 Task: Set Up Social Media Analytics Dashboards: Create dashboards to track social media performance.
Action: Mouse moved to (281, 70)
Screenshot: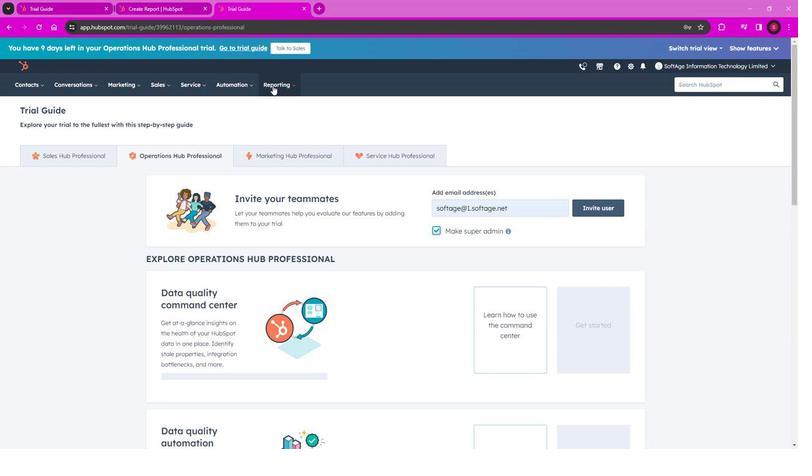 
Action: Mouse pressed left at (281, 70)
Screenshot: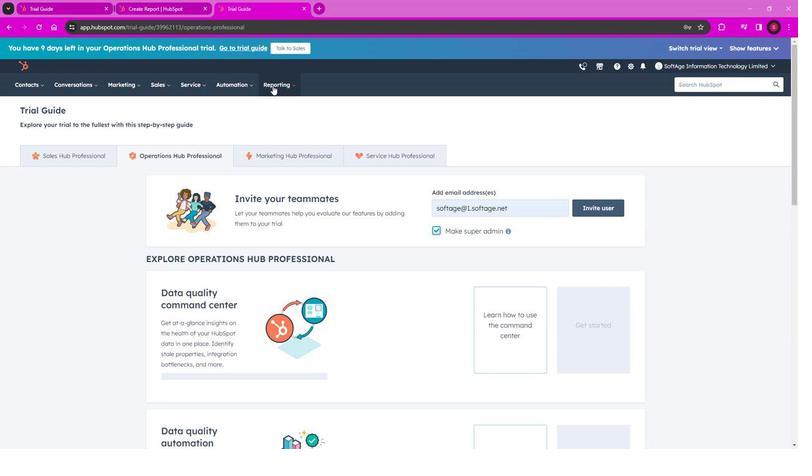 
Action: Mouse moved to (355, 96)
Screenshot: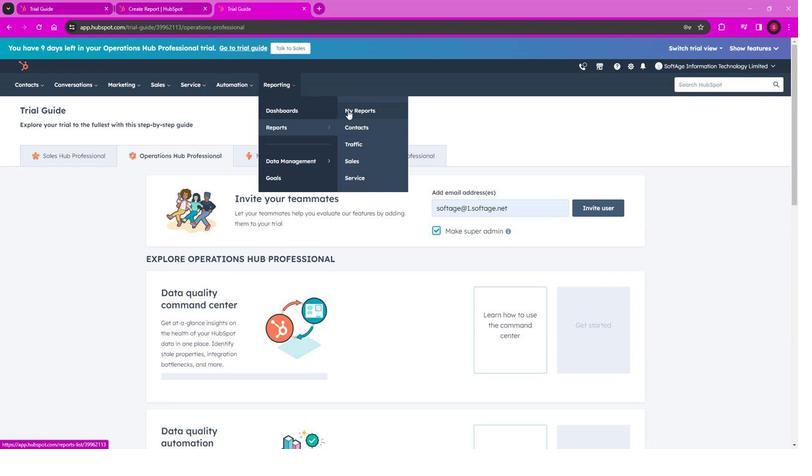 
Action: Mouse pressed left at (355, 96)
Screenshot: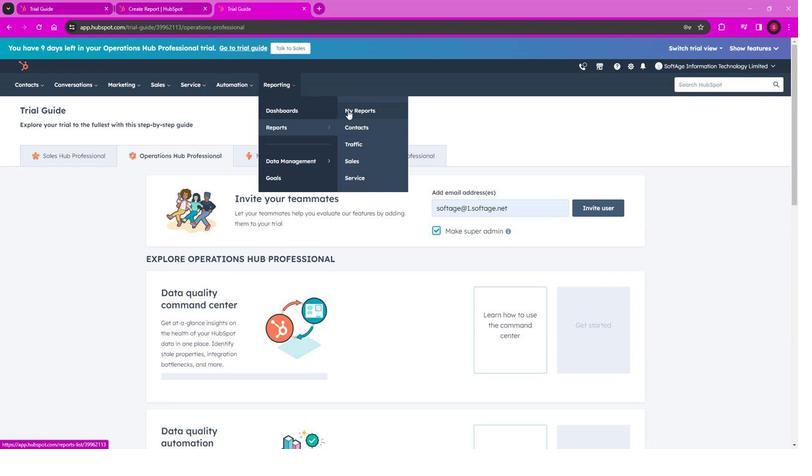 
Action: Mouse moved to (293, 164)
Screenshot: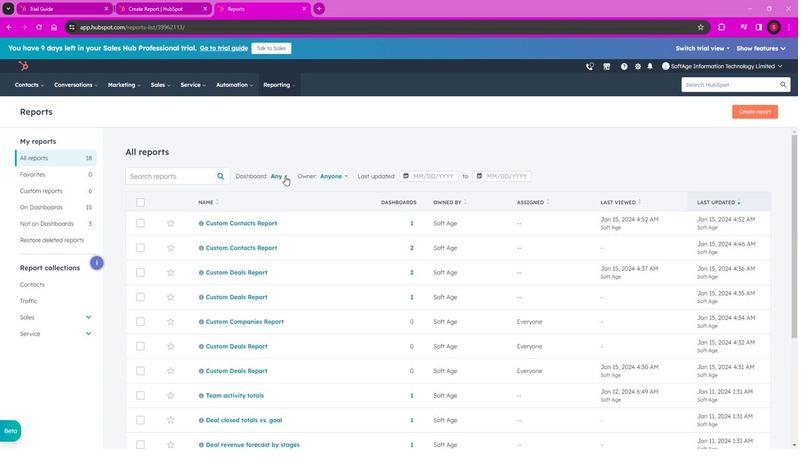 
Action: Mouse pressed left at (293, 164)
Screenshot: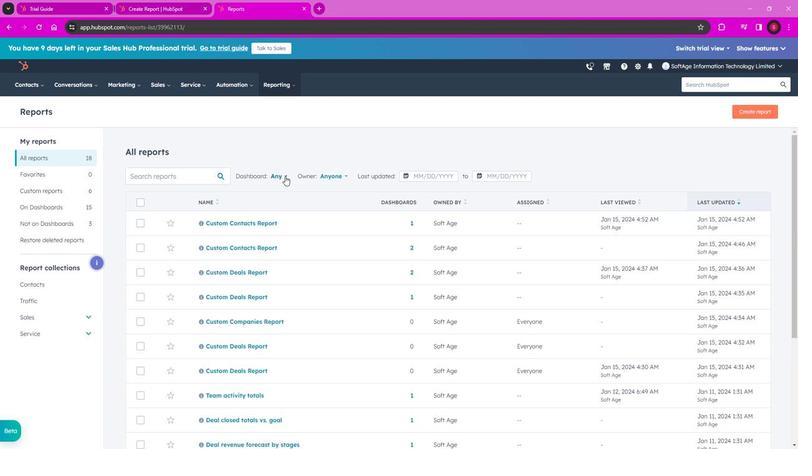 
Action: Mouse moved to (226, 267)
Screenshot: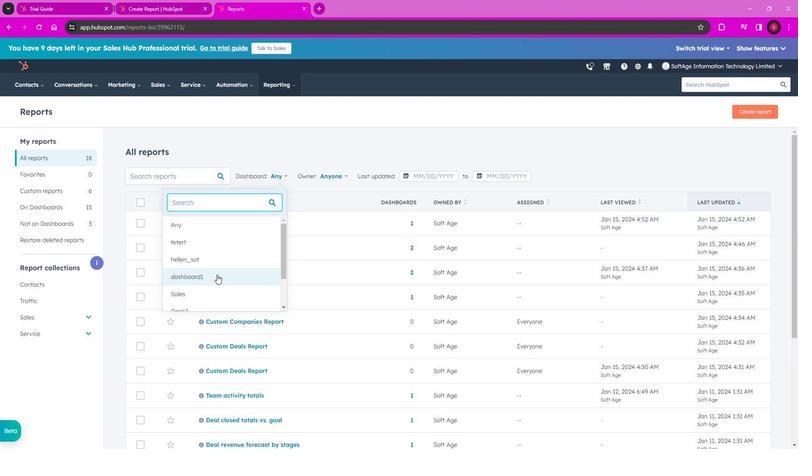 
Action: Mouse scrolled (226, 267) with delta (0, 0)
Screenshot: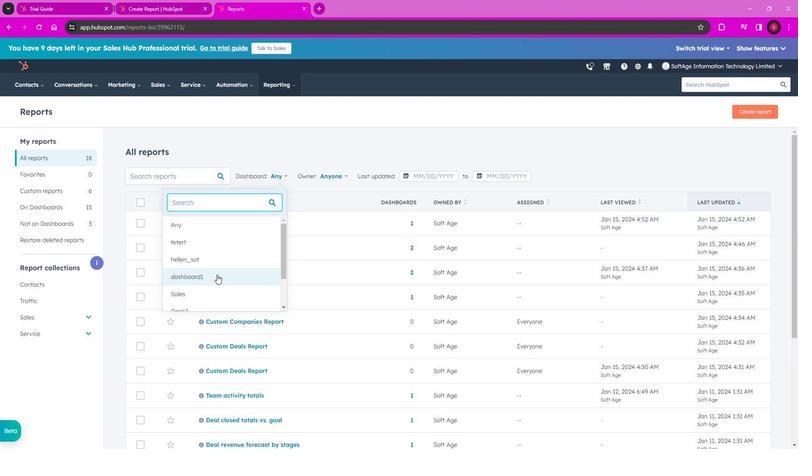 
Action: Mouse scrolled (226, 267) with delta (0, 0)
Screenshot: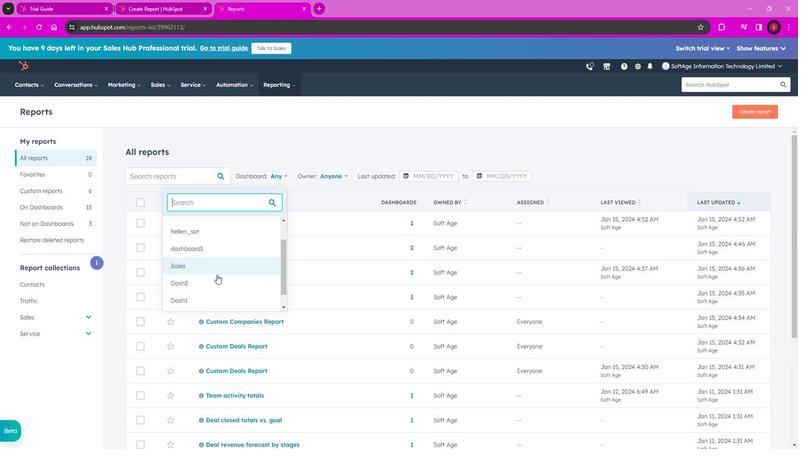 
Action: Mouse scrolled (226, 267) with delta (0, 0)
Screenshot: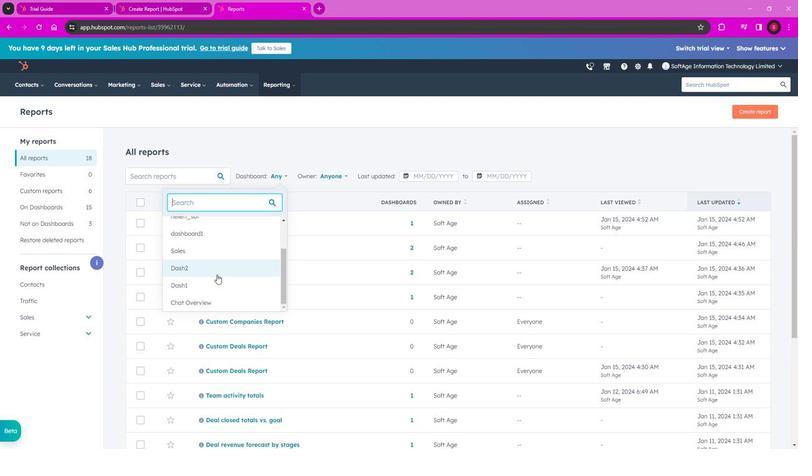 
Action: Mouse moved to (210, 277)
Screenshot: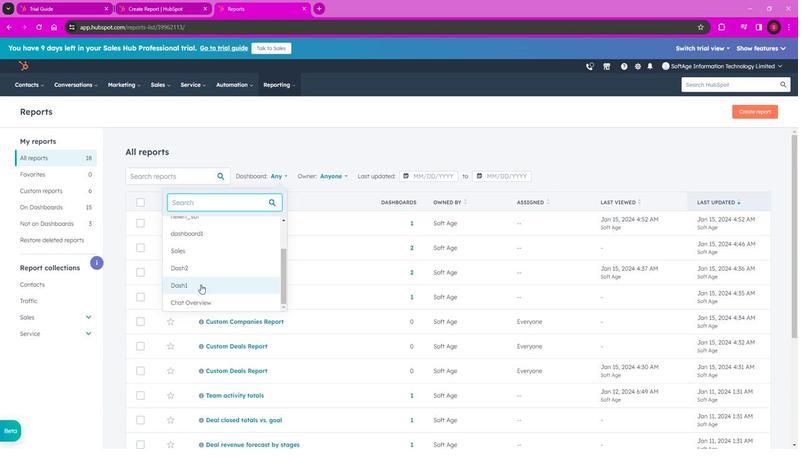 
Action: Mouse pressed left at (210, 277)
Screenshot: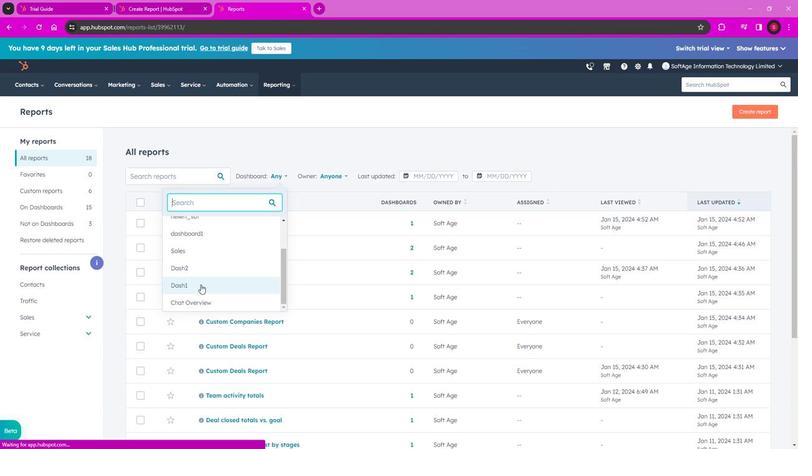 
Action: Mouse moved to (358, 165)
Screenshot: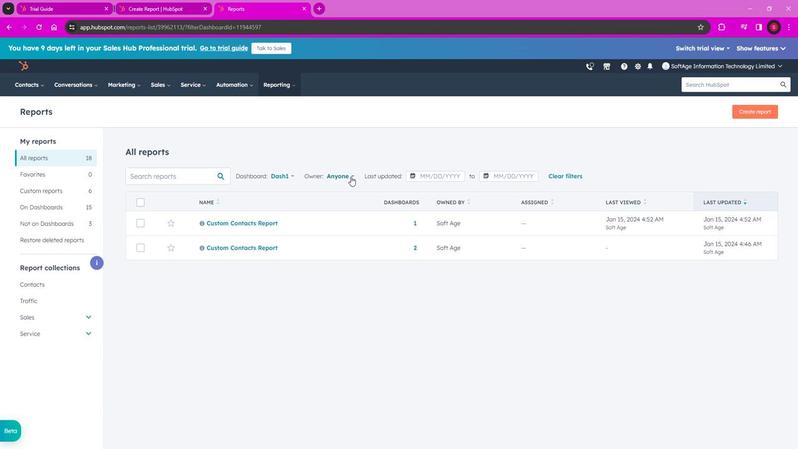 
Action: Mouse pressed left at (358, 165)
Screenshot: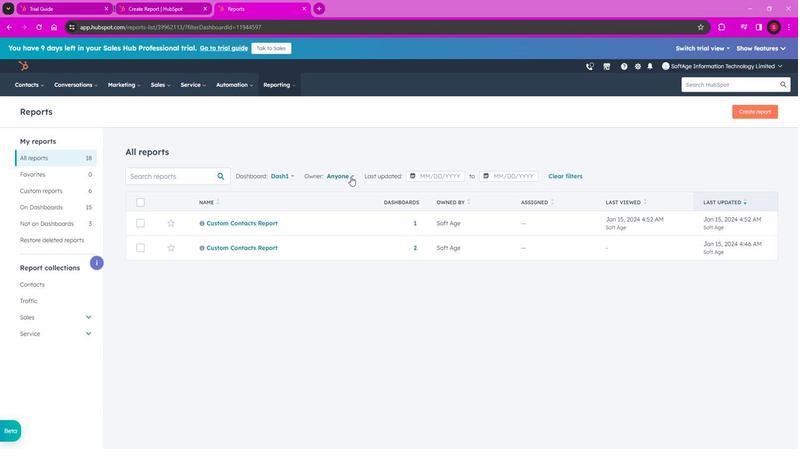 
Action: Mouse moved to (313, 209)
Screenshot: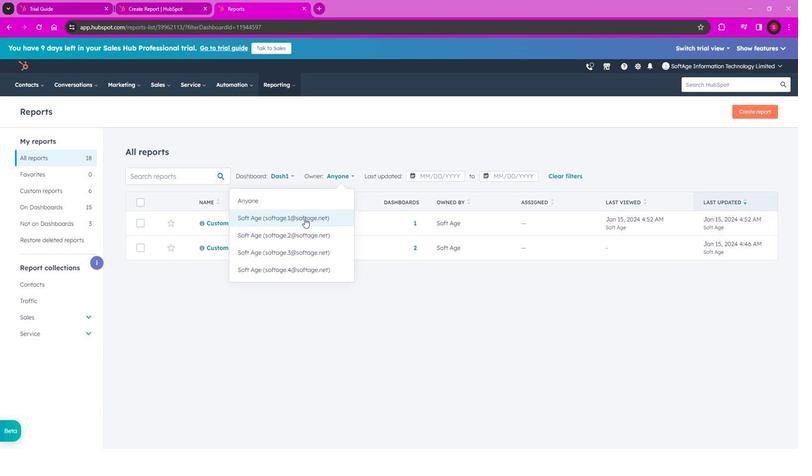 
Action: Mouse pressed left at (313, 209)
Screenshot: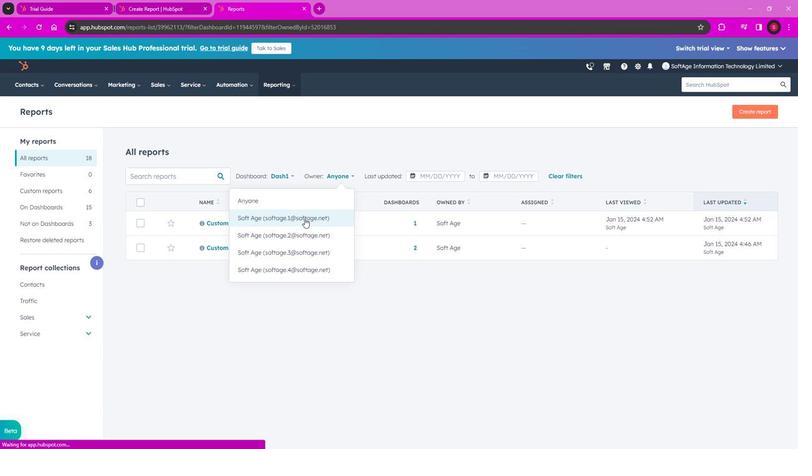 
Action: Mouse moved to (507, 165)
Screenshot: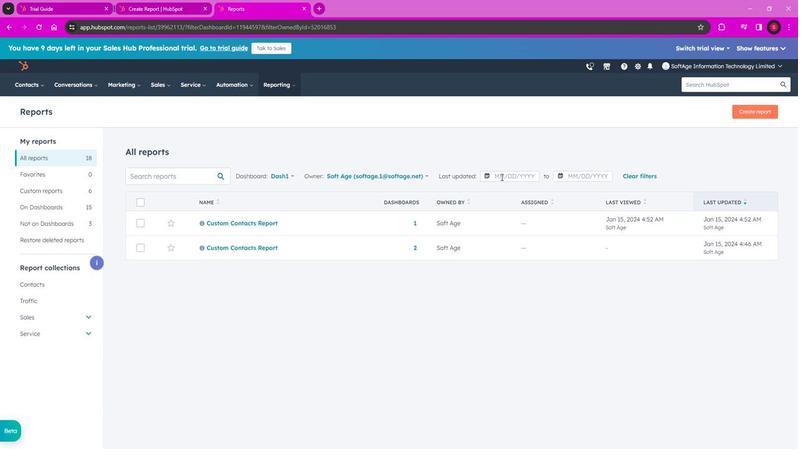 
Action: Mouse pressed left at (507, 165)
Screenshot: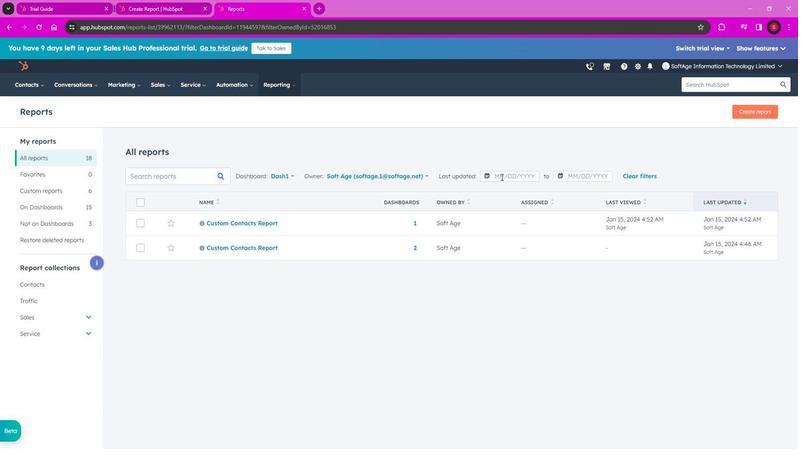 
Action: Mouse moved to (519, 197)
Screenshot: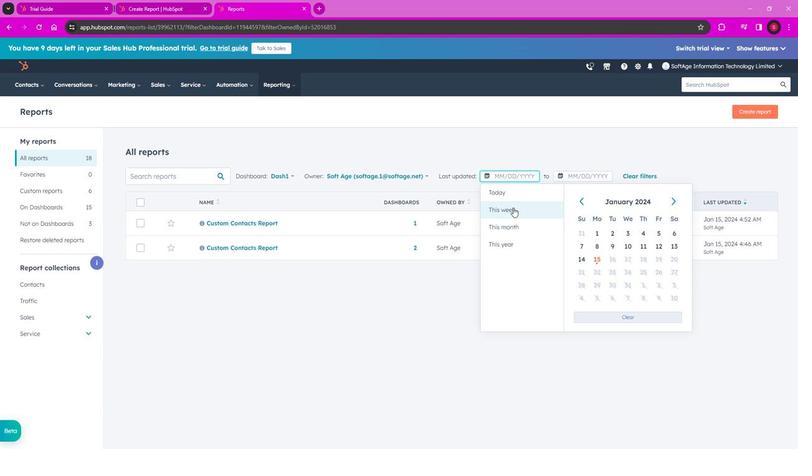 
Action: Mouse pressed left at (519, 197)
Screenshot: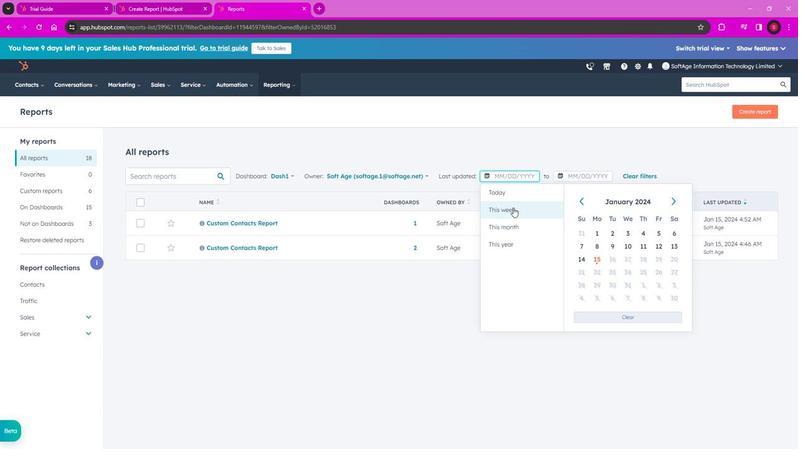 
Action: Mouse moved to (577, 161)
Screenshot: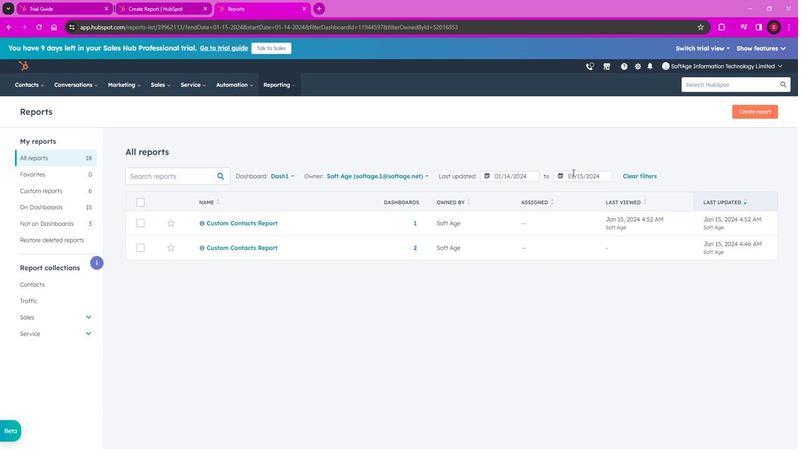 
Action: Mouse pressed left at (577, 161)
Screenshot: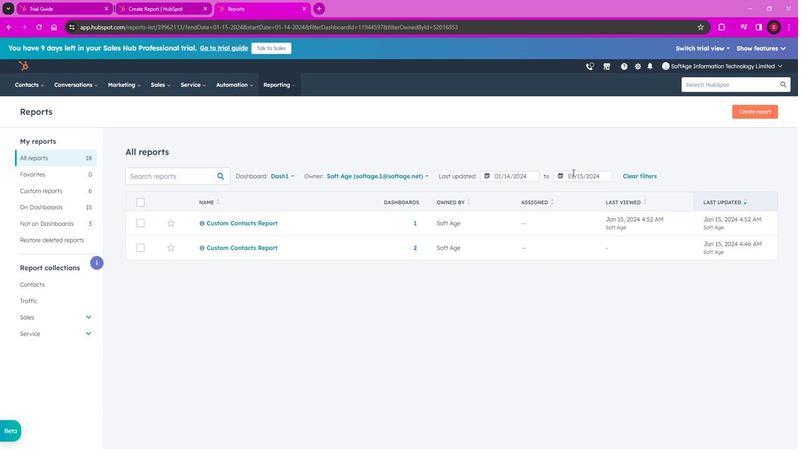 
Action: Mouse moved to (522, 234)
Screenshot: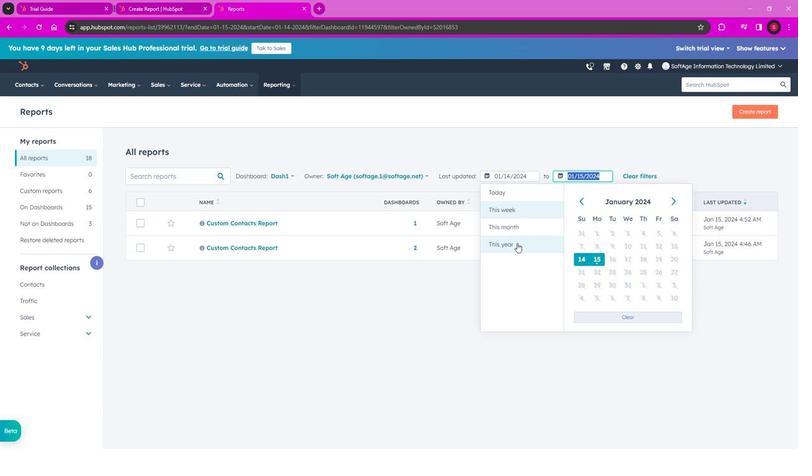 
Action: Mouse pressed left at (522, 234)
Screenshot: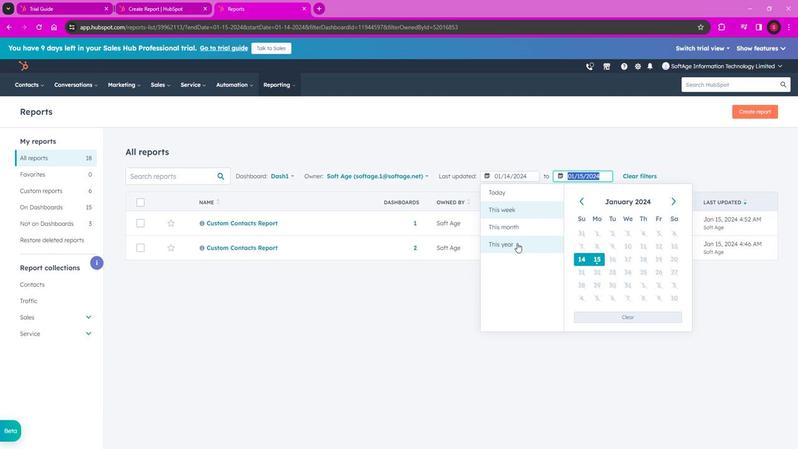 
Action: Mouse moved to (541, 287)
Screenshot: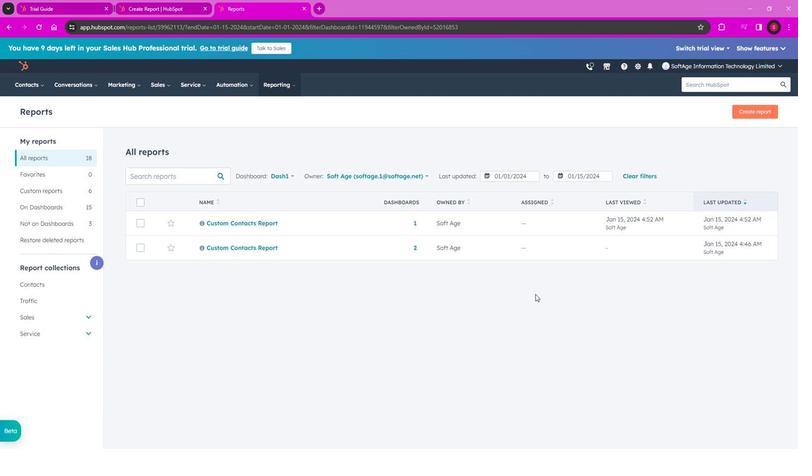 
Action: Mouse pressed left at (541, 287)
Screenshot: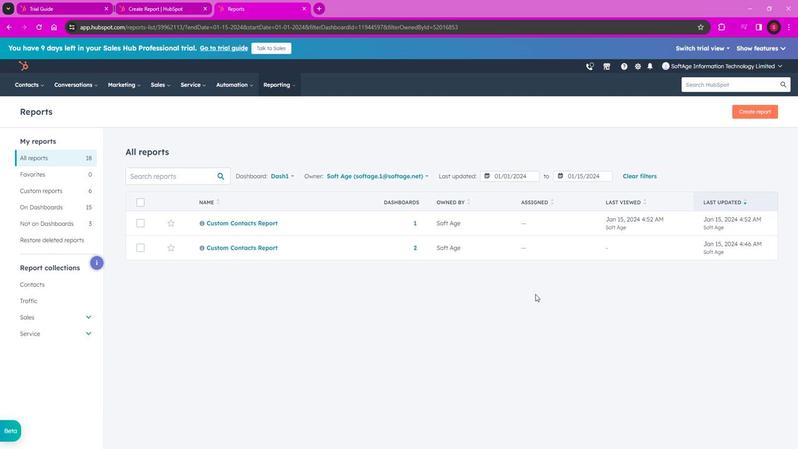 
Action: Mouse moved to (752, 99)
Screenshot: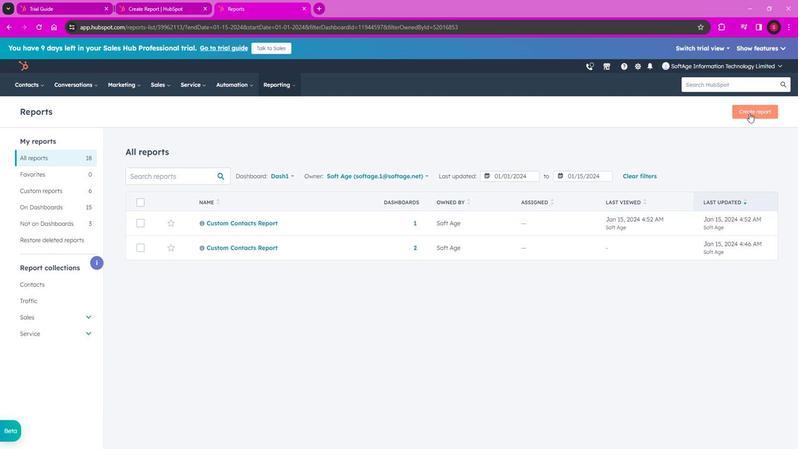 
Action: Mouse pressed left at (752, 99)
Screenshot: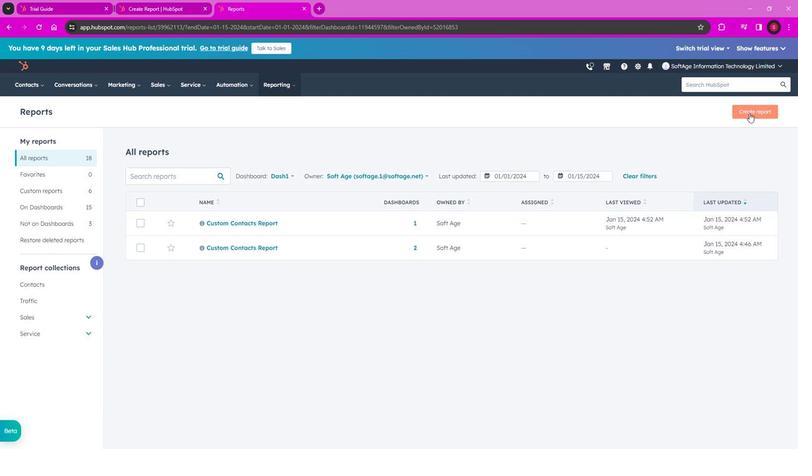 
Action: Mouse moved to (121, 183)
Screenshot: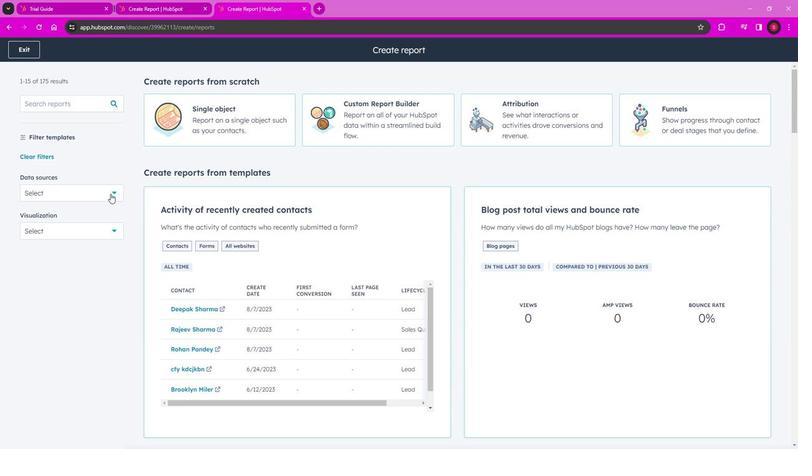 
Action: Mouse pressed left at (121, 183)
Screenshot: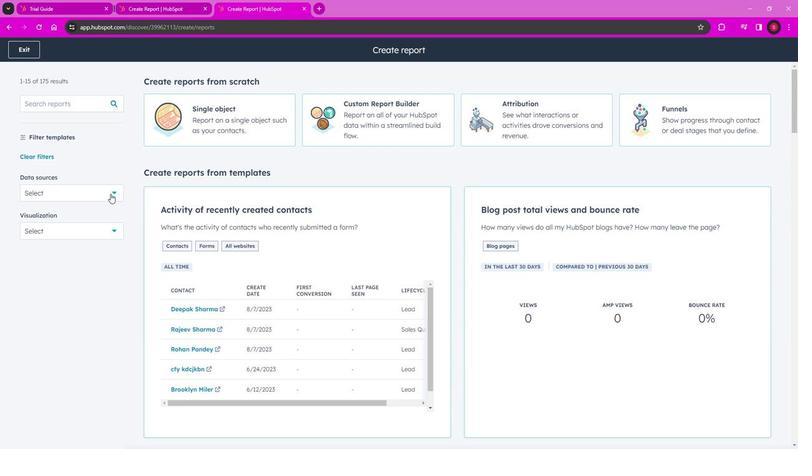 
Action: Mouse moved to (92, 282)
Screenshot: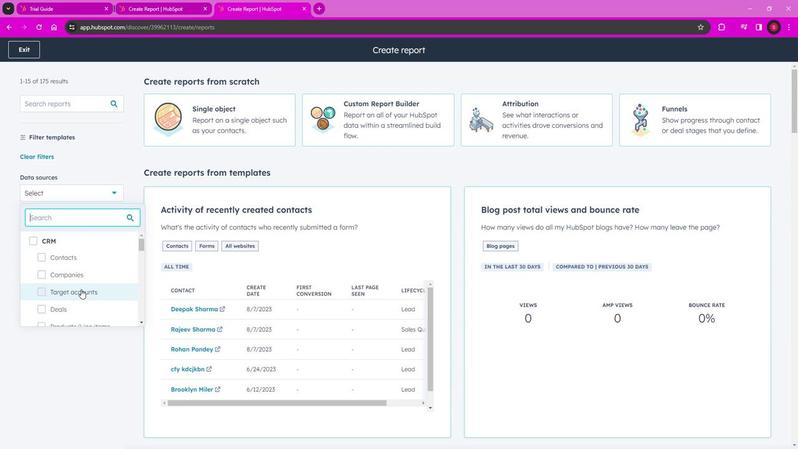 
Action: Mouse scrolled (92, 282) with delta (0, 0)
Screenshot: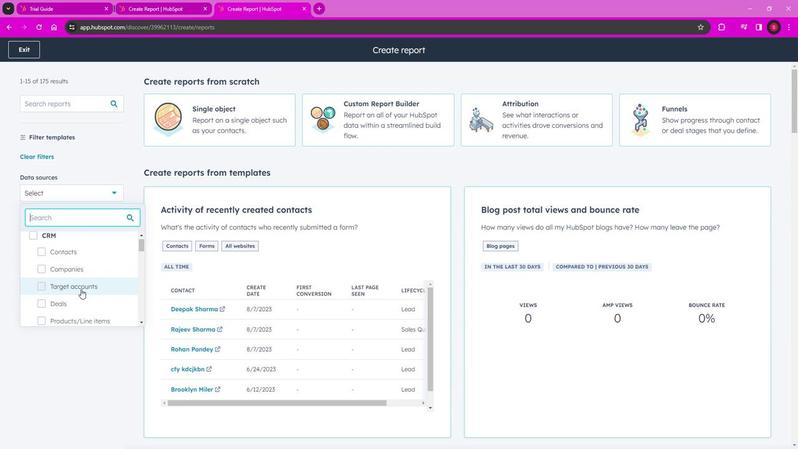 
Action: Mouse moved to (88, 262)
Screenshot: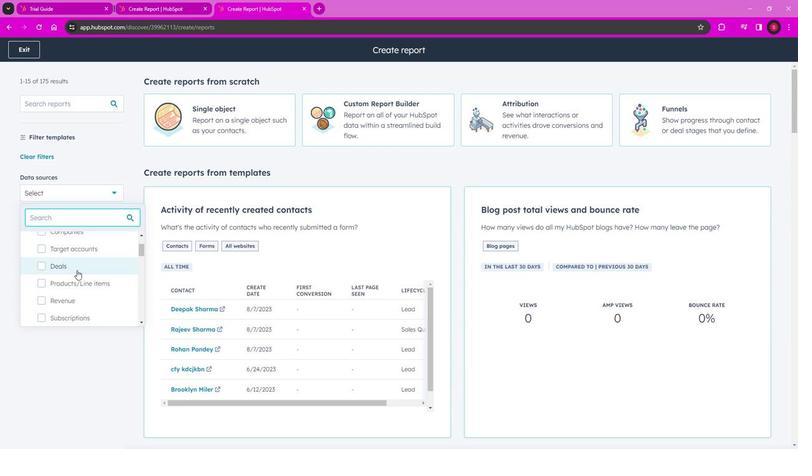 
Action: Mouse pressed left at (88, 262)
Screenshot: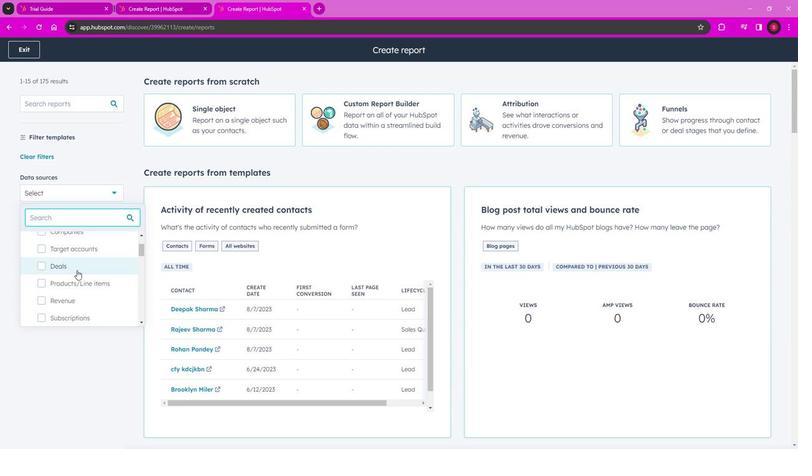 
Action: Mouse moved to (58, 292)
Screenshot: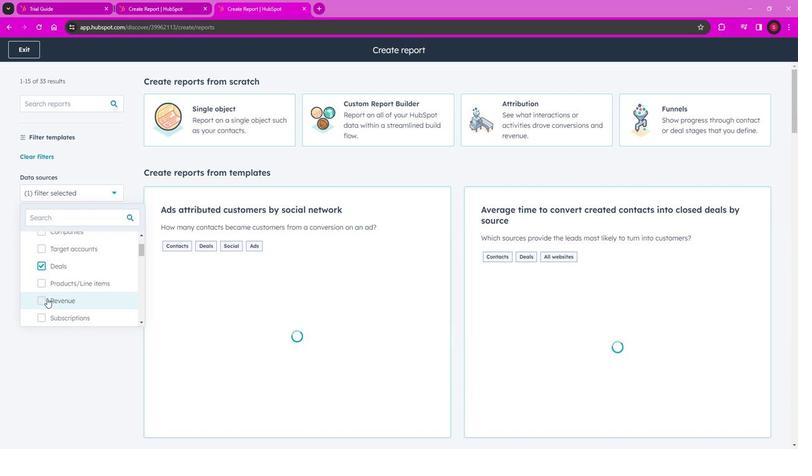 
Action: Mouse pressed left at (58, 292)
Screenshot: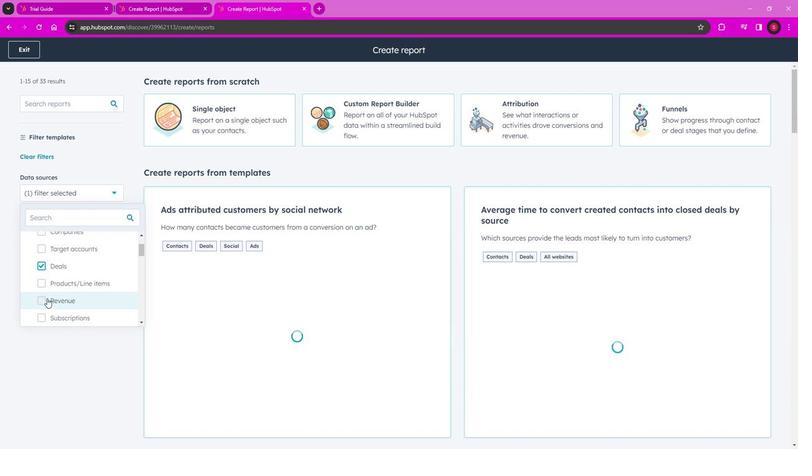 
Action: Mouse moved to (118, 285)
Screenshot: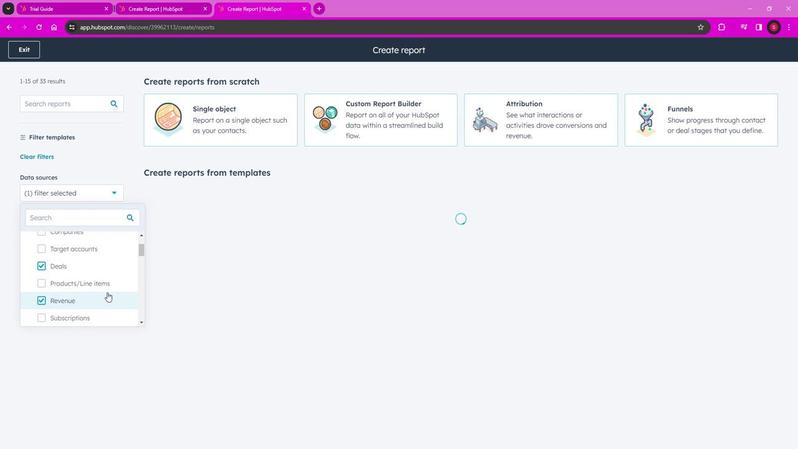 
Action: Mouse scrolled (118, 285) with delta (0, 0)
Screenshot: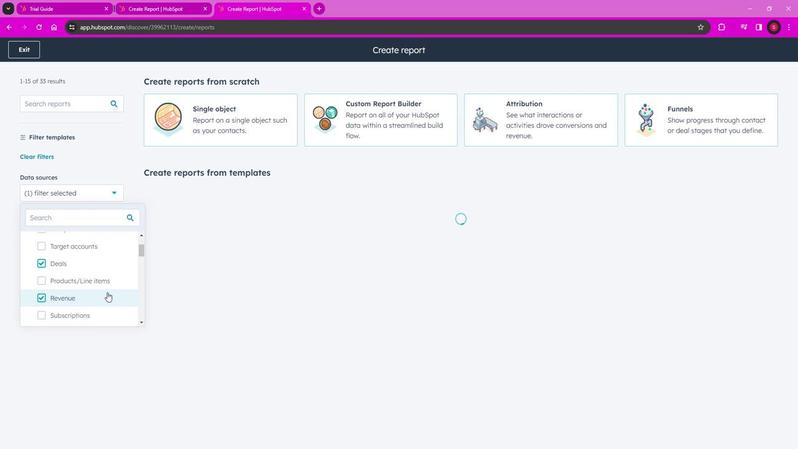 
Action: Mouse scrolled (118, 285) with delta (0, 0)
Screenshot: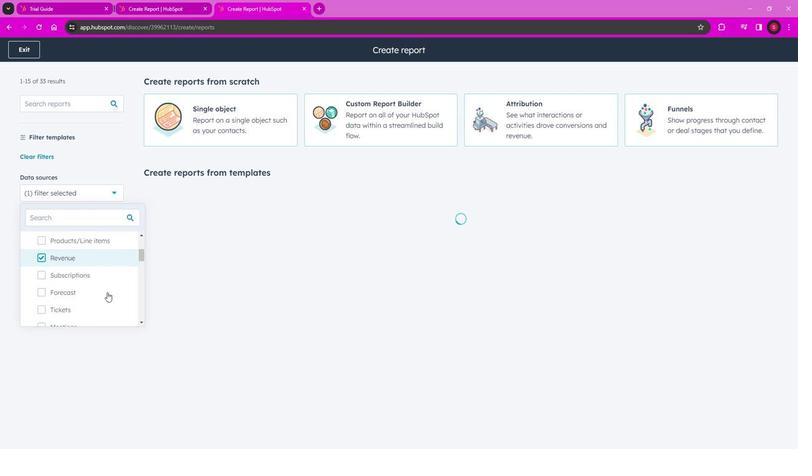 
Action: Mouse moved to (58, 308)
Screenshot: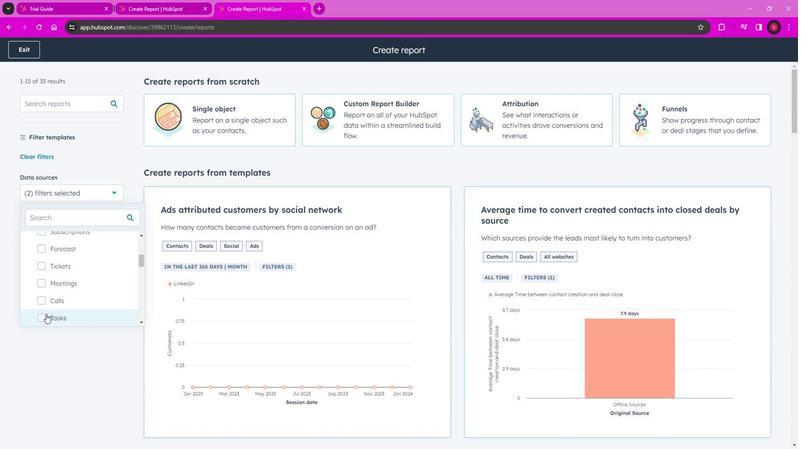 
Action: Mouse pressed left at (58, 308)
Screenshot: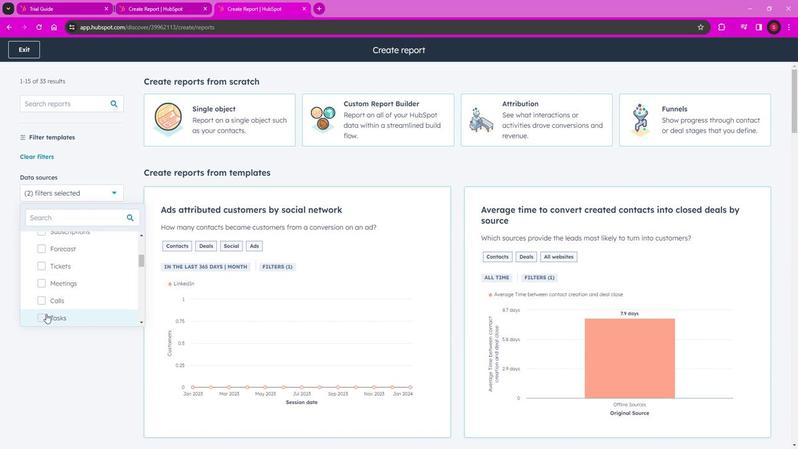 
Action: Mouse moved to (107, 295)
Screenshot: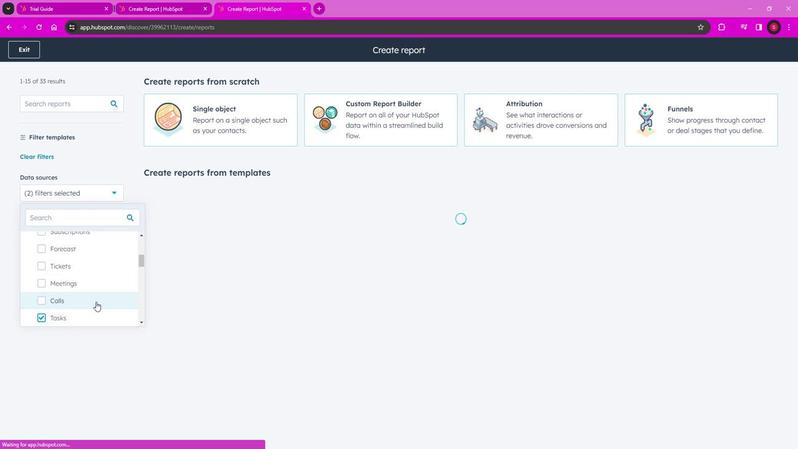 
Action: Mouse scrolled (107, 295) with delta (0, 0)
Screenshot: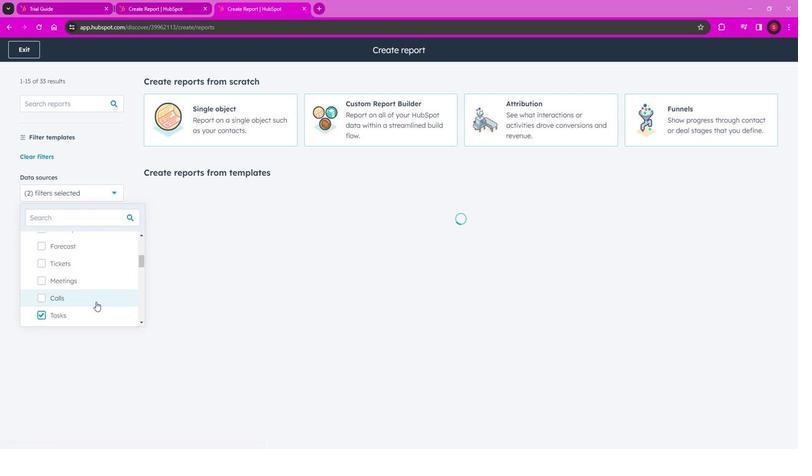 
Action: Mouse scrolled (107, 295) with delta (0, 0)
Screenshot: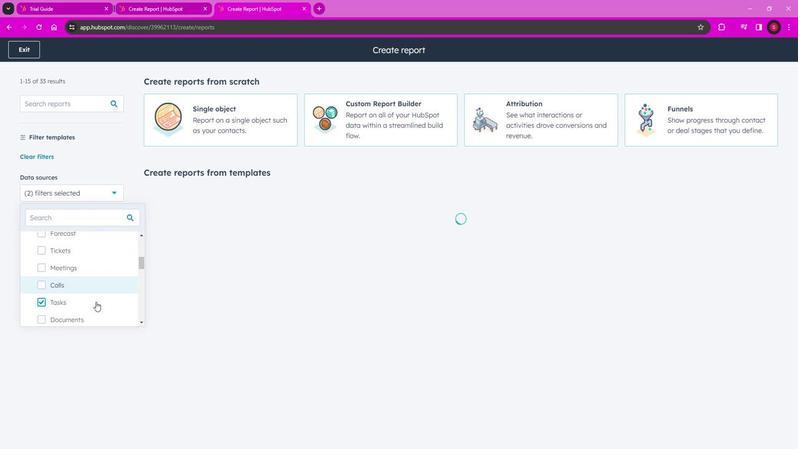 
Action: Mouse scrolled (107, 295) with delta (0, 0)
Screenshot: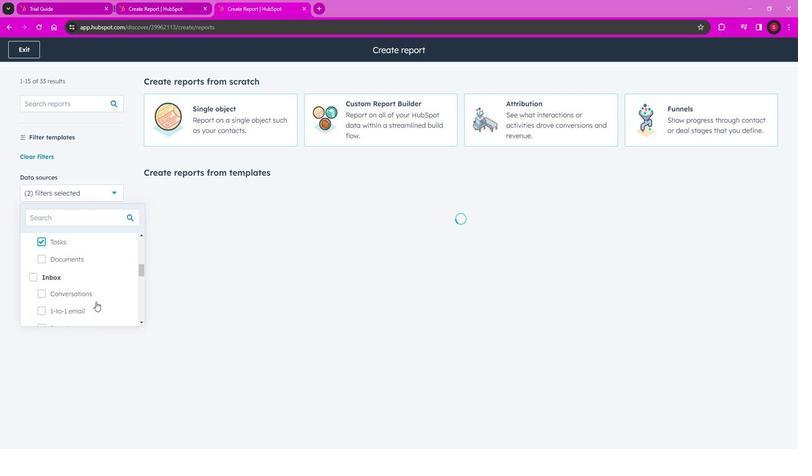 
Action: Mouse scrolled (107, 295) with delta (0, 0)
Screenshot: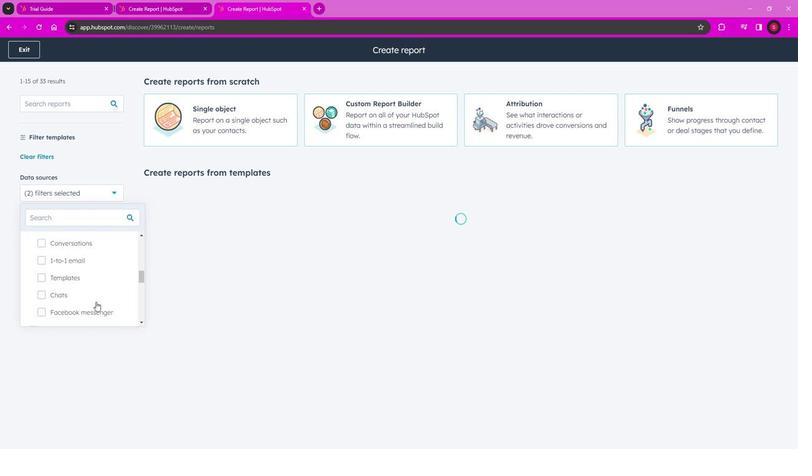 
Action: Mouse scrolled (107, 295) with delta (0, 0)
Screenshot: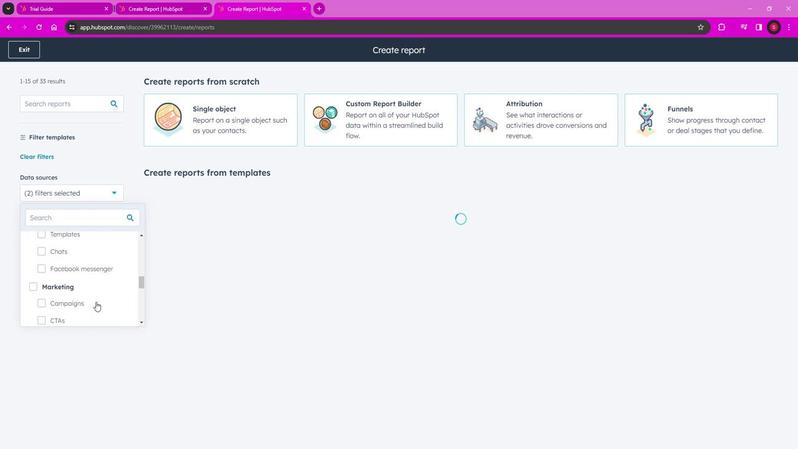 
Action: Mouse moved to (54, 285)
Screenshot: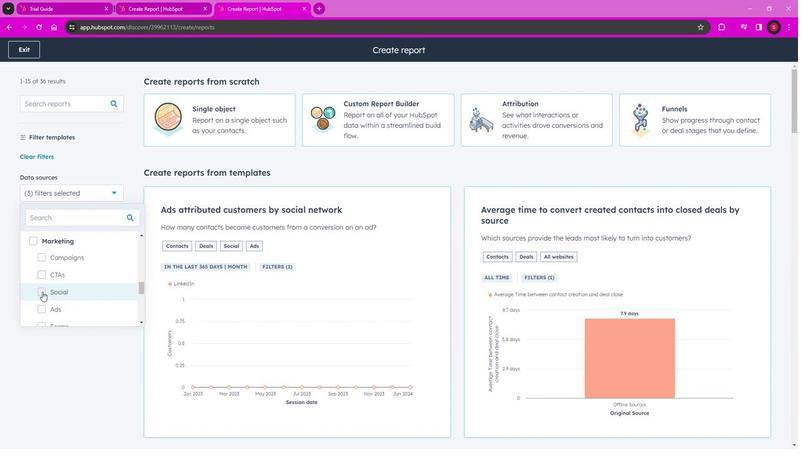 
Action: Mouse pressed left at (54, 285)
Screenshot: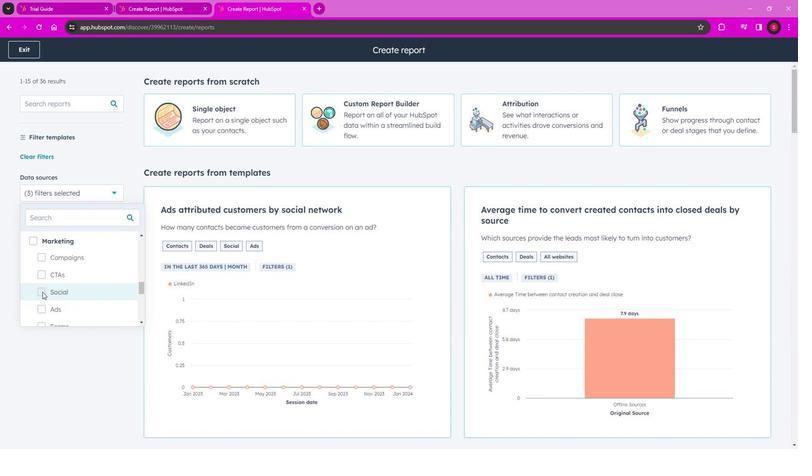 
Action: Mouse moved to (98, 278)
Screenshot: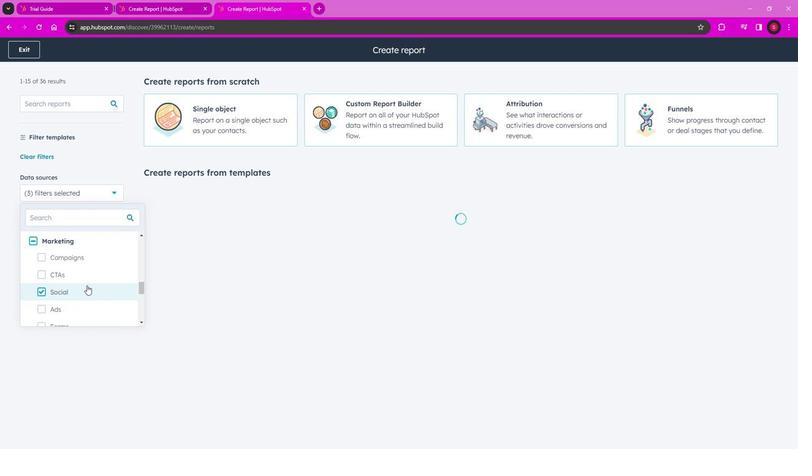 
Action: Mouse scrolled (98, 278) with delta (0, 0)
Screenshot: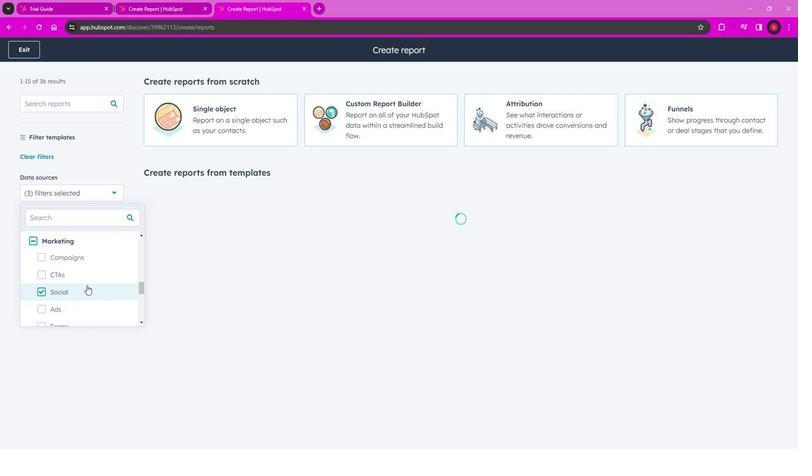 
Action: Mouse moved to (59, 260)
Screenshot: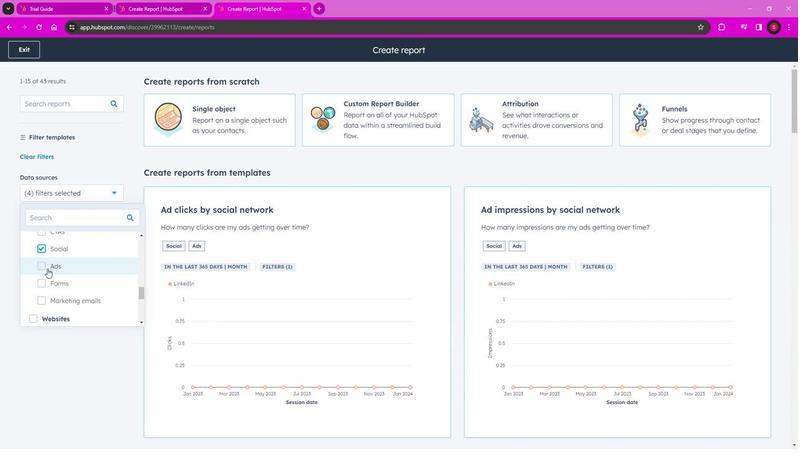 
Action: Mouse pressed left at (59, 260)
Screenshot: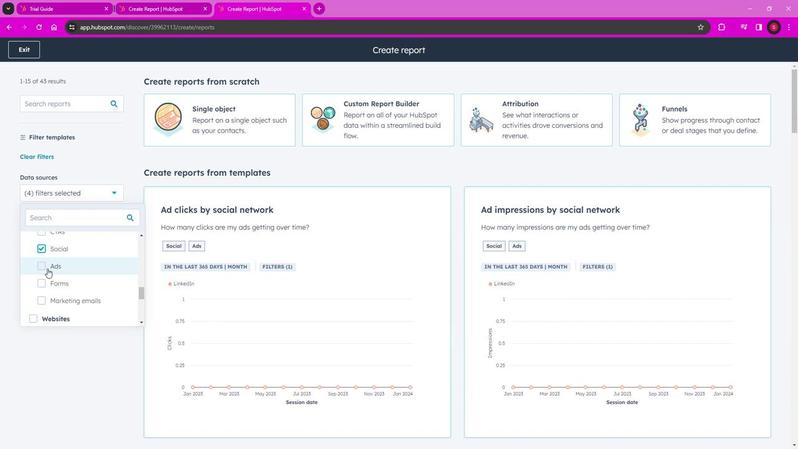 
Action: Mouse moved to (98, 260)
Screenshot: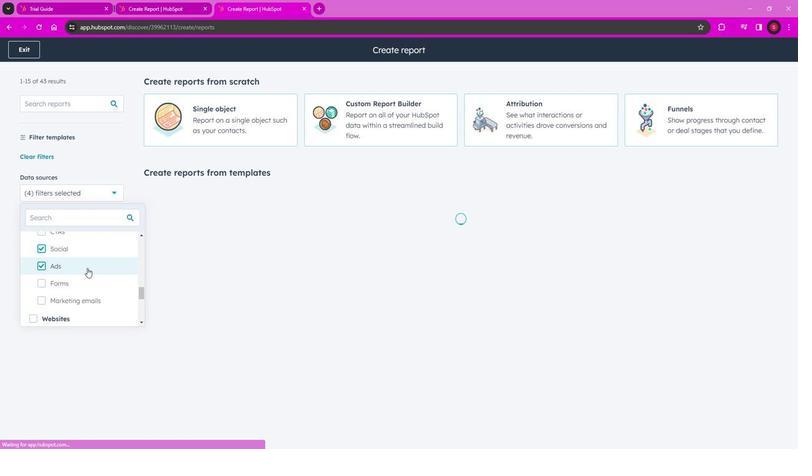 
Action: Mouse scrolled (98, 260) with delta (0, 0)
Screenshot: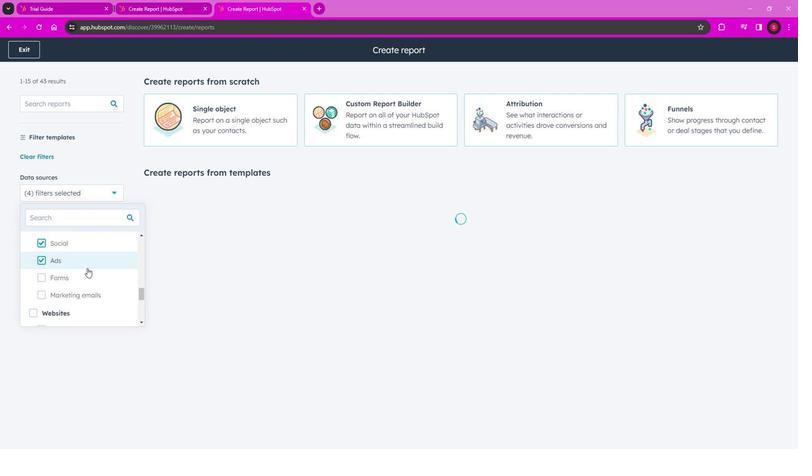 
Action: Mouse moved to (68, 248)
Screenshot: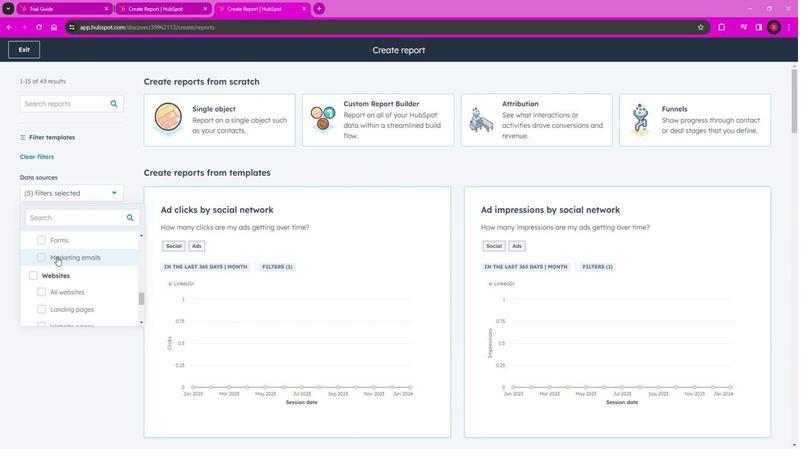 
Action: Mouse pressed left at (68, 248)
Screenshot: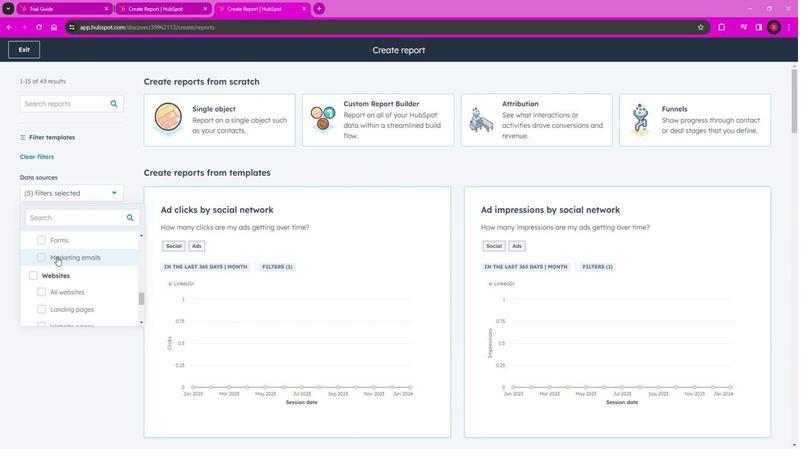 
Action: Mouse moved to (96, 255)
Screenshot: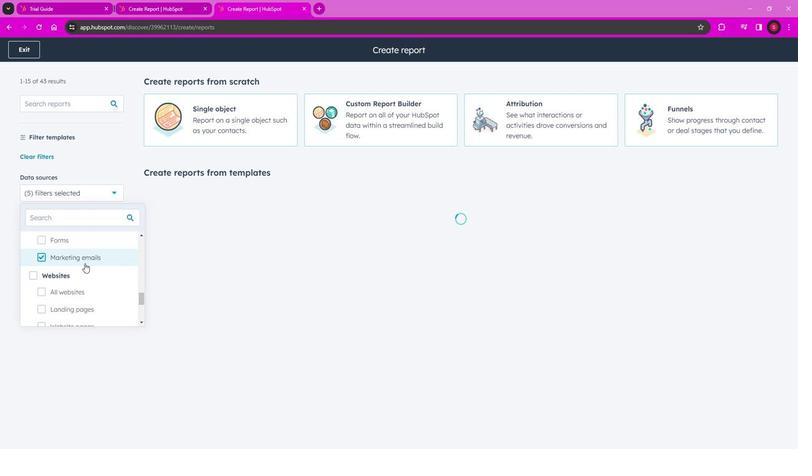 
Action: Mouse scrolled (96, 255) with delta (0, 0)
Screenshot: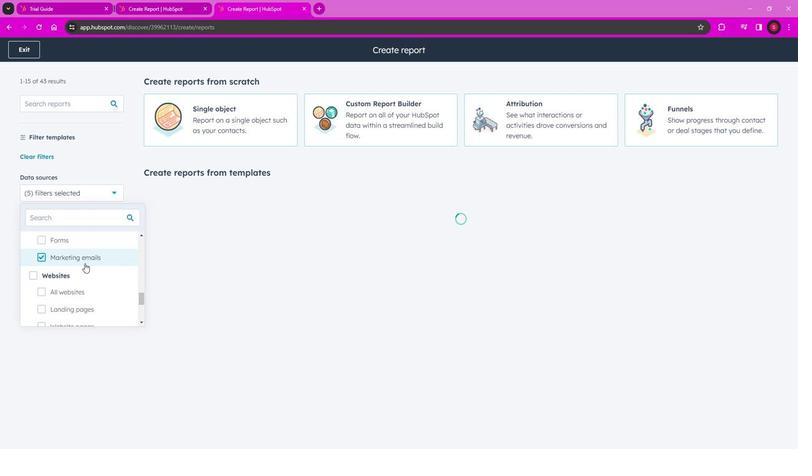 
Action: Mouse moved to (53, 290)
Screenshot: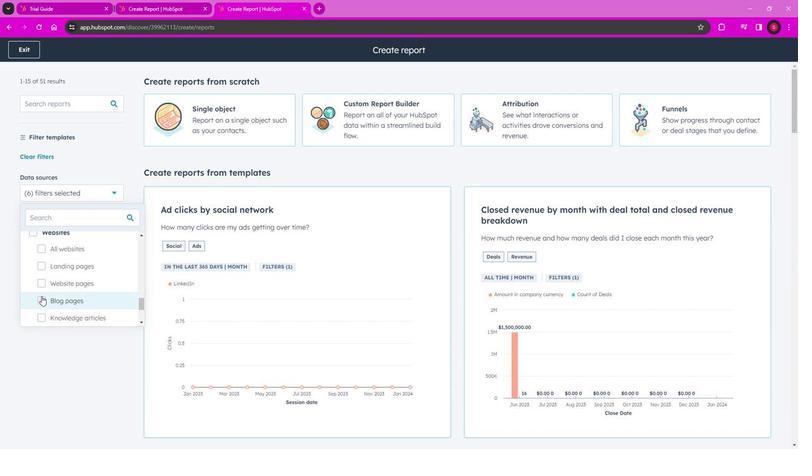 
Action: Mouse pressed left at (53, 290)
Screenshot: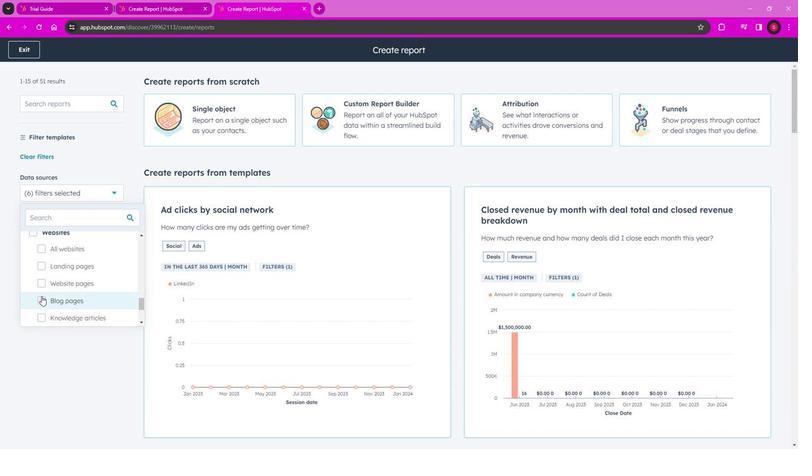 
Action: Mouse moved to (106, 275)
Screenshot: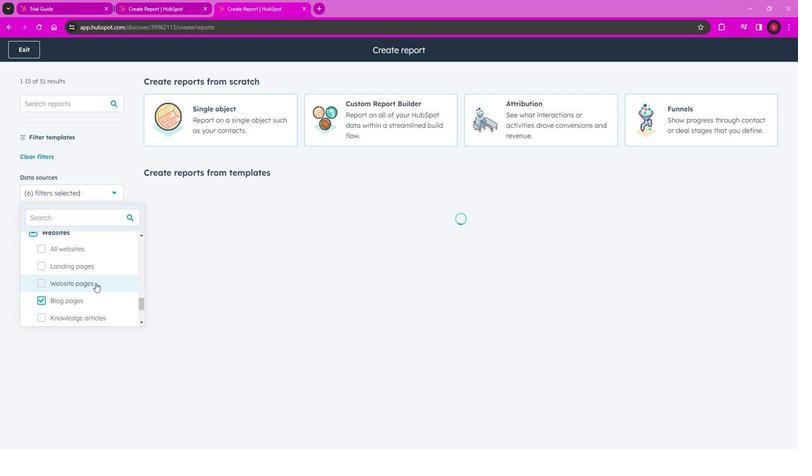 
Action: Mouse scrolled (106, 275) with delta (0, 0)
Screenshot: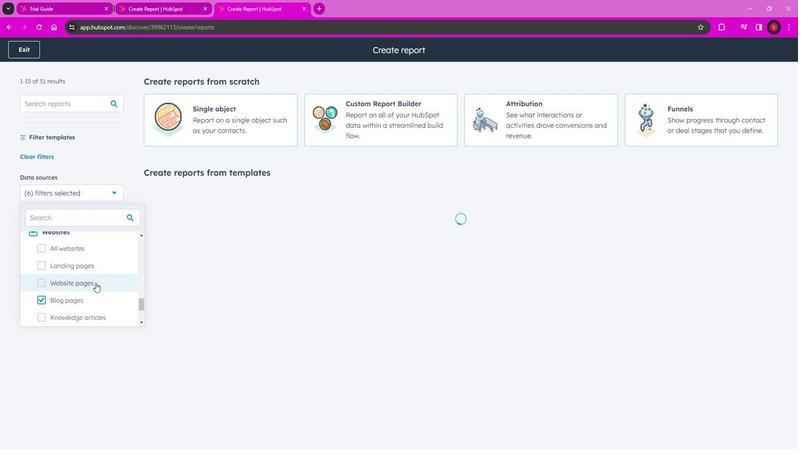 
Action: Mouse scrolled (106, 275) with delta (0, 0)
Screenshot: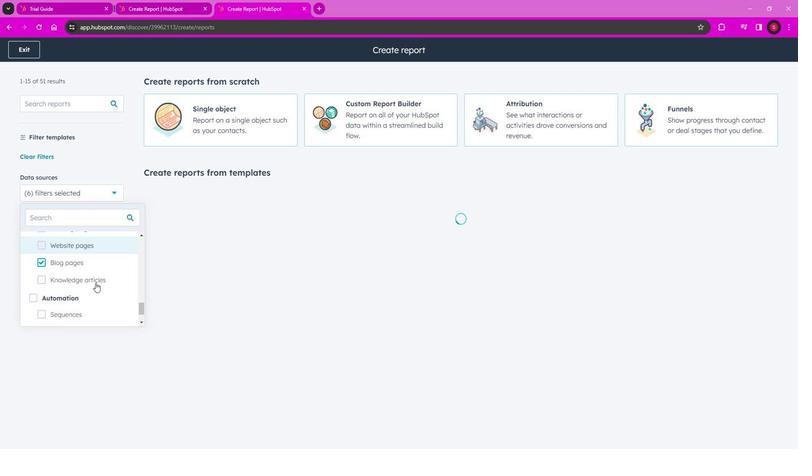 
Action: Mouse moved to (54, 292)
Screenshot: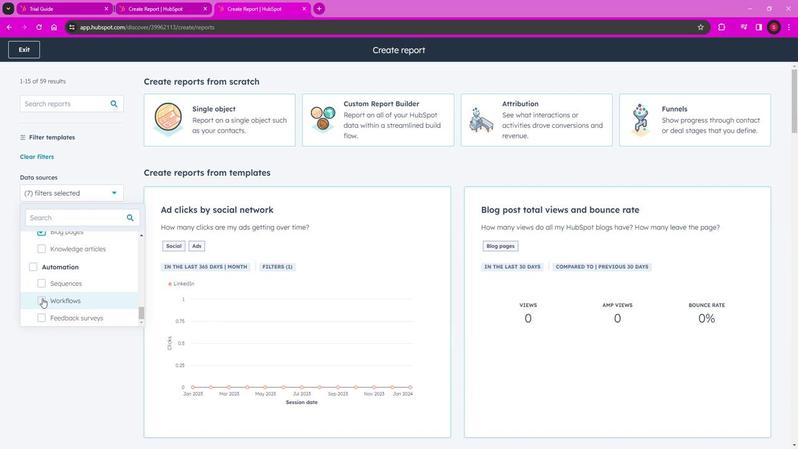 
Action: Mouse pressed left at (54, 292)
Screenshot: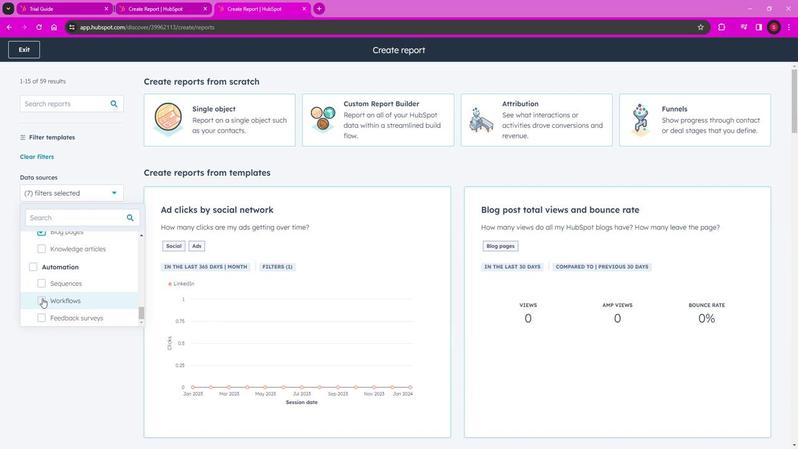 
Action: Mouse moved to (103, 283)
Screenshot: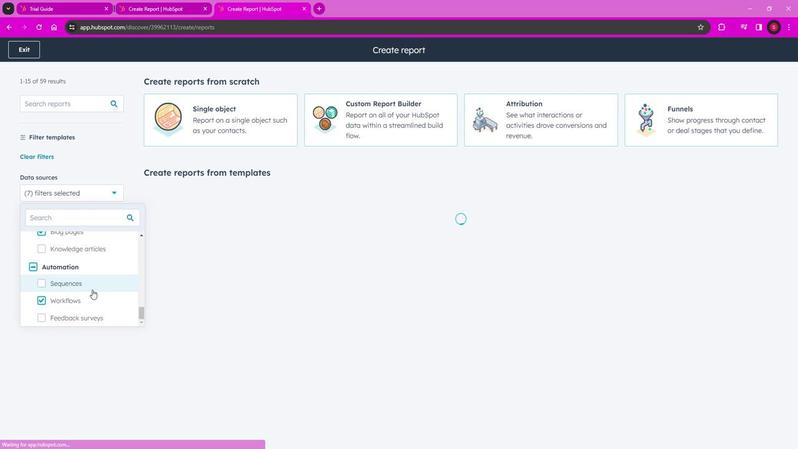 
Action: Mouse scrolled (103, 282) with delta (0, 0)
Screenshot: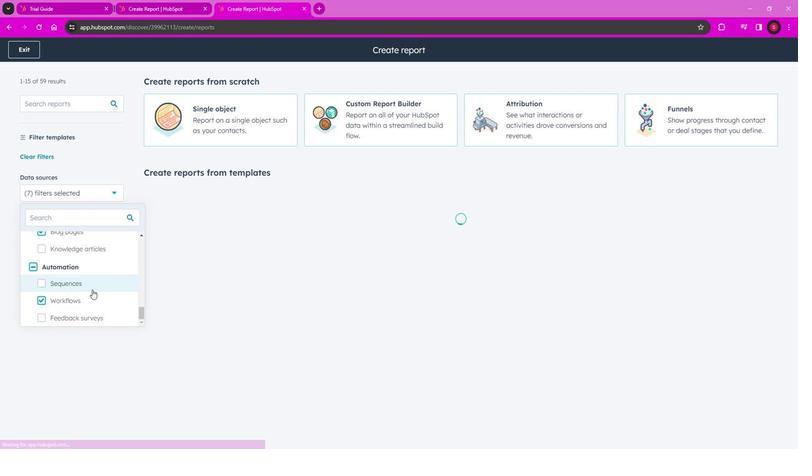
Action: Mouse scrolled (103, 282) with delta (0, 0)
Screenshot: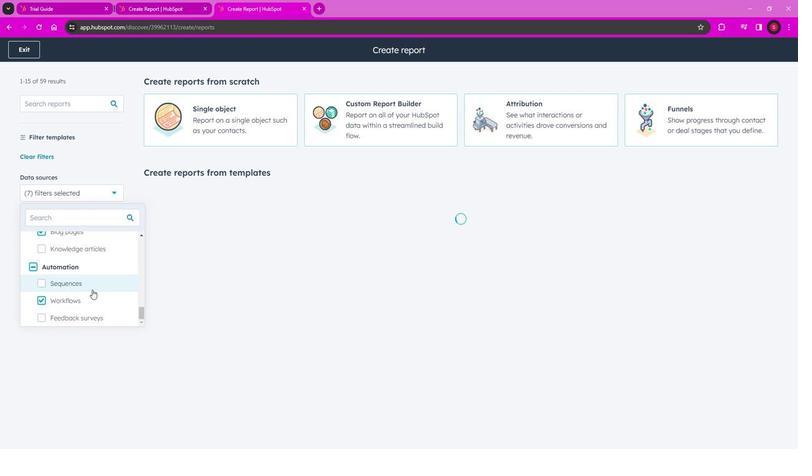 
Action: Mouse scrolled (103, 282) with delta (0, 0)
Screenshot: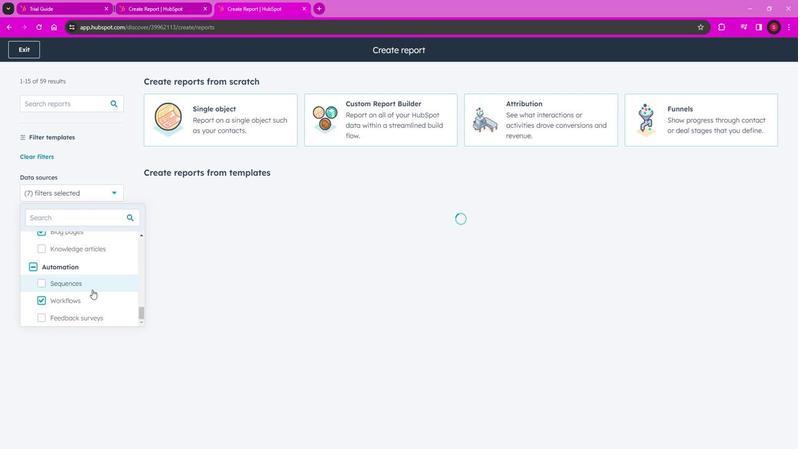 
Action: Mouse moved to (120, 275)
Screenshot: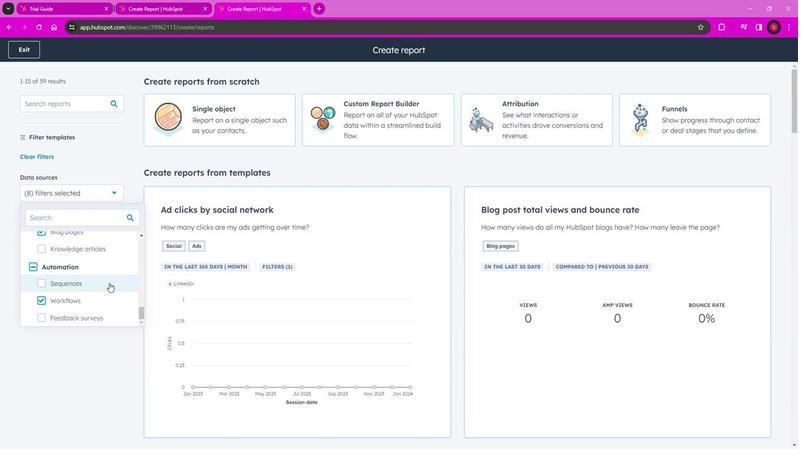
Action: Mouse scrolled (120, 276) with delta (0, 0)
Screenshot: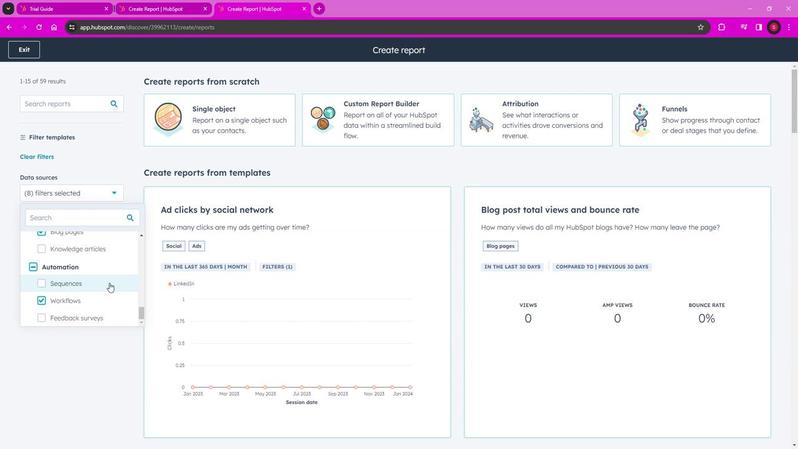 
Action: Mouse scrolled (120, 276) with delta (0, 0)
Screenshot: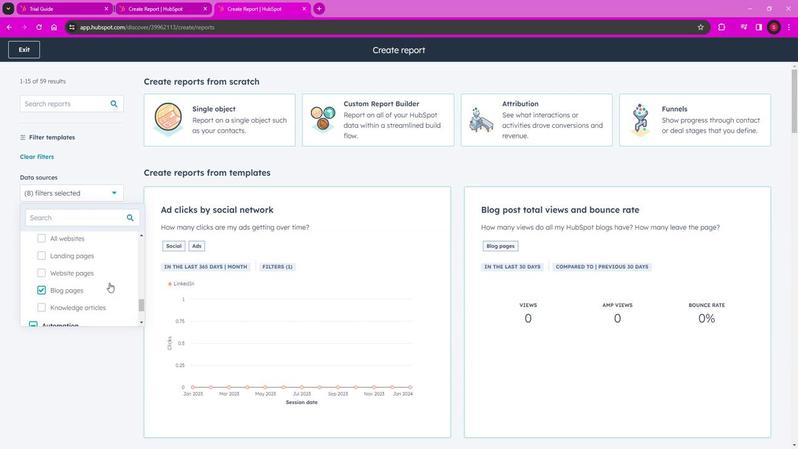 
Action: Mouse scrolled (120, 276) with delta (0, 0)
Screenshot: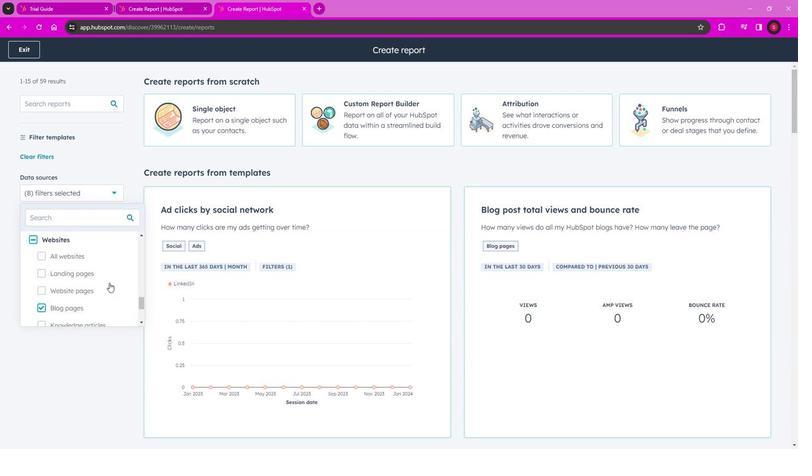
Action: Mouse scrolled (120, 276) with delta (0, 0)
Screenshot: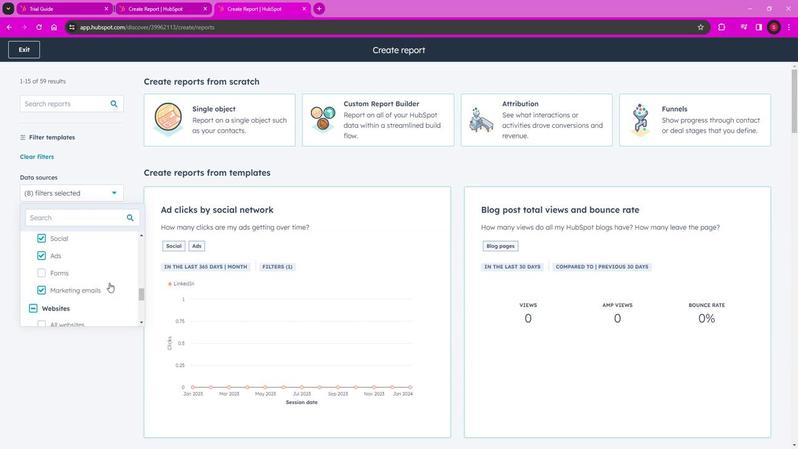 
Action: Mouse scrolled (120, 276) with delta (0, 0)
Screenshot: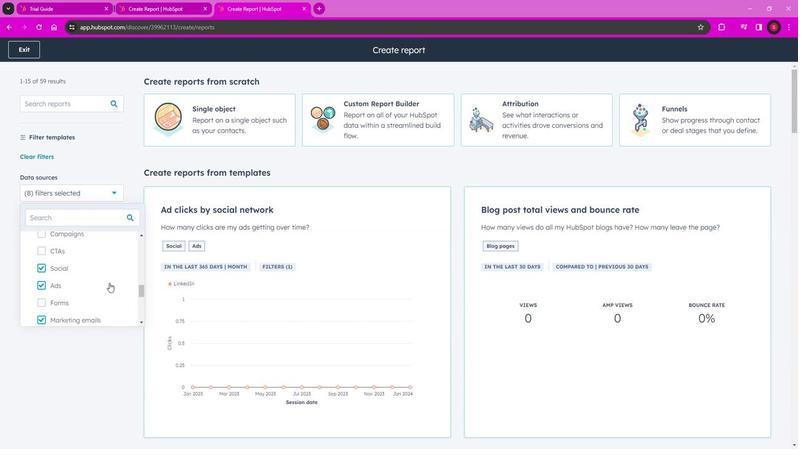 
Action: Mouse moved to (51, 265)
Screenshot: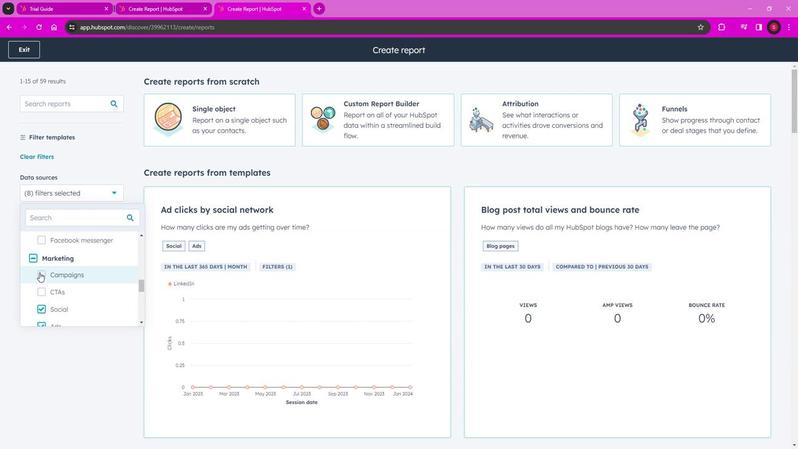 
Action: Mouse pressed left at (51, 265)
Screenshot: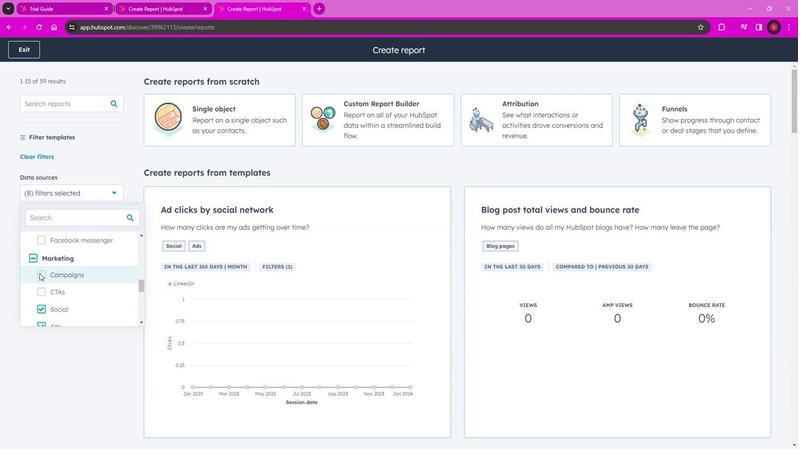 
Action: Mouse moved to (81, 265)
Screenshot: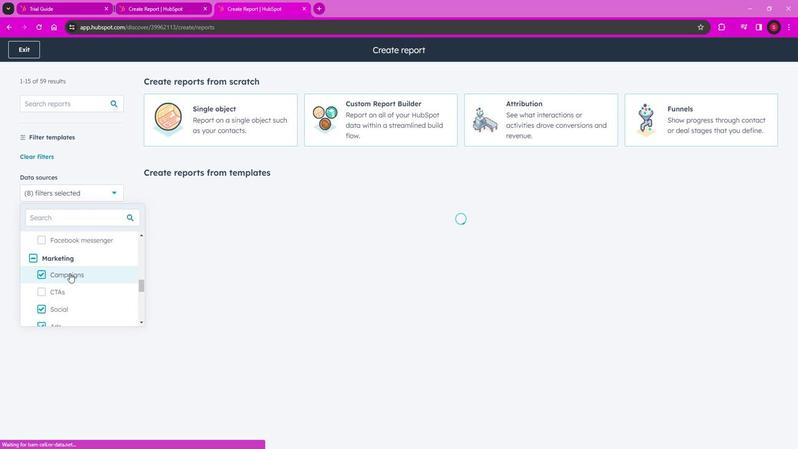 
Action: Mouse scrolled (81, 266) with delta (0, 0)
Screenshot: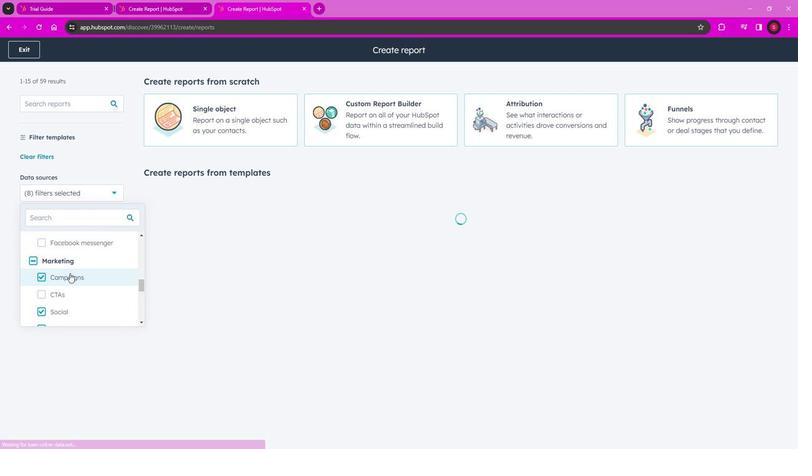 
Action: Mouse scrolled (81, 266) with delta (0, 0)
Screenshot: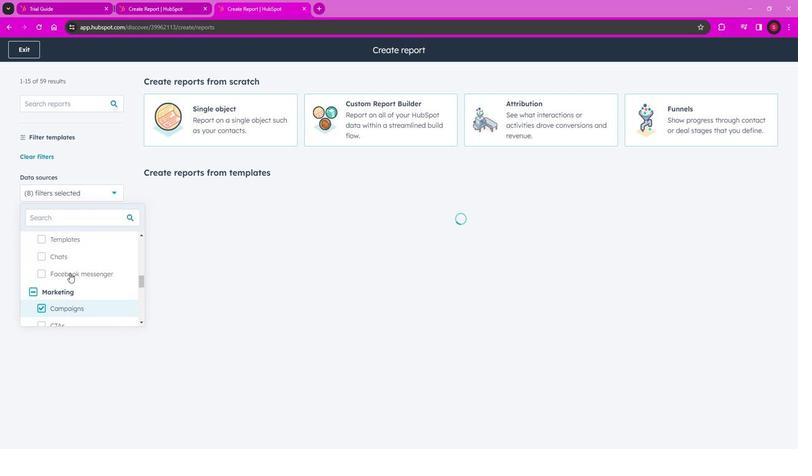 
Action: Mouse moved to (54, 282)
Screenshot: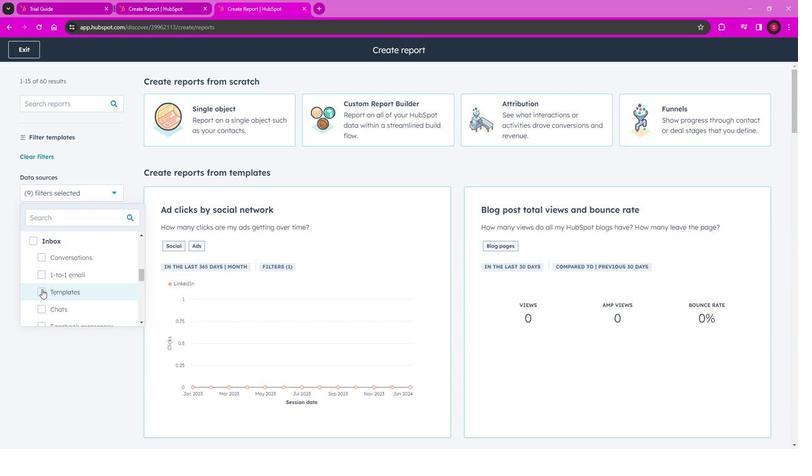 
Action: Mouse pressed left at (54, 282)
Screenshot: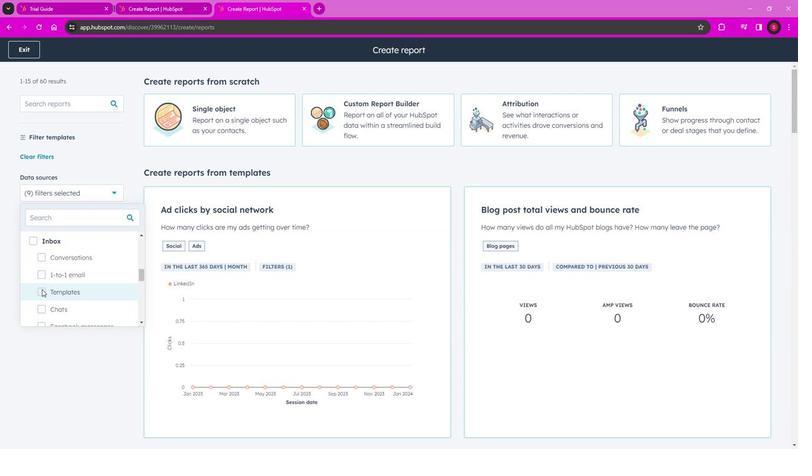 
Action: Mouse moved to (102, 277)
Screenshot: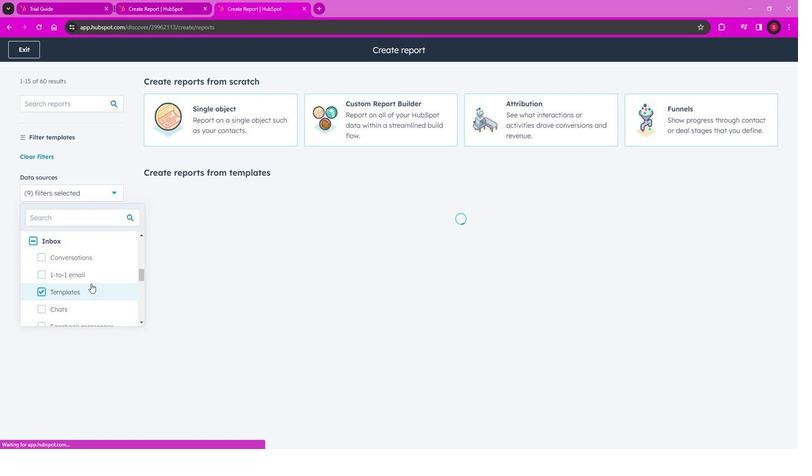 
Action: Mouse scrolled (102, 277) with delta (0, 0)
Screenshot: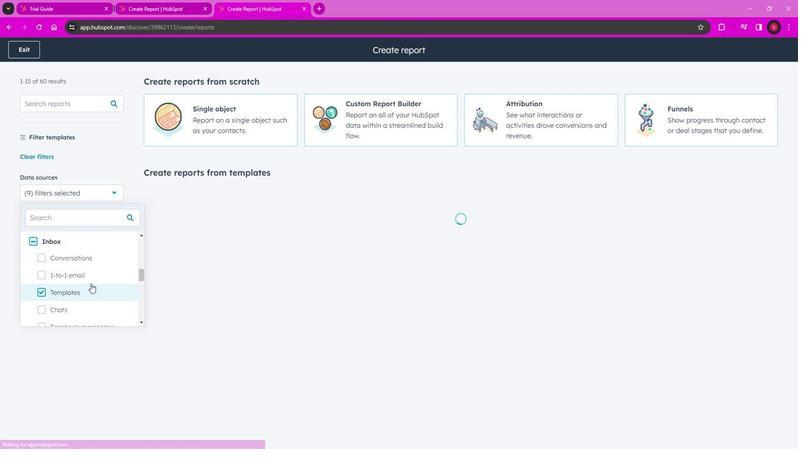 
Action: Mouse moved to (58, 291)
Screenshot: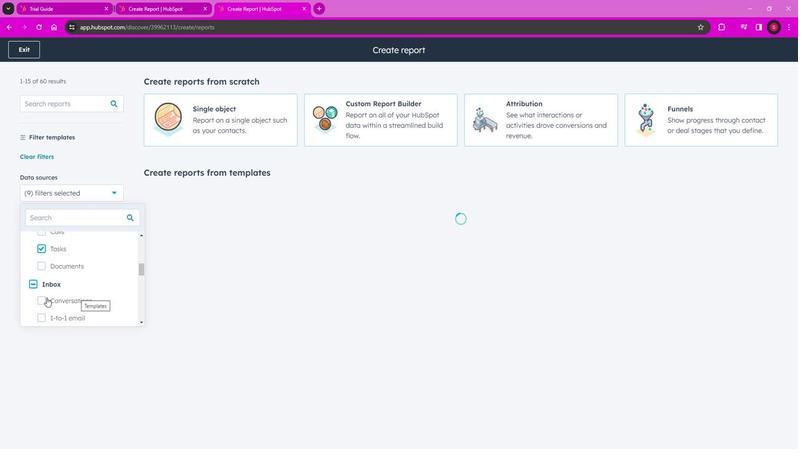 
Action: Mouse pressed left at (58, 291)
Screenshot: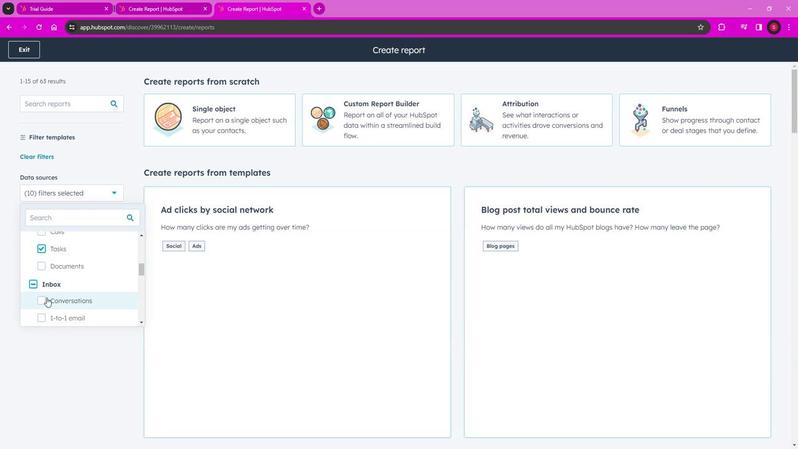 
Action: Mouse moved to (107, 277)
Screenshot: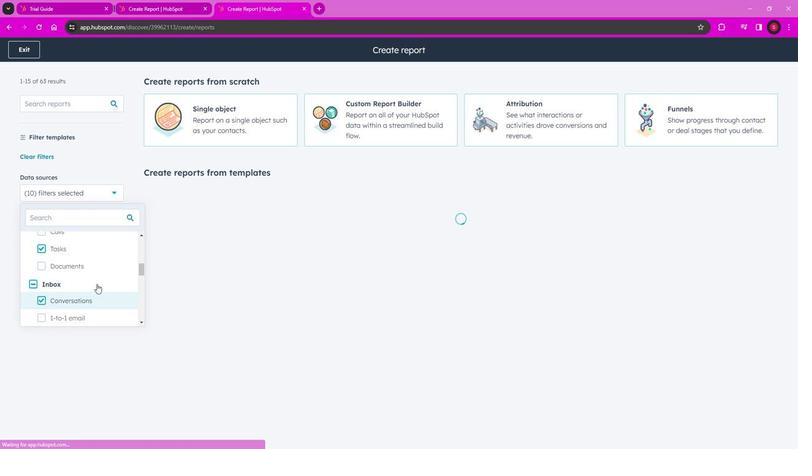 
Action: Mouse scrolled (107, 277) with delta (0, 0)
Screenshot: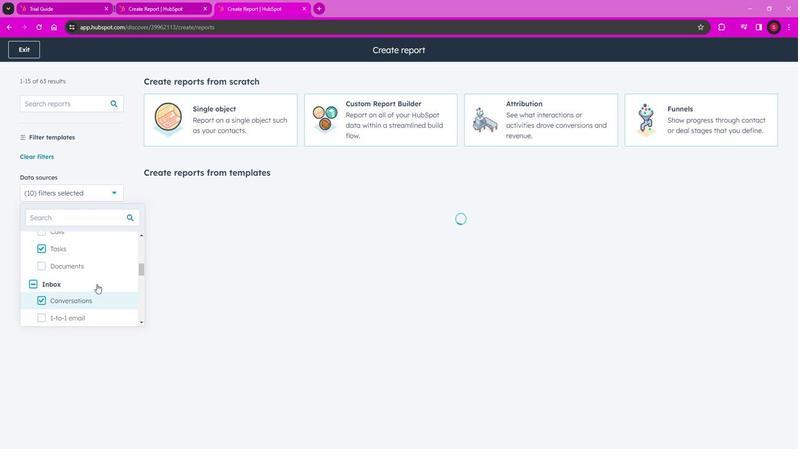 
Action: Mouse scrolled (107, 277) with delta (0, 0)
Screenshot: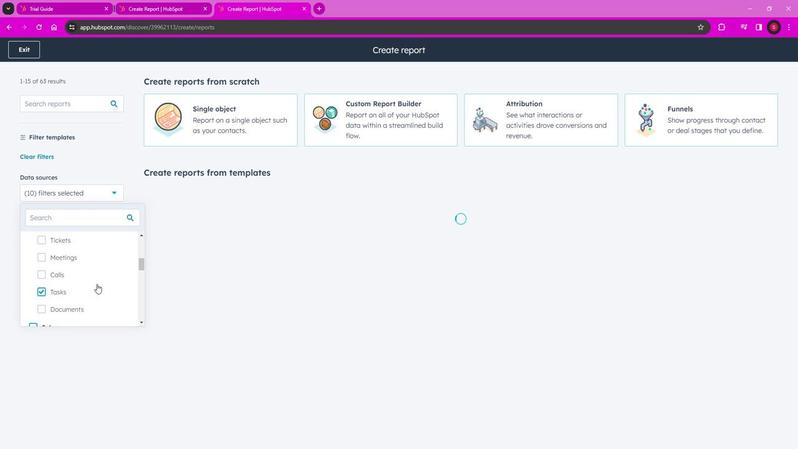 
Action: Mouse scrolled (107, 277) with delta (0, 0)
Screenshot: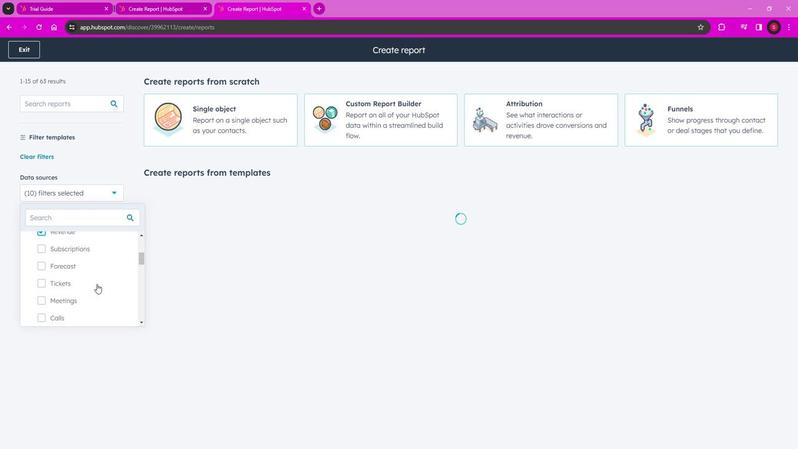 
Action: Mouse moved to (98, 292)
Screenshot: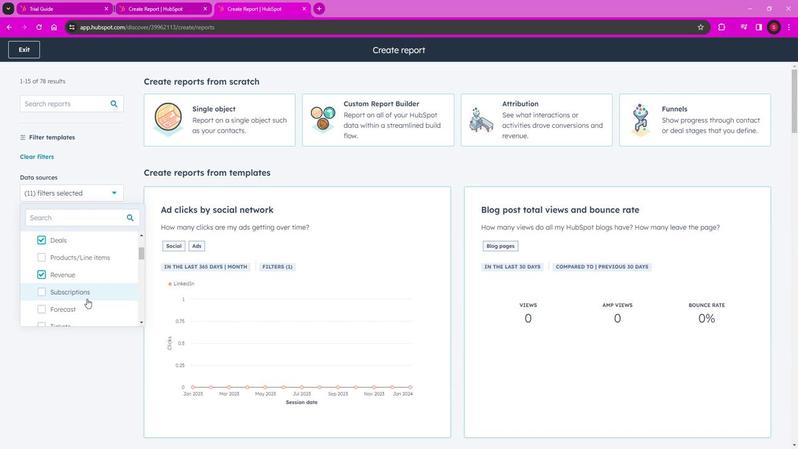
Action: Mouse scrolled (98, 292) with delta (0, 0)
Screenshot: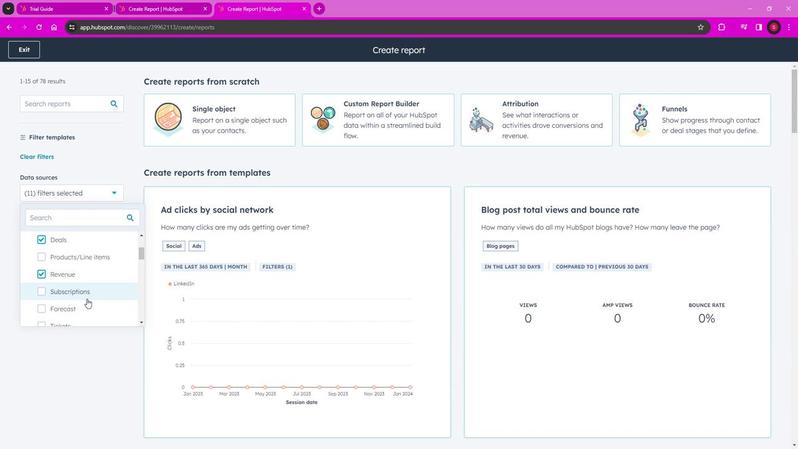 
Action: Mouse moved to (50, 291)
Screenshot: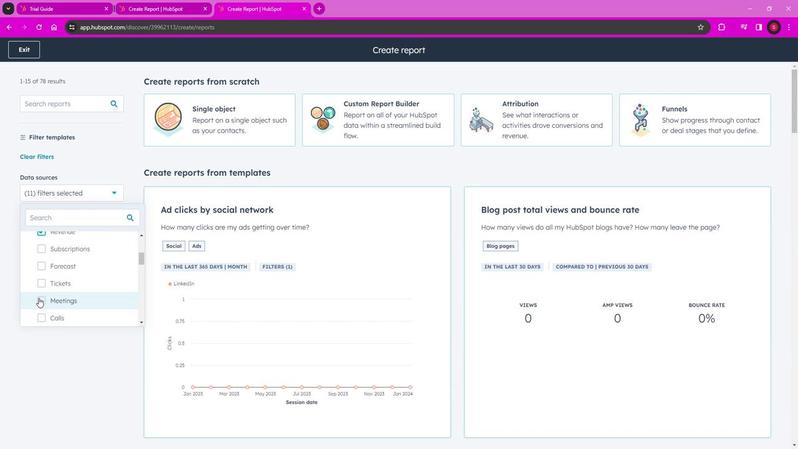 
Action: Mouse pressed left at (50, 291)
Screenshot: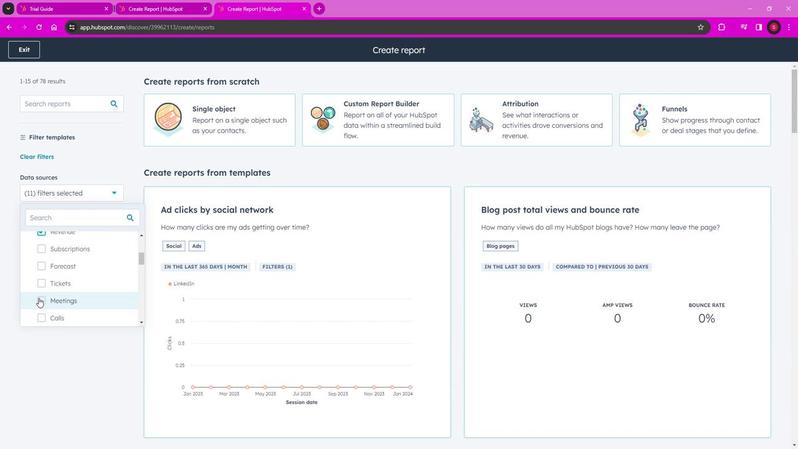 
Action: Mouse moved to (91, 268)
Screenshot: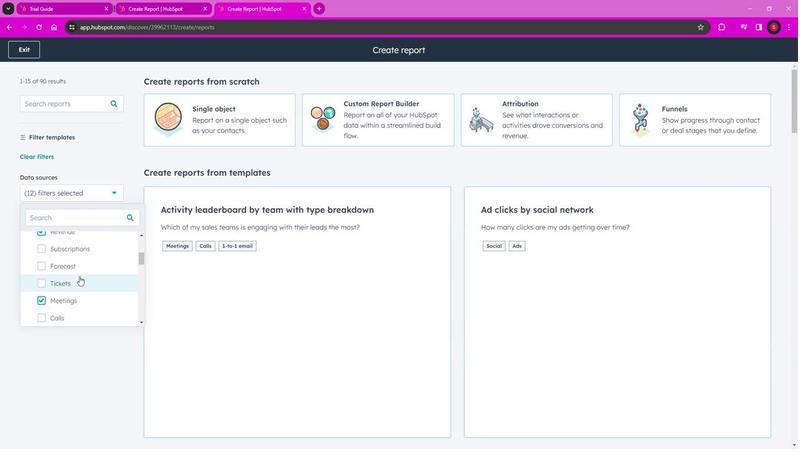 
Action: Mouse scrolled (91, 269) with delta (0, 0)
Screenshot: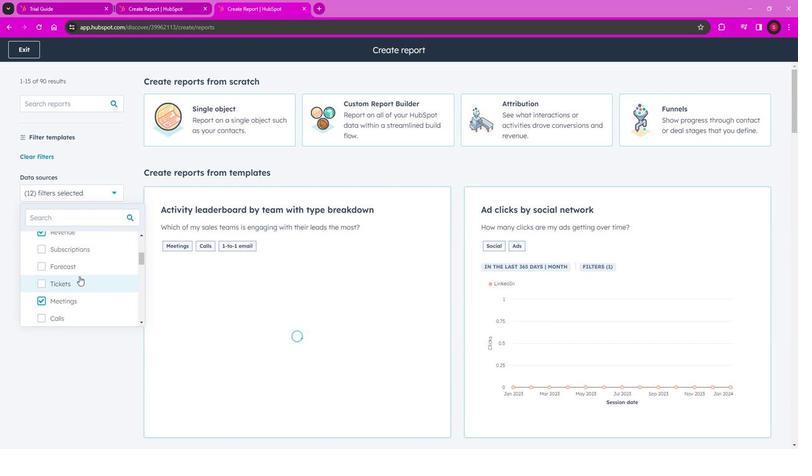 
Action: Mouse scrolled (91, 269) with delta (0, 0)
Screenshot: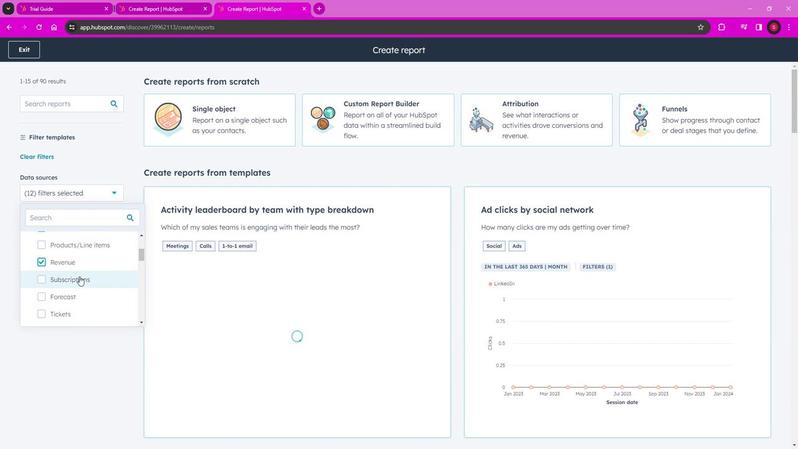 
Action: Mouse scrolled (91, 269) with delta (0, 0)
Screenshot: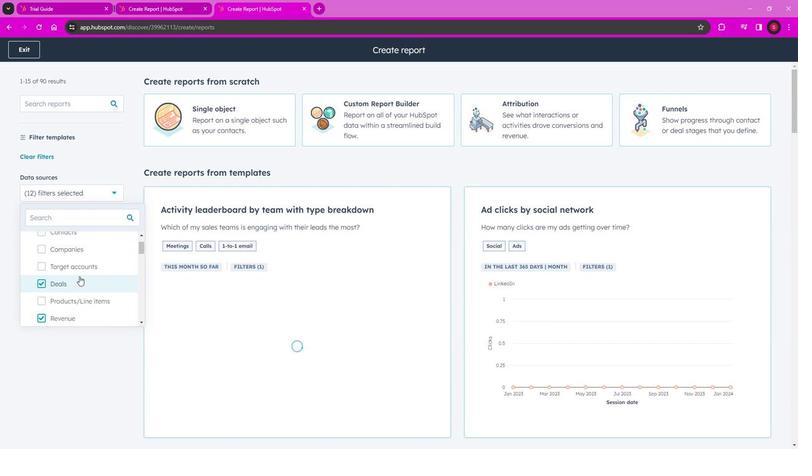 
Action: Mouse scrolled (91, 269) with delta (0, 0)
Screenshot: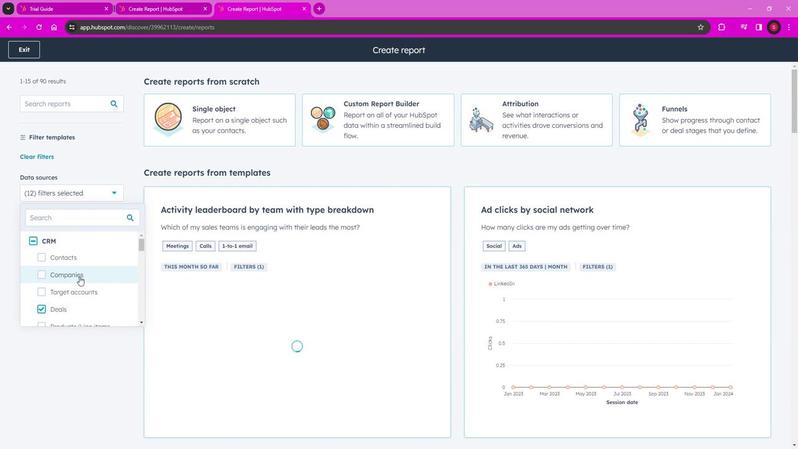 
Action: Mouse scrolled (91, 269) with delta (0, 0)
Screenshot: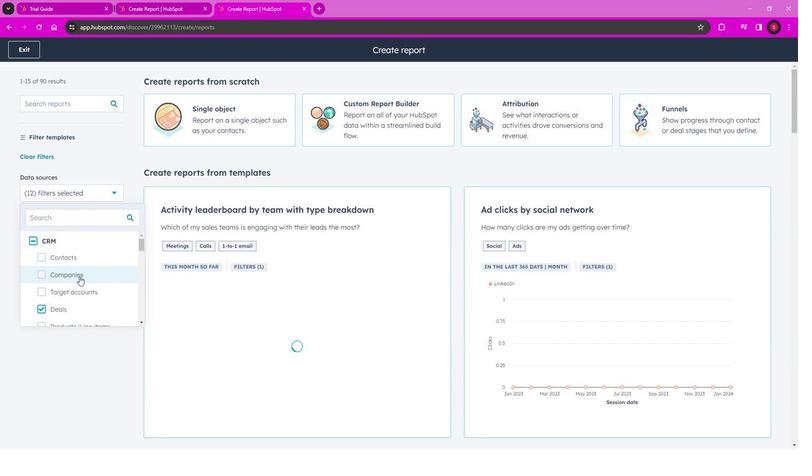 
Action: Mouse moved to (62, 251)
Screenshot: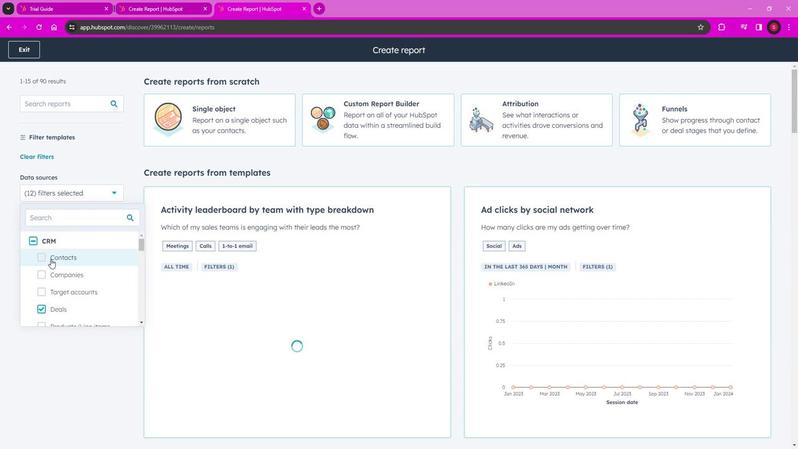 
Action: Mouse pressed left at (62, 251)
Screenshot: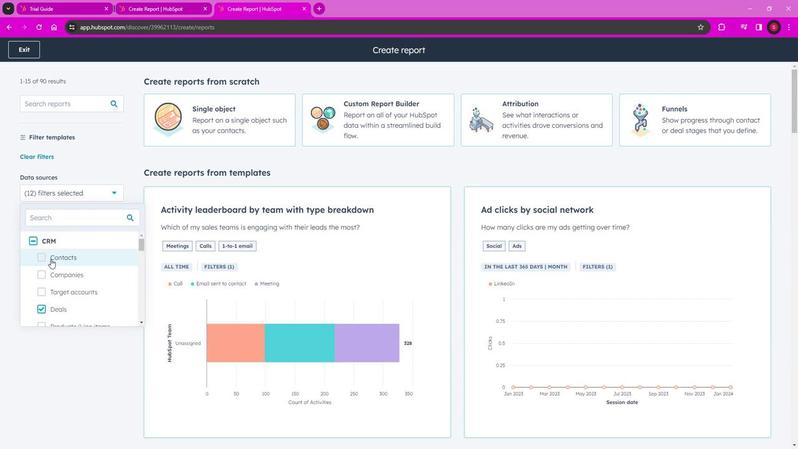 
Action: Mouse moved to (68, 268)
Screenshot: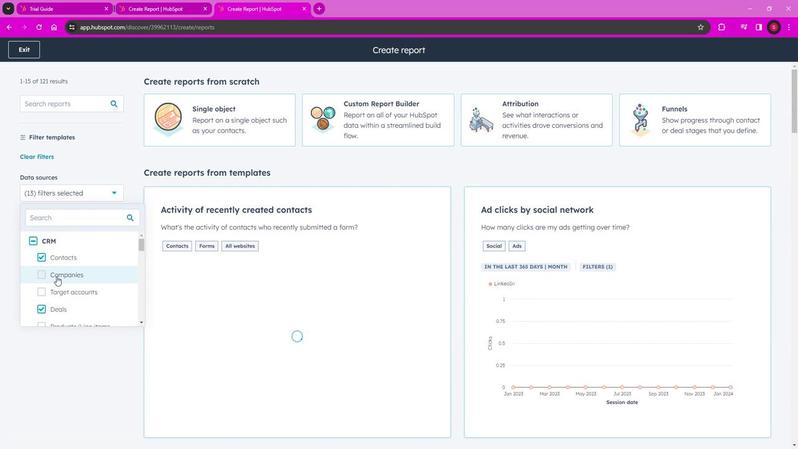 
Action: Mouse pressed left at (68, 268)
Screenshot: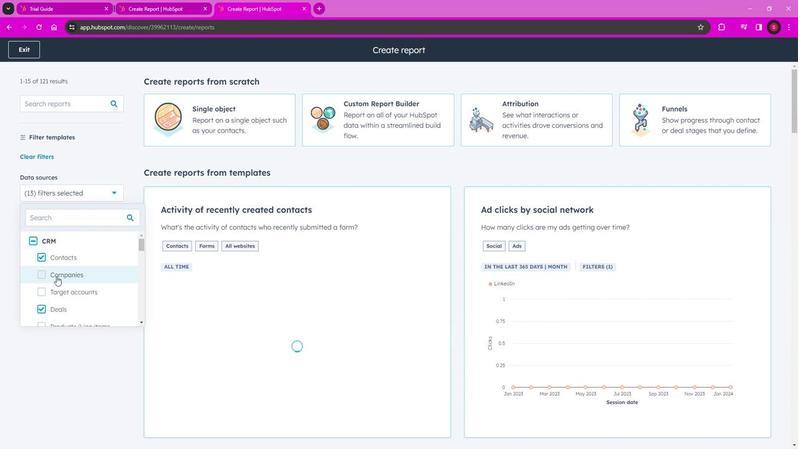 
Action: Mouse moved to (112, 343)
Screenshot: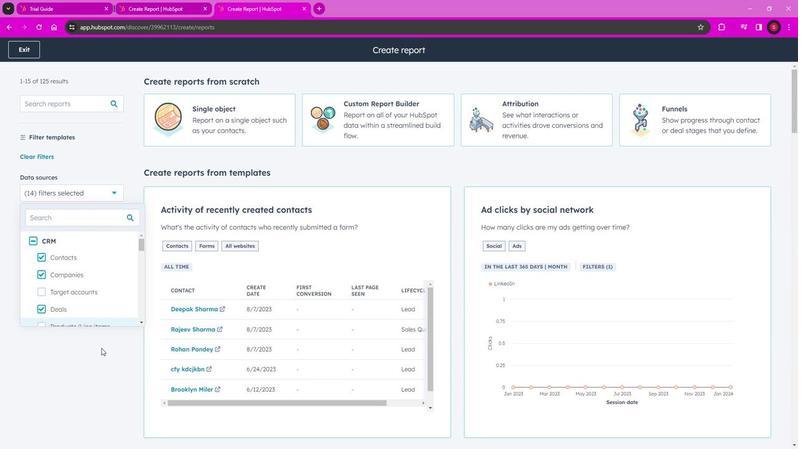 
Action: Mouse pressed left at (112, 343)
Screenshot: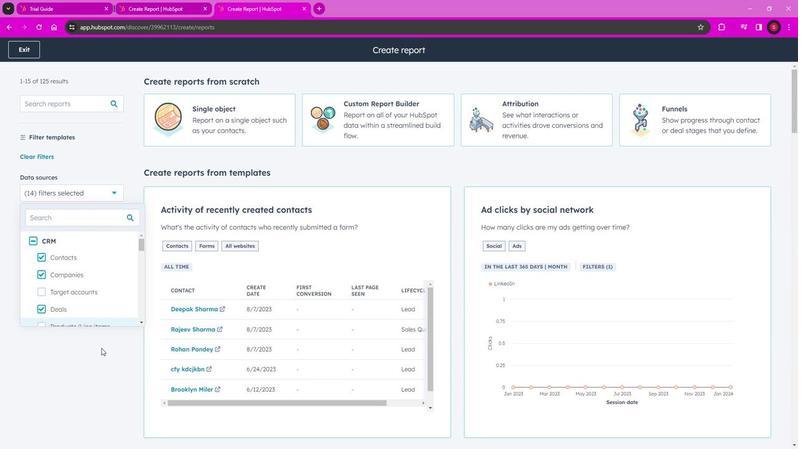 
Action: Mouse moved to (99, 224)
Screenshot: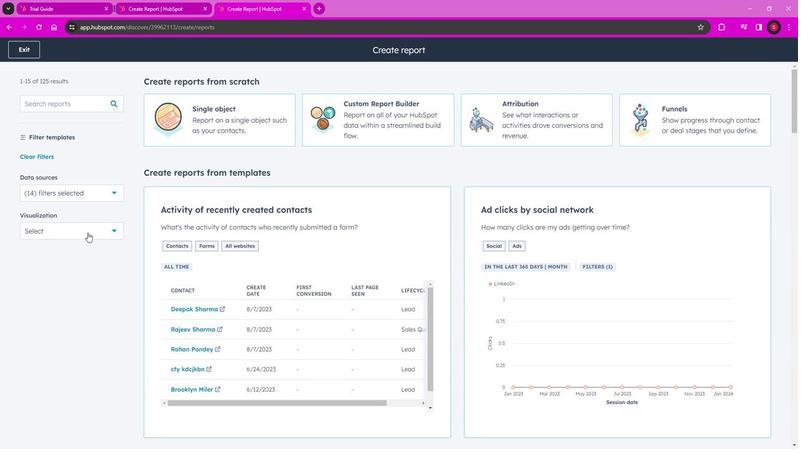 
Action: Mouse pressed left at (99, 224)
Screenshot: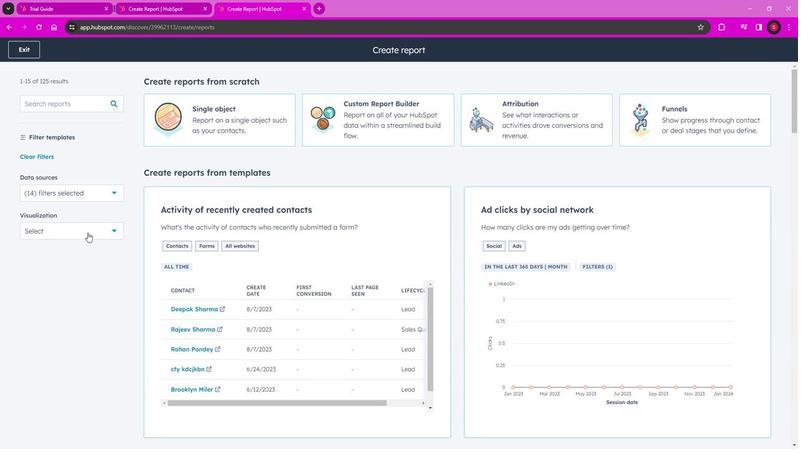 
Action: Mouse moved to (44, 268)
Screenshot: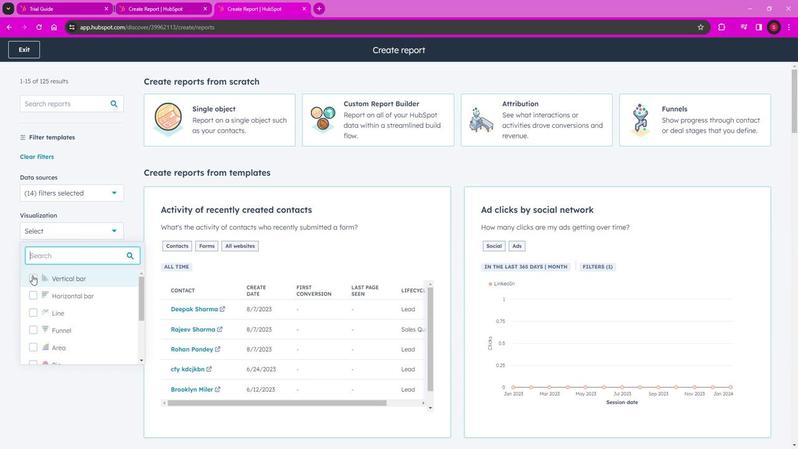 
Action: Mouse pressed left at (44, 268)
Screenshot: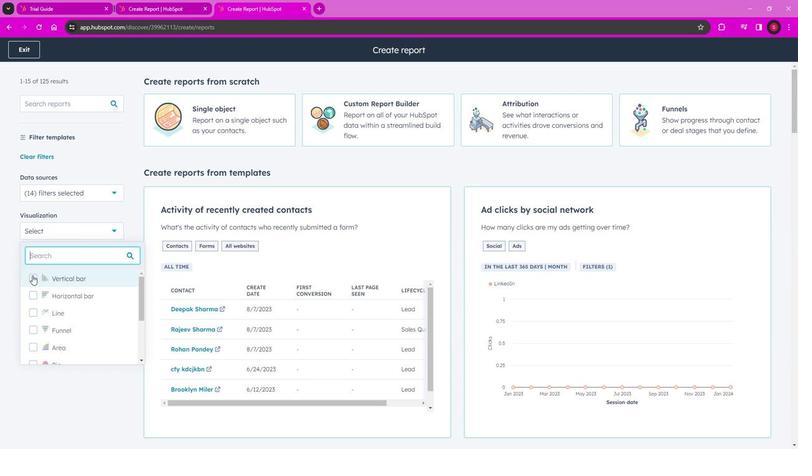 
Action: Mouse moved to (45, 290)
Screenshot: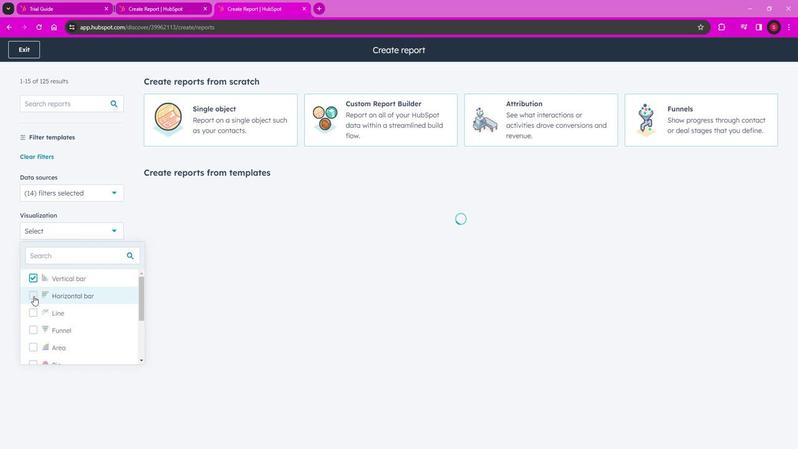 
Action: Mouse pressed left at (45, 290)
Screenshot: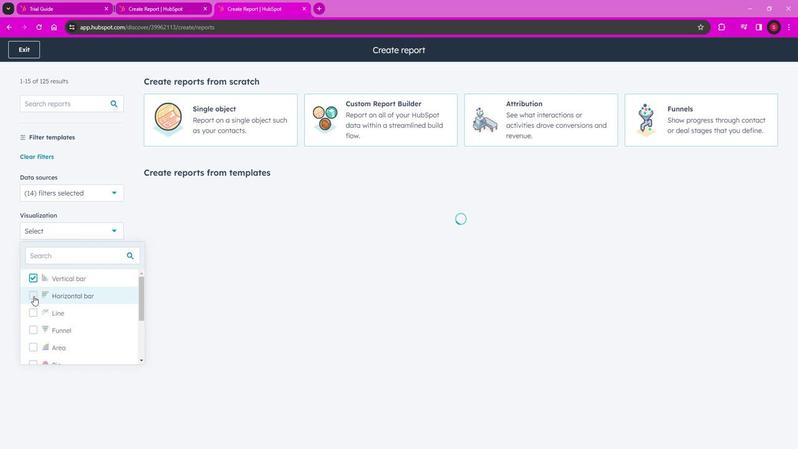 
Action: Mouse moved to (43, 305)
Screenshot: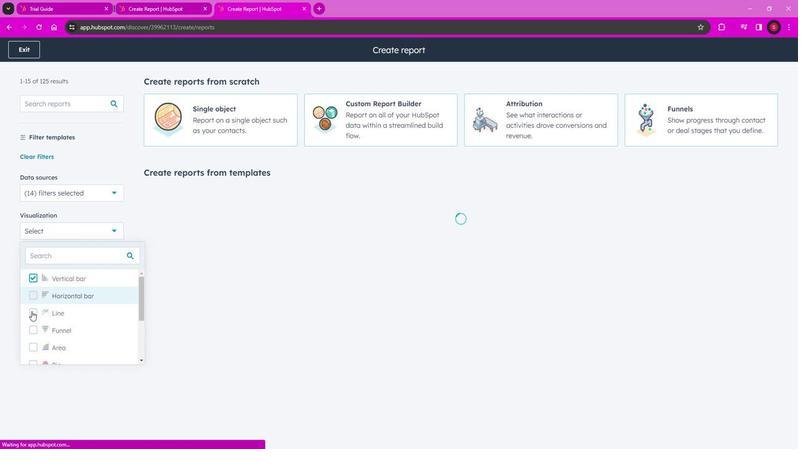 
Action: Mouse pressed left at (43, 305)
Screenshot: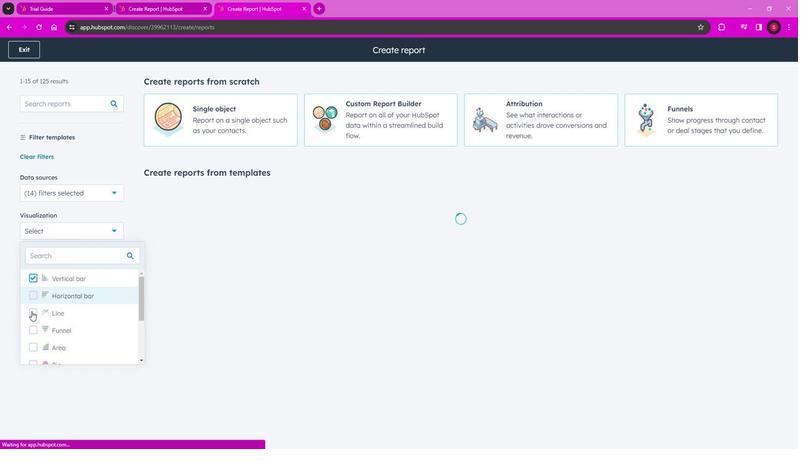 
Action: Mouse moved to (74, 297)
Screenshot: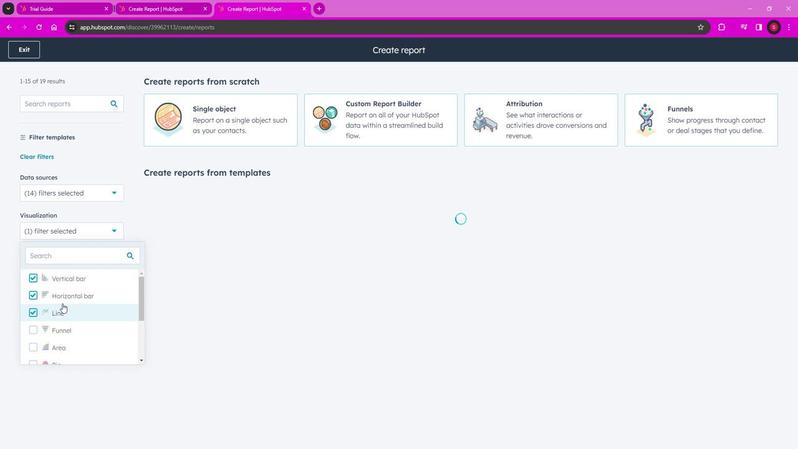 
Action: Mouse scrolled (74, 297) with delta (0, 0)
Screenshot: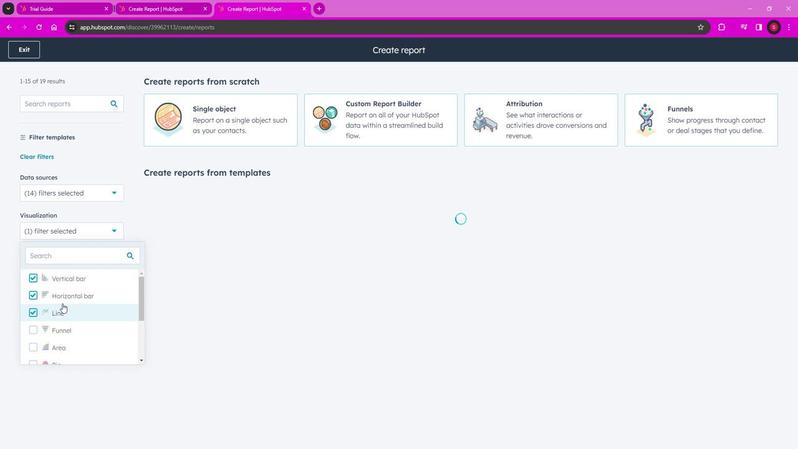 
Action: Mouse moved to (41, 281)
Screenshot: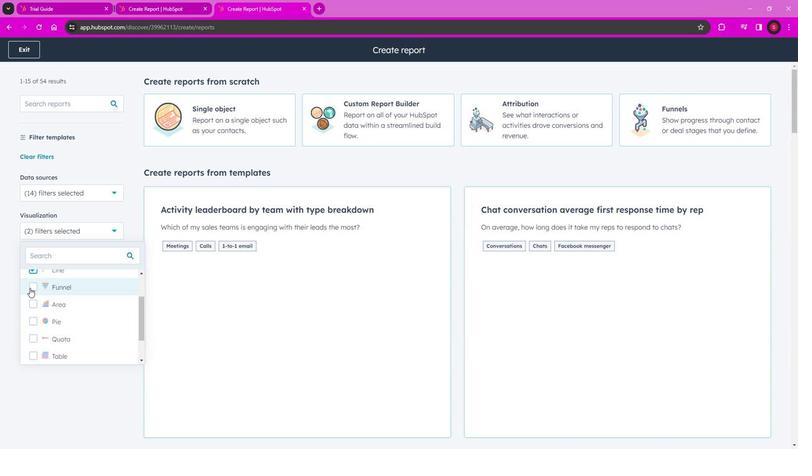 
Action: Mouse pressed left at (41, 281)
Screenshot: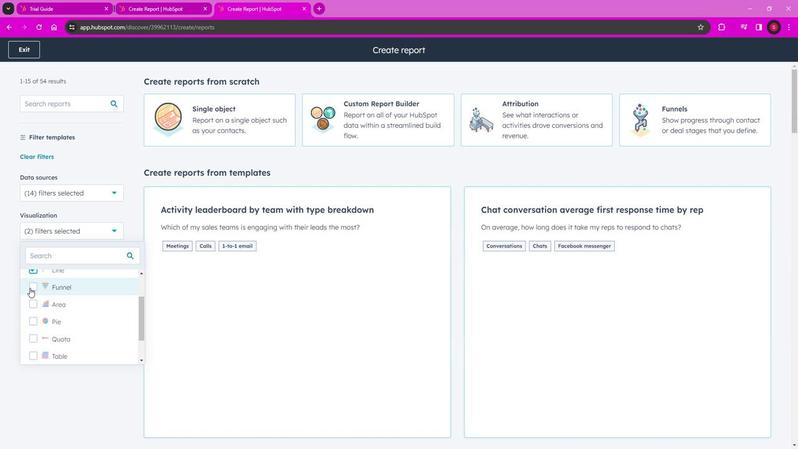 
Action: Mouse moved to (44, 294)
Screenshot: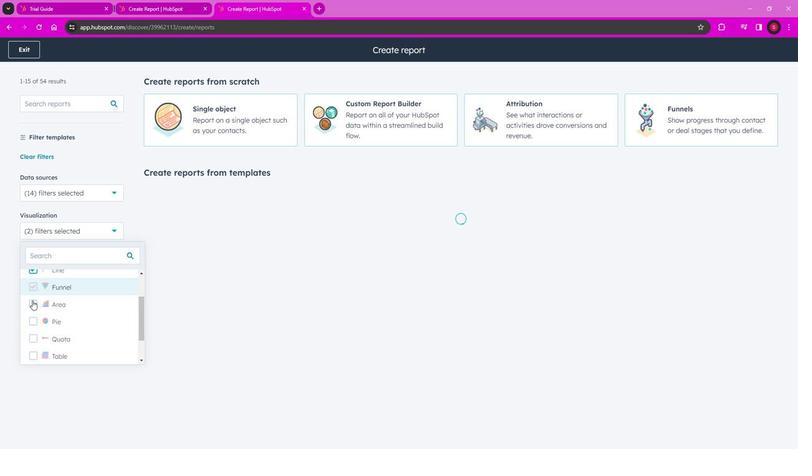 
Action: Mouse pressed left at (44, 294)
Screenshot: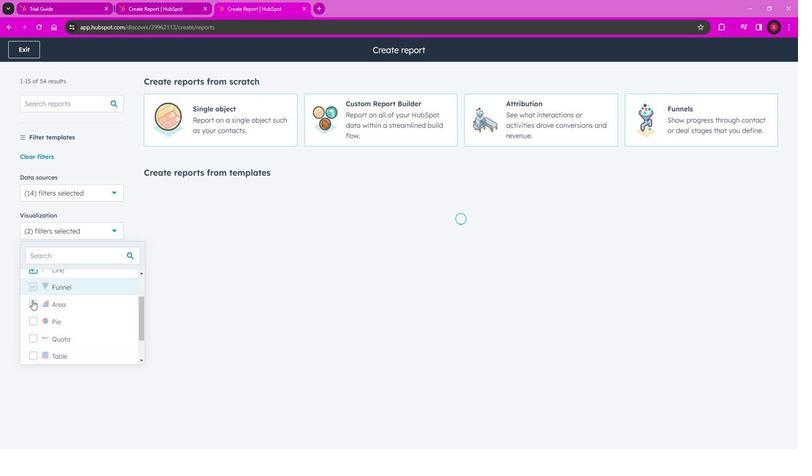 
Action: Mouse moved to (42, 317)
Screenshot: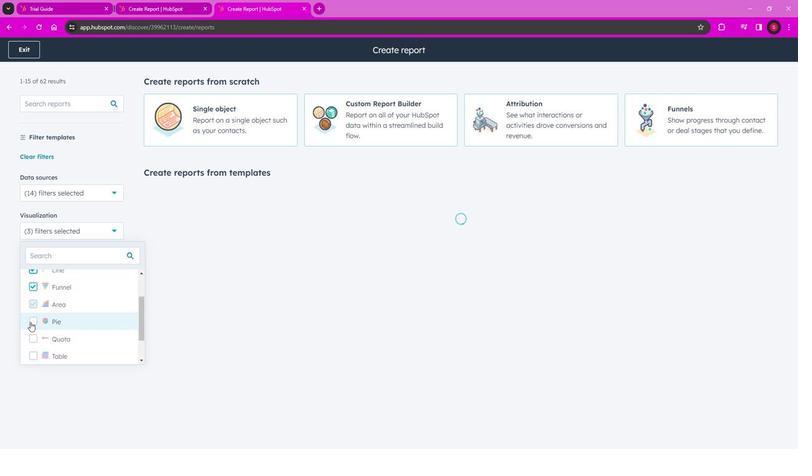 
Action: Mouse pressed left at (42, 317)
Screenshot: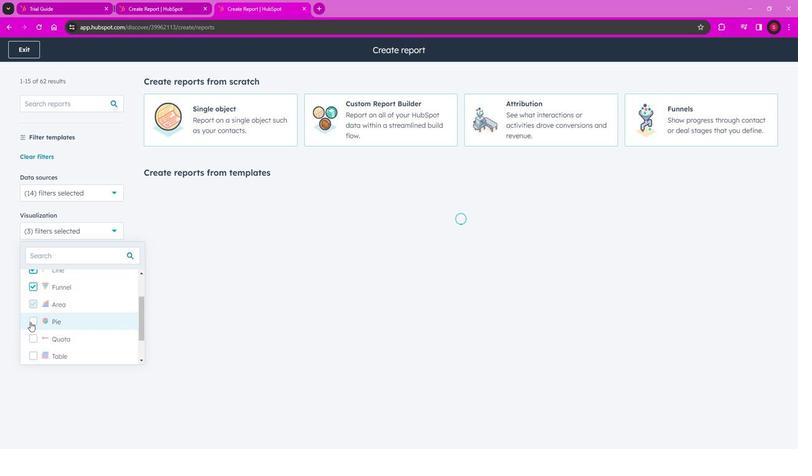 
Action: Mouse moved to (95, 307)
Screenshot: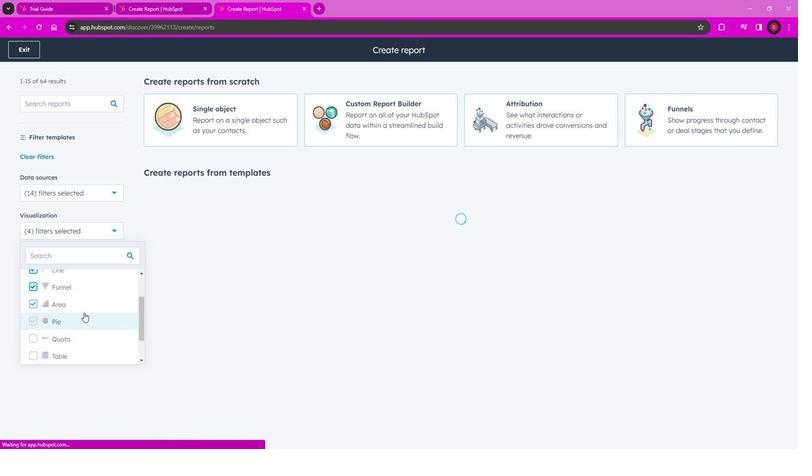 
Action: Mouse scrolled (95, 306) with delta (0, 0)
Screenshot: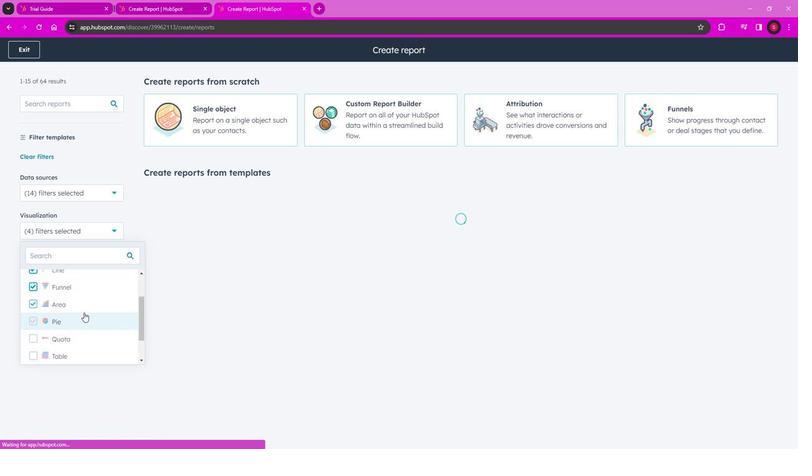 
Action: Mouse scrolled (95, 306) with delta (0, 0)
Screenshot: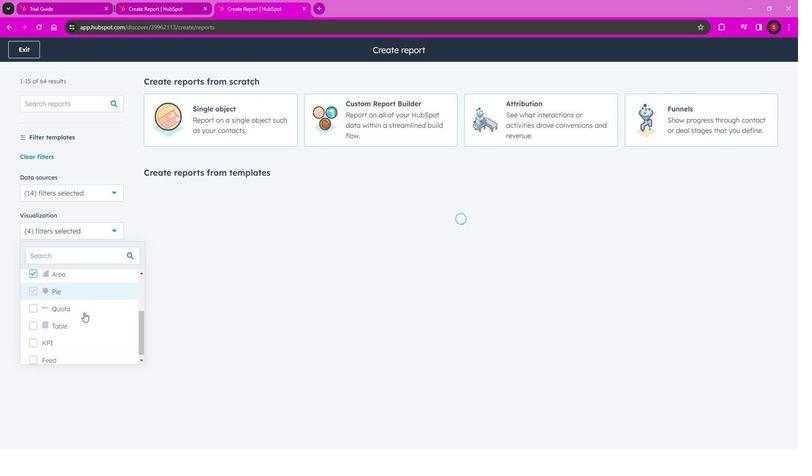 
Action: Mouse moved to (43, 293)
Screenshot: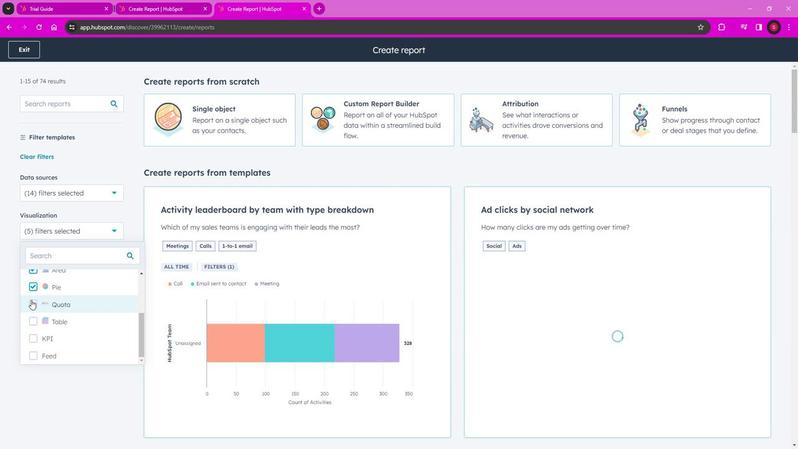 
Action: Mouse pressed left at (43, 293)
Screenshot: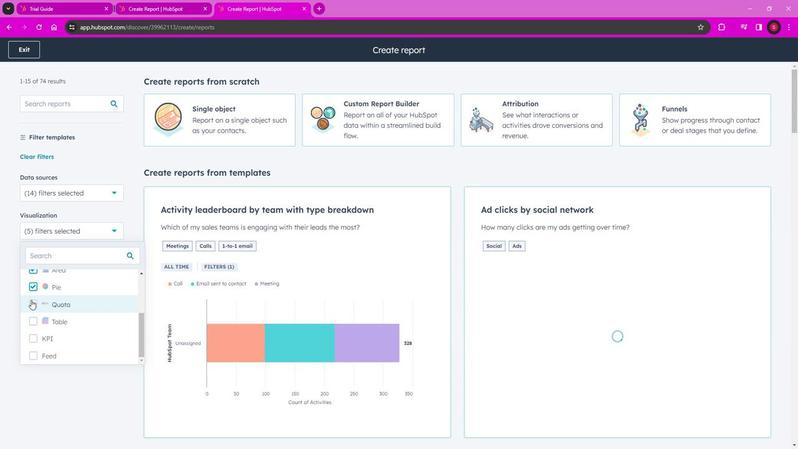 
Action: Mouse moved to (43, 311)
Screenshot: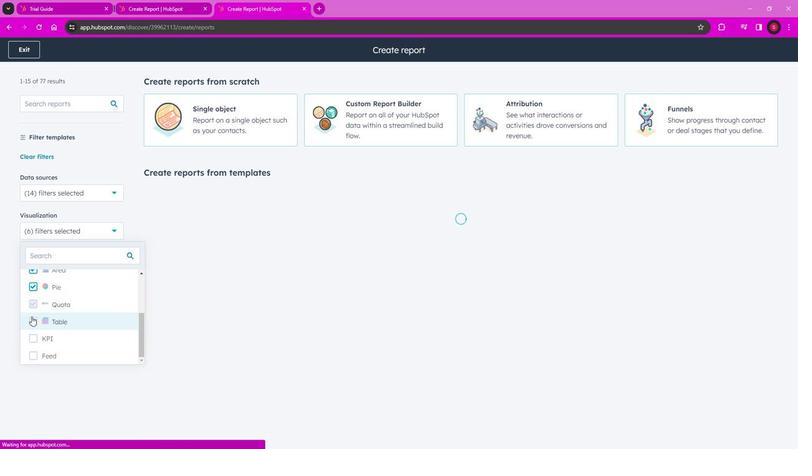 
Action: Mouse pressed left at (43, 311)
Screenshot: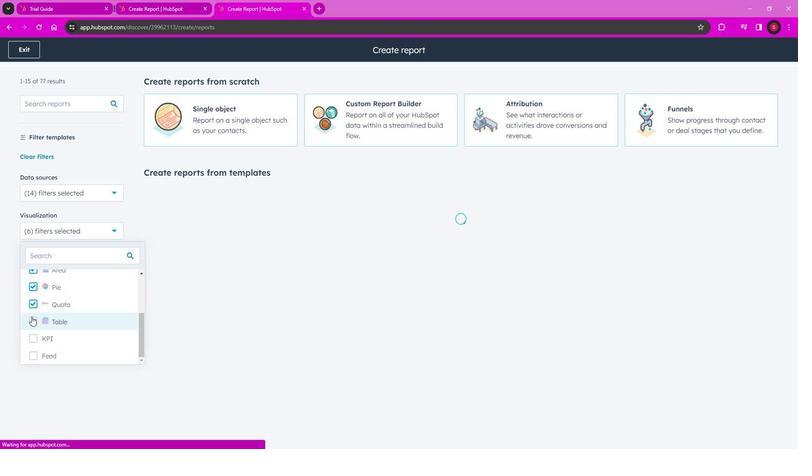 
Action: Mouse moved to (43, 332)
Screenshot: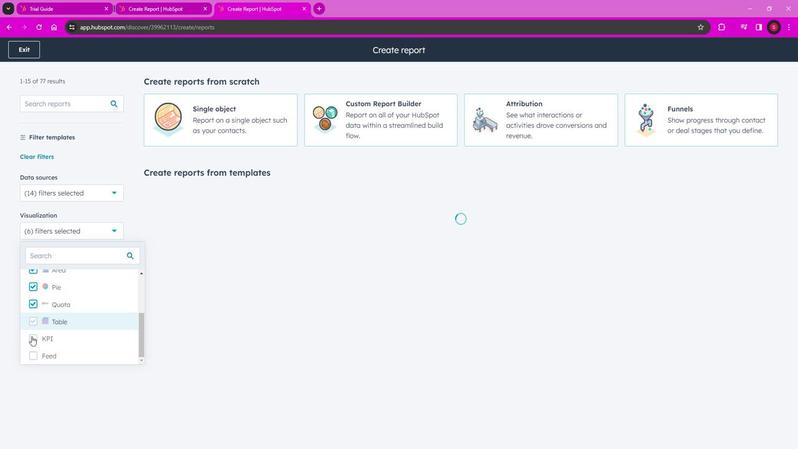 
Action: Mouse pressed left at (43, 332)
Screenshot: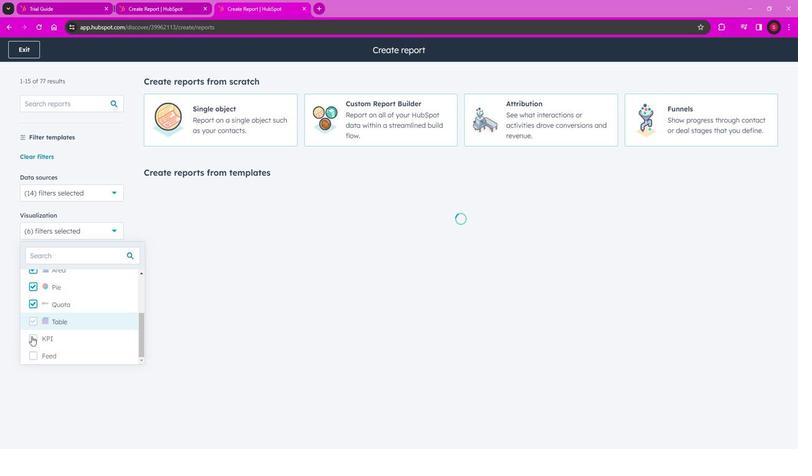 
Action: Mouse moved to (92, 328)
Screenshot: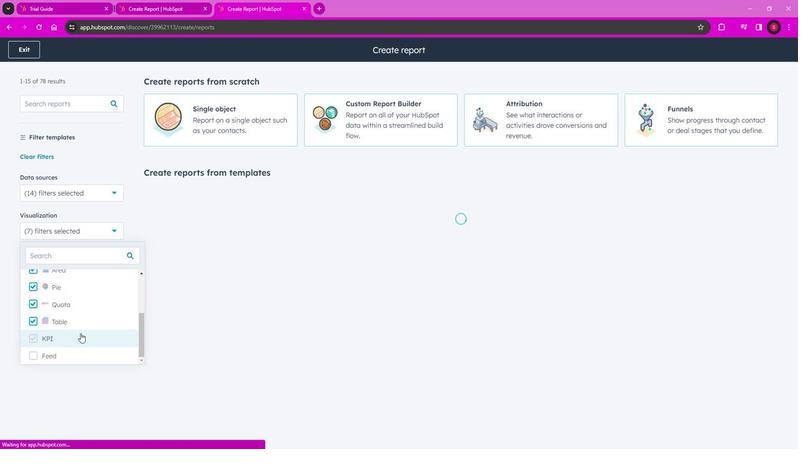 
Action: Mouse scrolled (92, 328) with delta (0, 0)
Screenshot: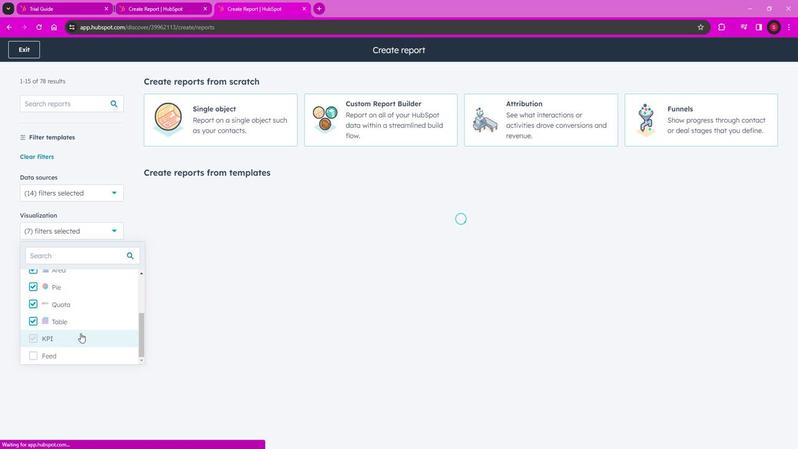 
Action: Mouse moved to (44, 353)
Screenshot: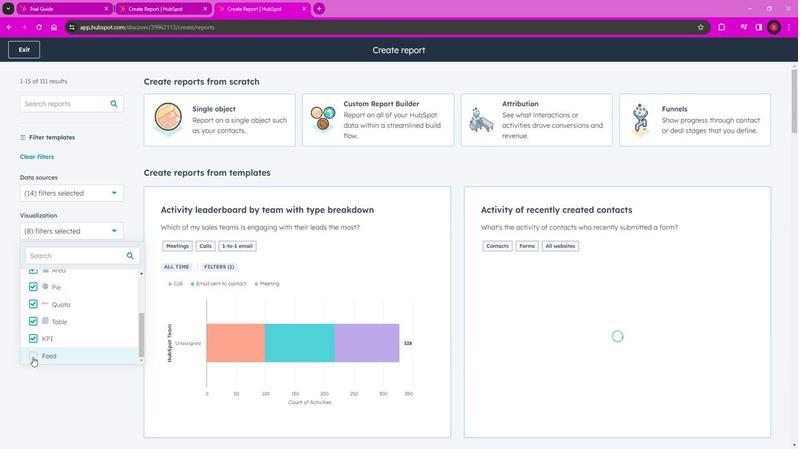 
Action: Mouse pressed left at (44, 353)
Screenshot: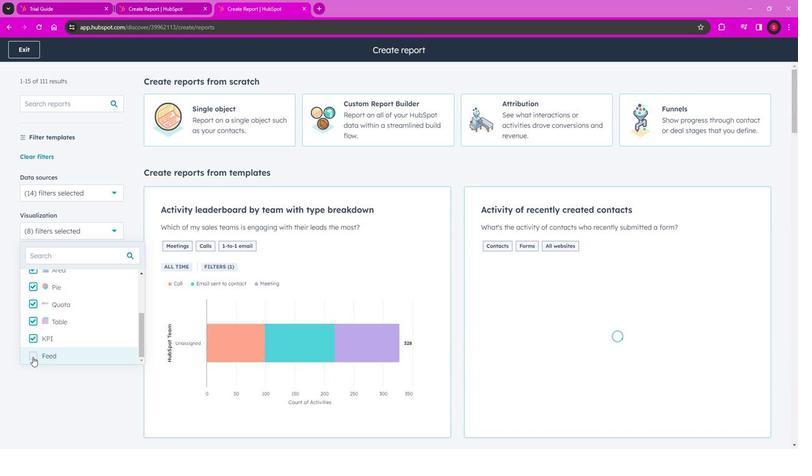 
Action: Mouse moved to (119, 370)
Screenshot: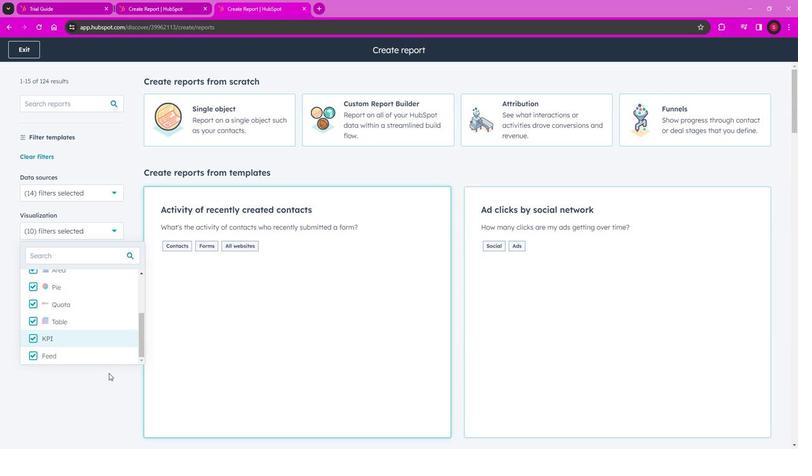 
Action: Mouse pressed left at (119, 370)
Screenshot: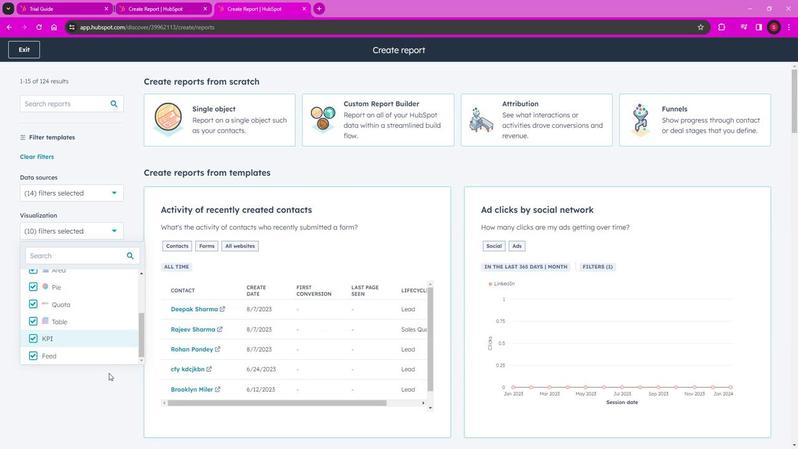 
Action: Mouse moved to (384, 242)
Screenshot: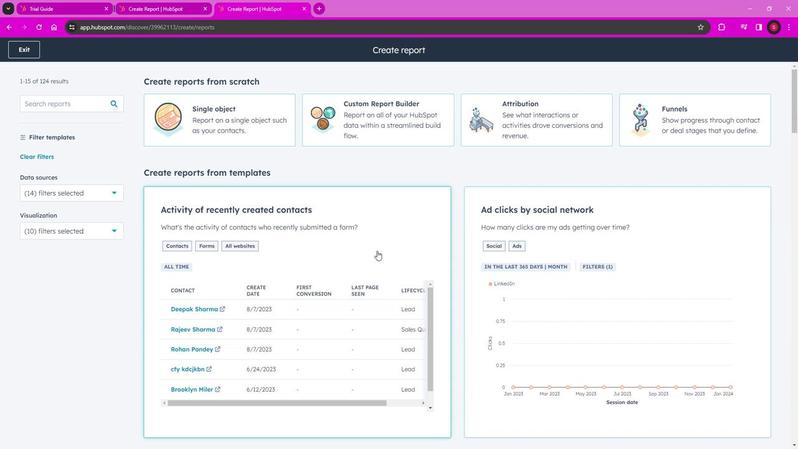 
Action: Mouse scrolled (384, 242) with delta (0, 0)
Screenshot: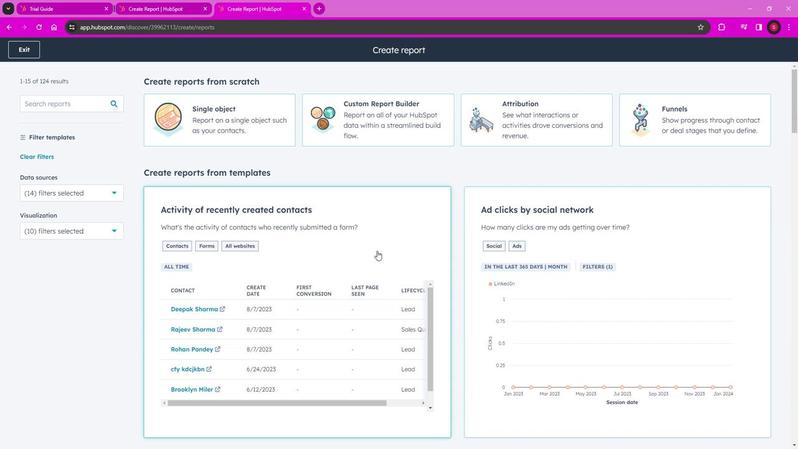 
Action: Mouse moved to (384, 241)
Screenshot: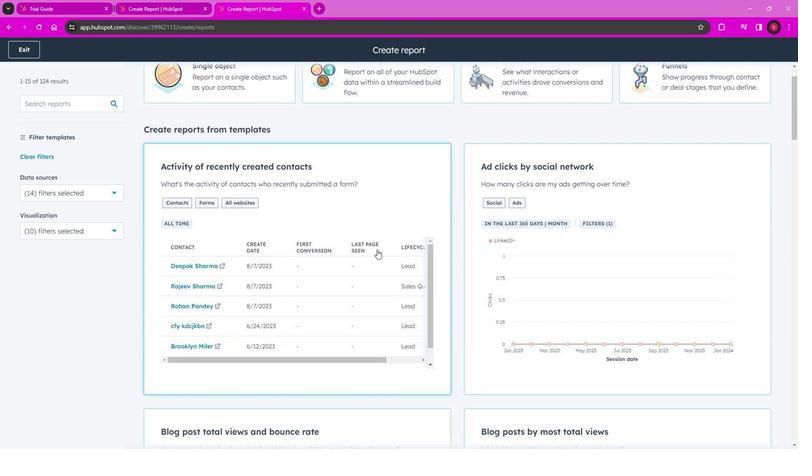 
Action: Mouse scrolled (384, 241) with delta (0, 0)
Screenshot: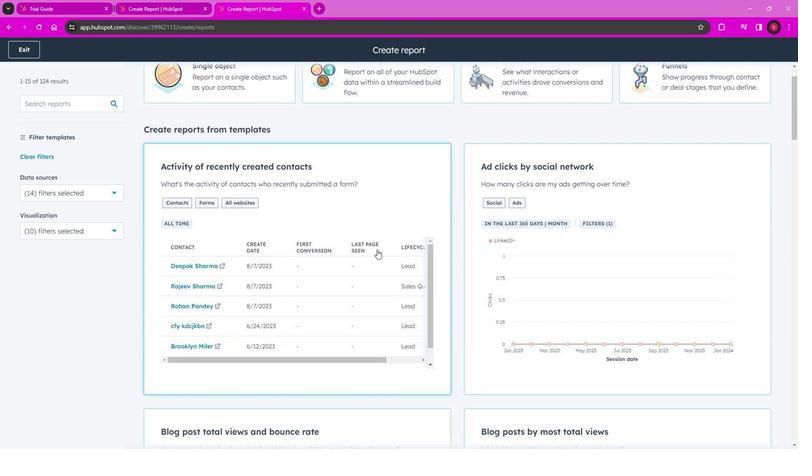 
Action: Mouse moved to (385, 238)
Screenshot: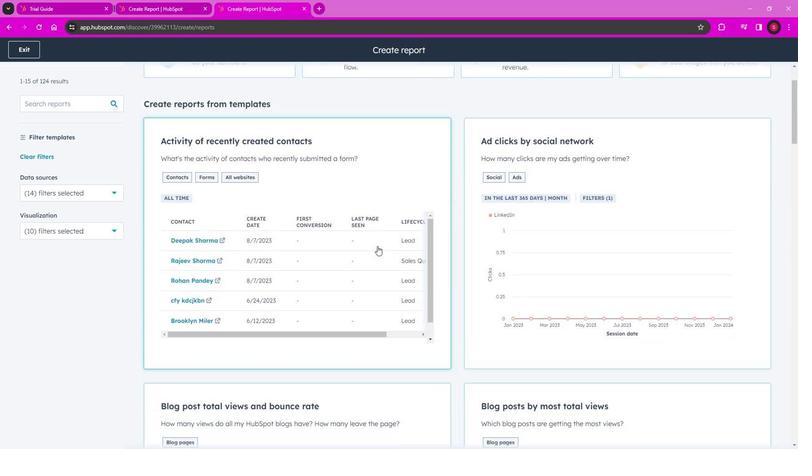 
Action: Mouse scrolled (384, 239) with delta (0, 0)
Screenshot: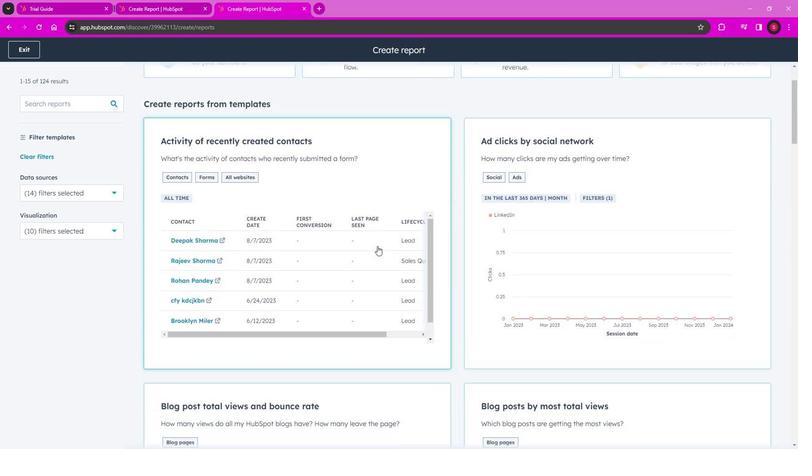 
Action: Mouse moved to (387, 228)
Screenshot: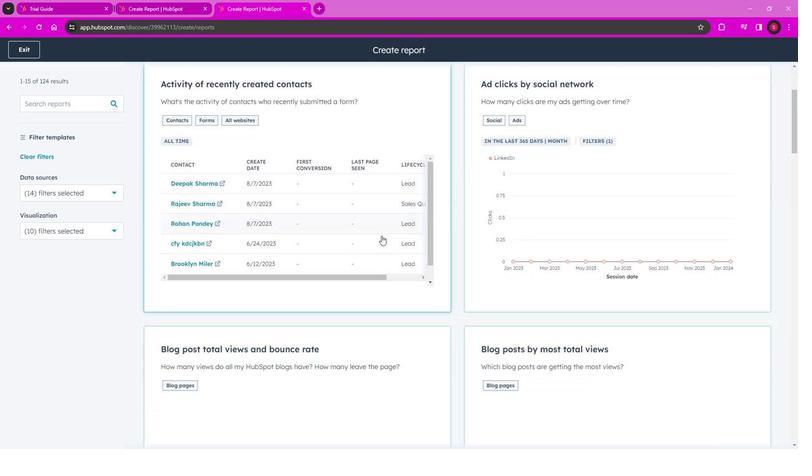 
Action: Mouse scrolled (387, 229) with delta (0, 0)
Screenshot: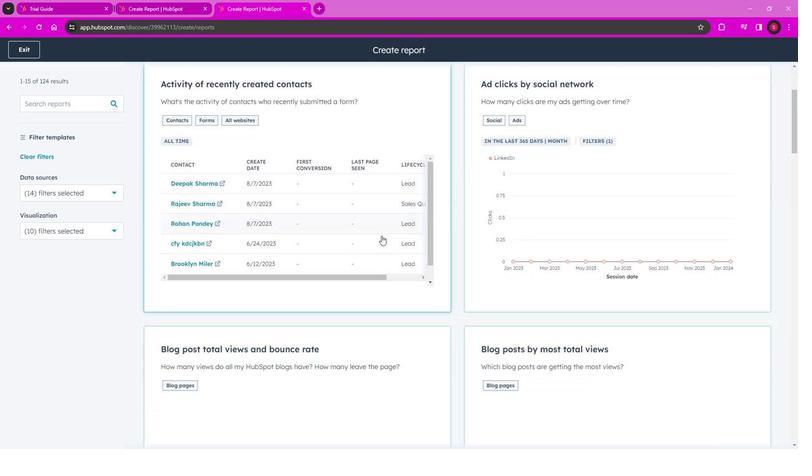 
Action: Mouse moved to (389, 225)
Screenshot: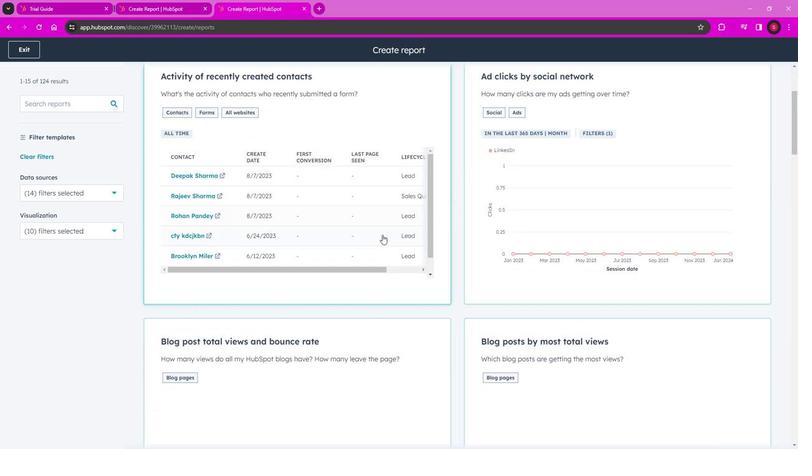 
Action: Mouse scrolled (389, 225) with delta (0, 0)
Screenshot: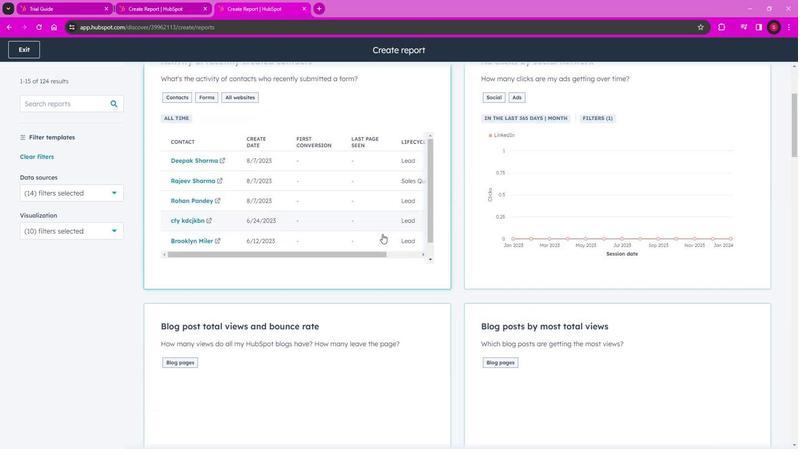 
Action: Mouse moved to (529, 214)
Screenshot: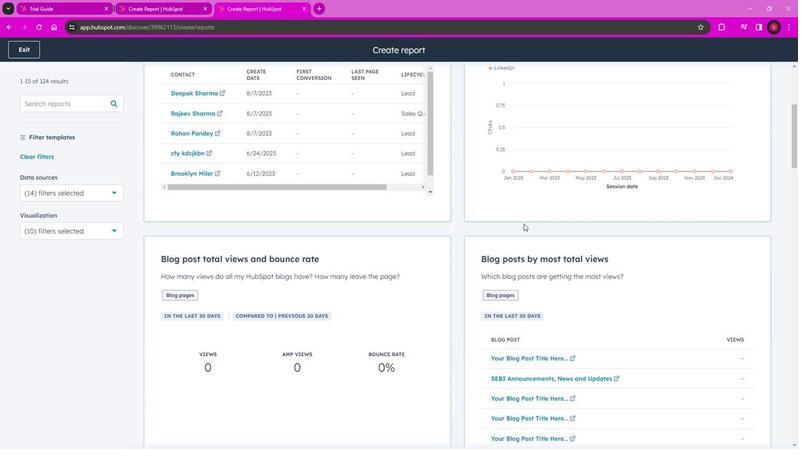 
Action: Mouse scrolled (529, 214) with delta (0, 0)
Screenshot: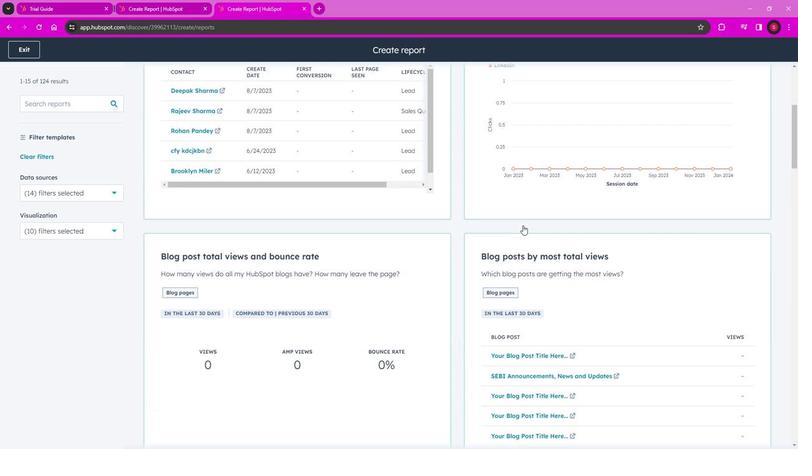 
Action: Mouse moved to (524, 219)
Screenshot: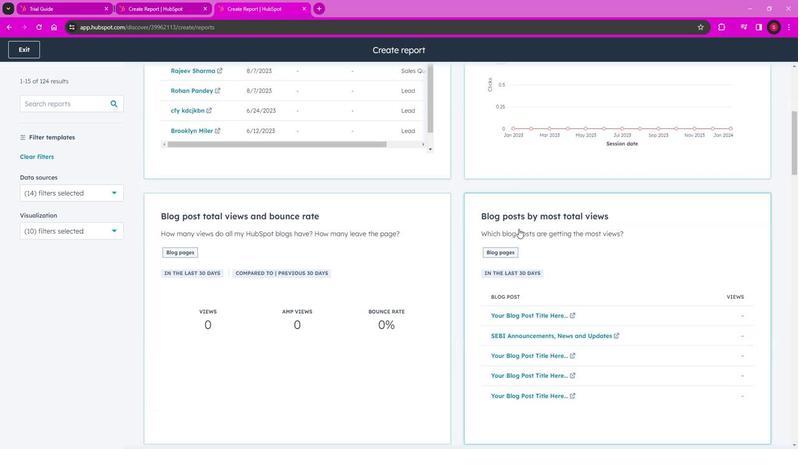
Action: Mouse scrolled (524, 219) with delta (0, 0)
Screenshot: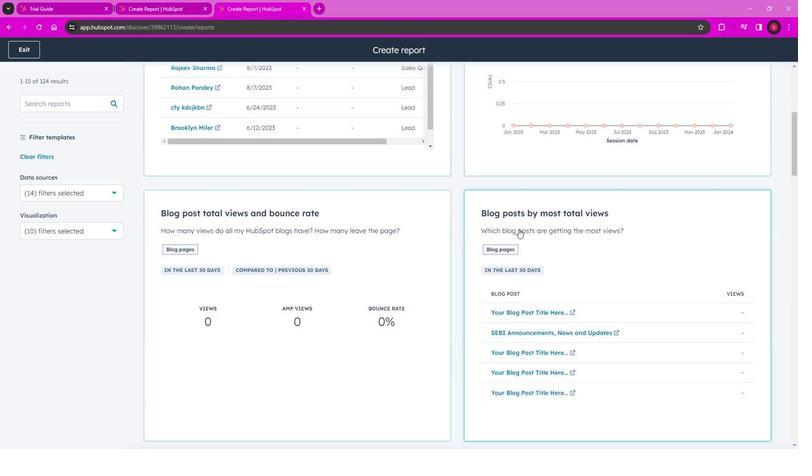 
Action: Mouse moved to (392, 265)
Screenshot: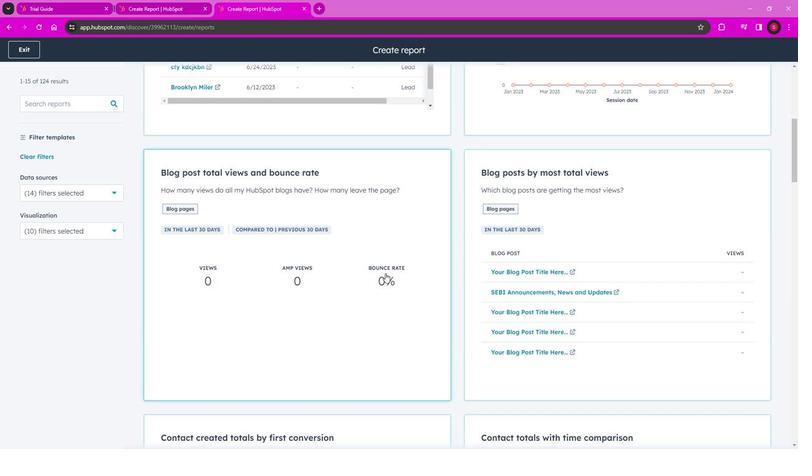 
Action: Mouse scrolled (392, 265) with delta (0, 0)
Screenshot: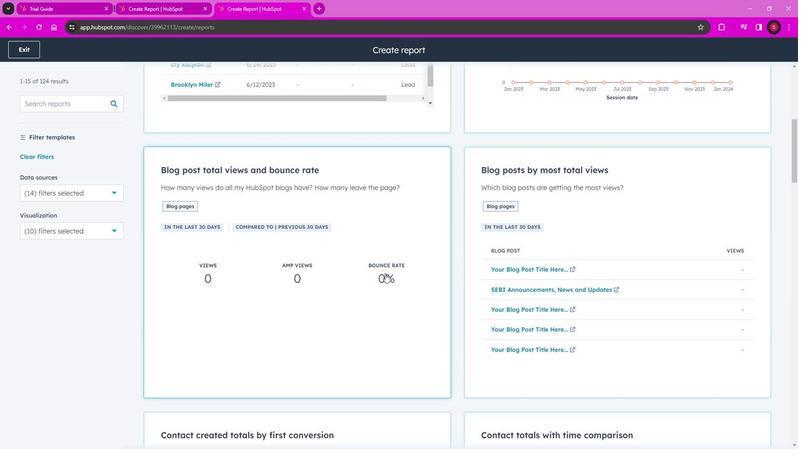 
Action: Mouse moved to (393, 265)
Screenshot: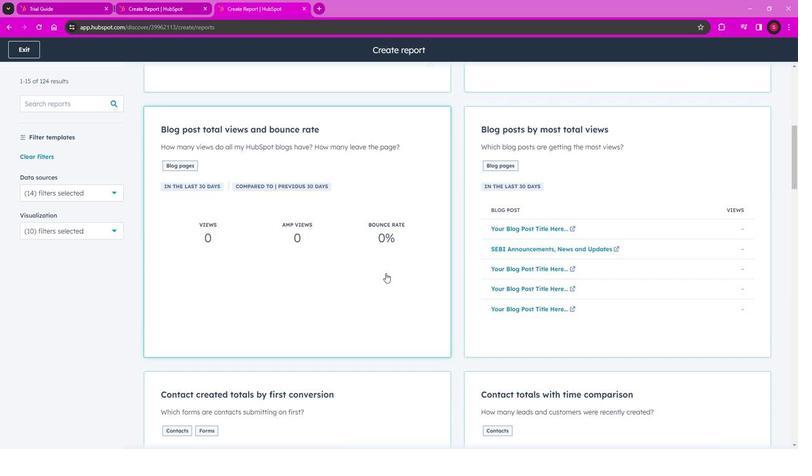 
Action: Mouse scrolled (393, 265) with delta (0, 0)
Screenshot: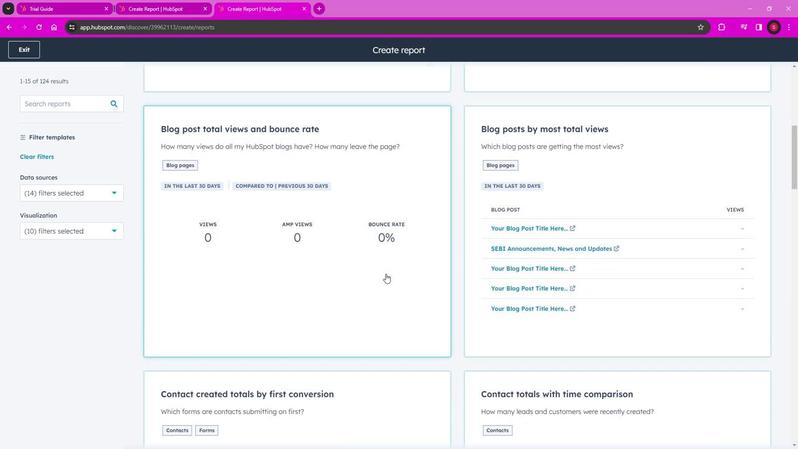 
Action: Mouse moved to (393, 266)
Screenshot: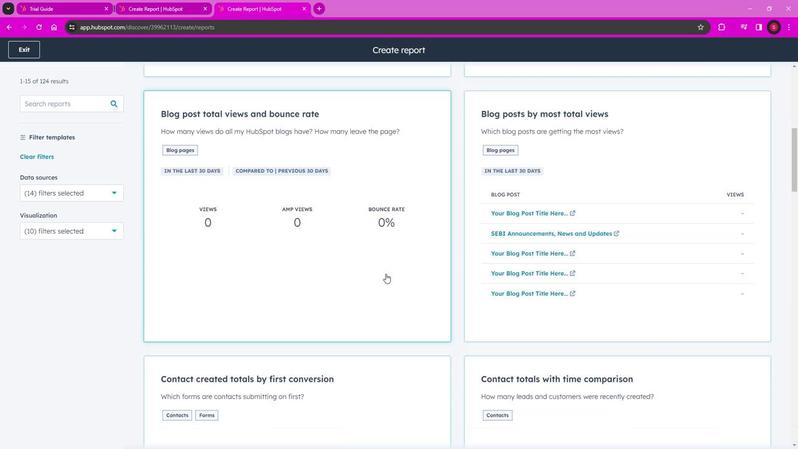 
Action: Mouse scrolled (393, 265) with delta (0, 0)
Screenshot: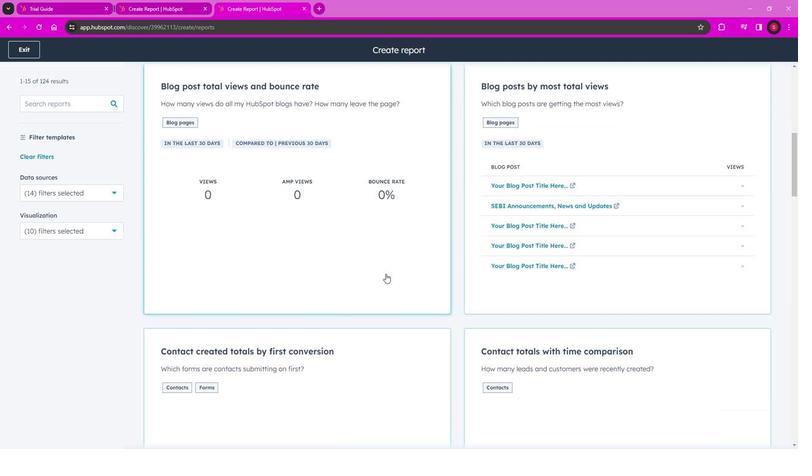 
Action: Mouse scrolled (393, 265) with delta (0, 0)
Screenshot: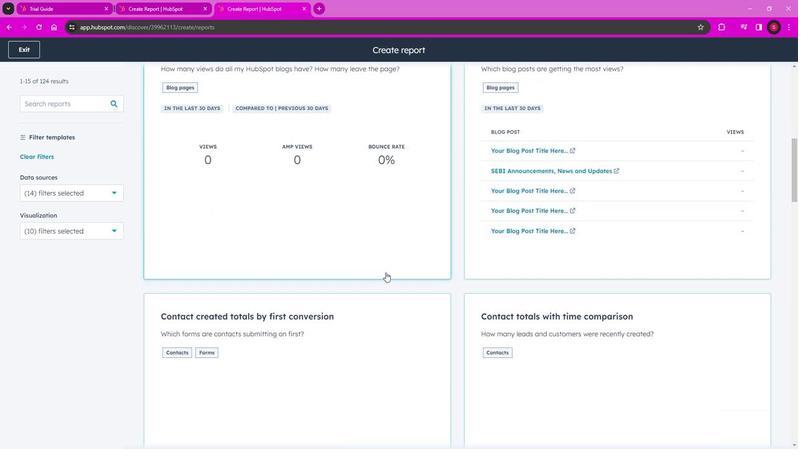 
Action: Mouse moved to (393, 265)
Screenshot: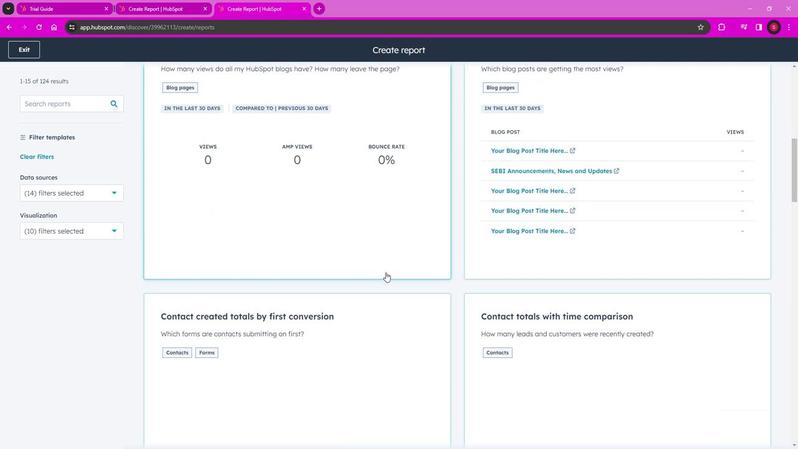 
Action: Mouse scrolled (393, 264) with delta (0, 0)
Screenshot: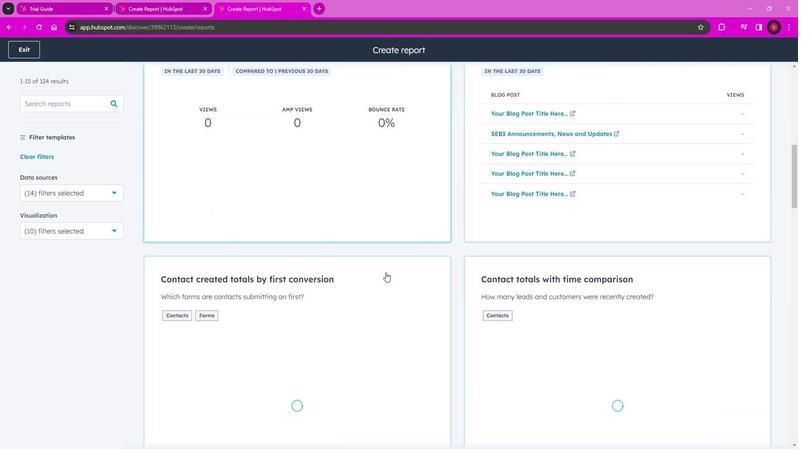 
Action: Mouse scrolled (393, 264) with delta (0, 0)
Screenshot: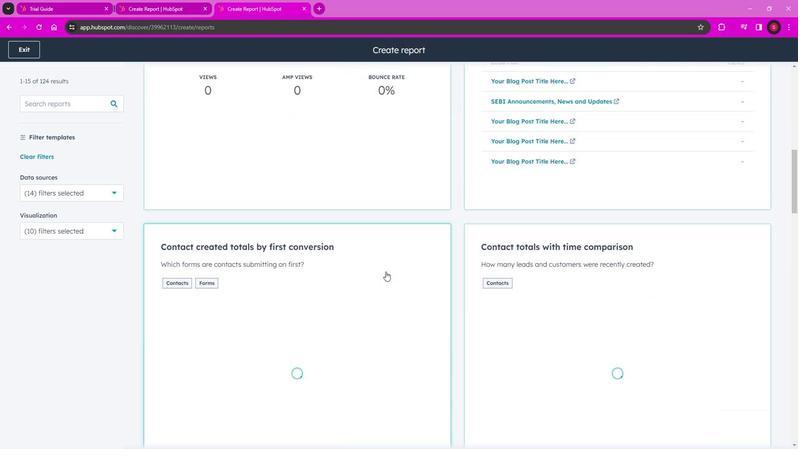 
Action: Mouse moved to (401, 249)
Screenshot: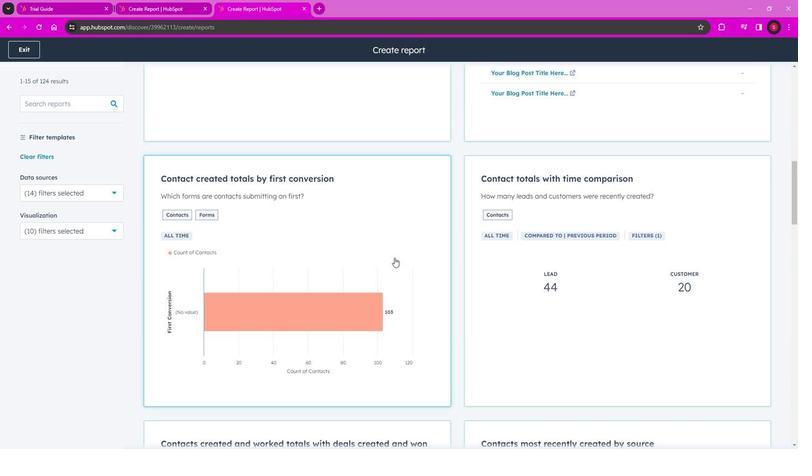 
Action: Mouse scrolled (401, 250) with delta (0, 0)
Screenshot: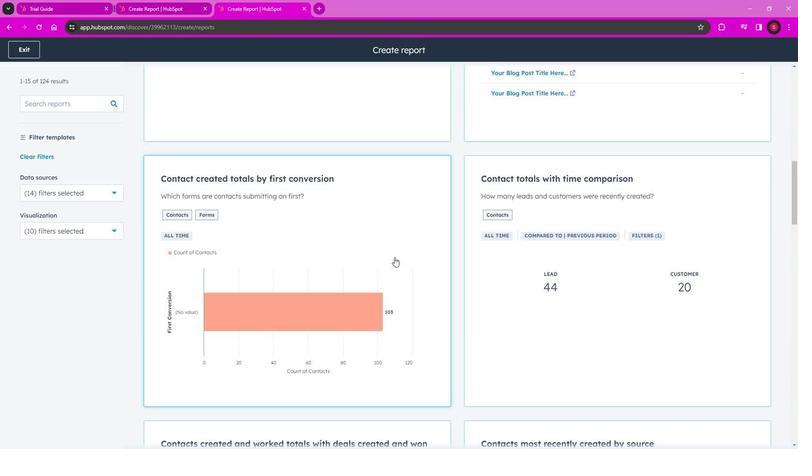 
Action: Mouse moved to (401, 249)
Screenshot: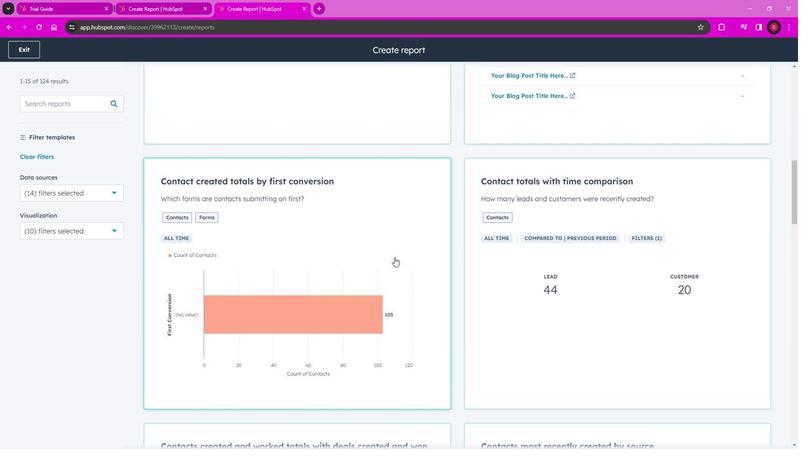 
Action: Mouse scrolled (401, 249) with delta (0, 0)
Screenshot: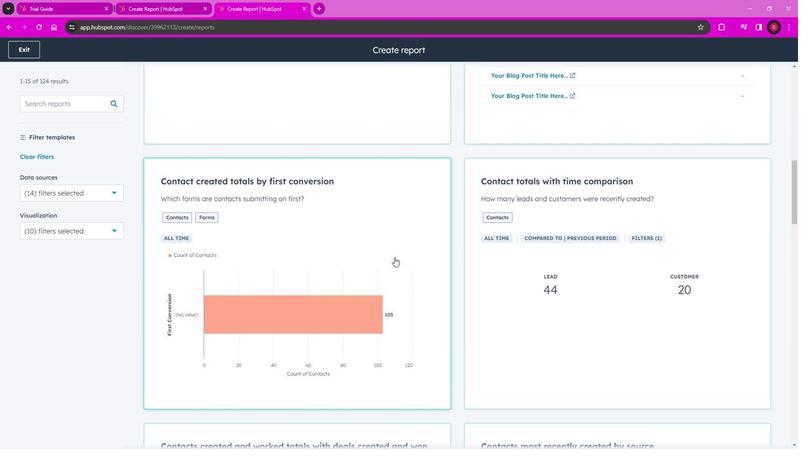 
Action: Mouse scrolled (401, 249) with delta (0, 0)
Screenshot: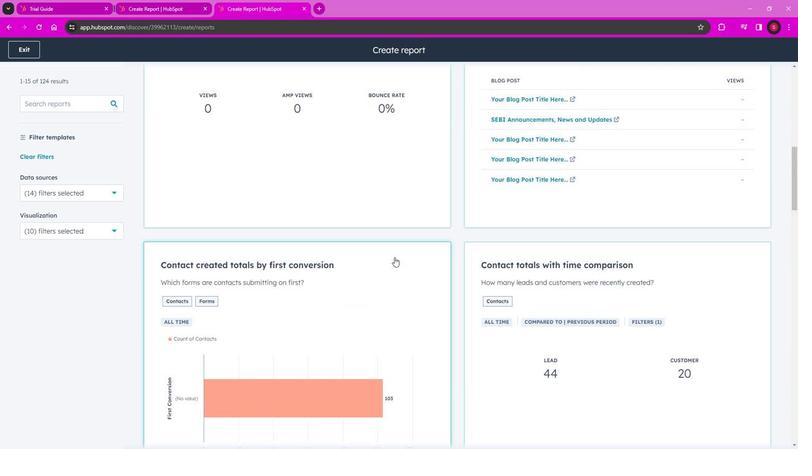 
Action: Mouse moved to (270, 183)
Screenshot: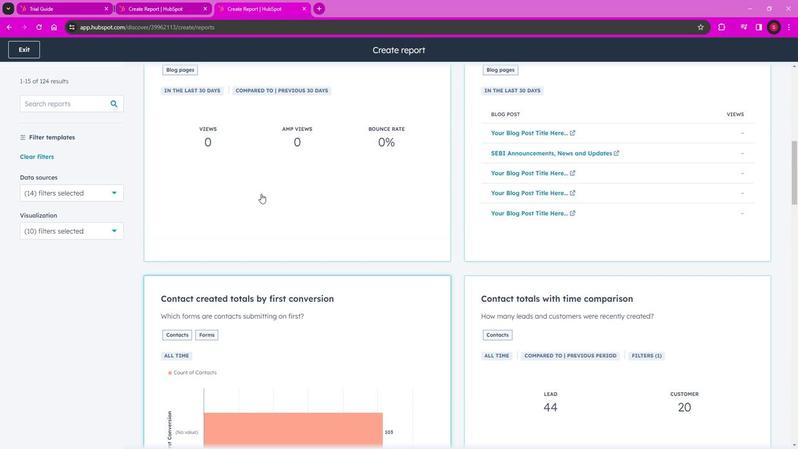 
Action: Mouse scrolled (270, 183) with delta (0, 0)
Screenshot: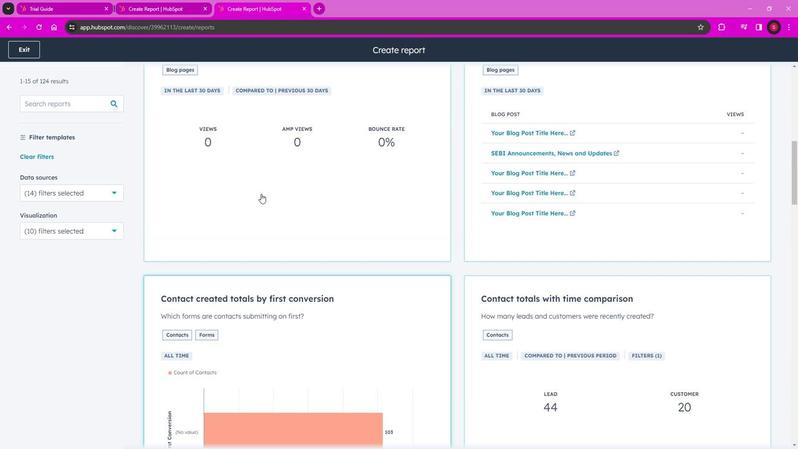 
Action: Mouse scrolled (270, 183) with delta (0, 0)
Screenshot: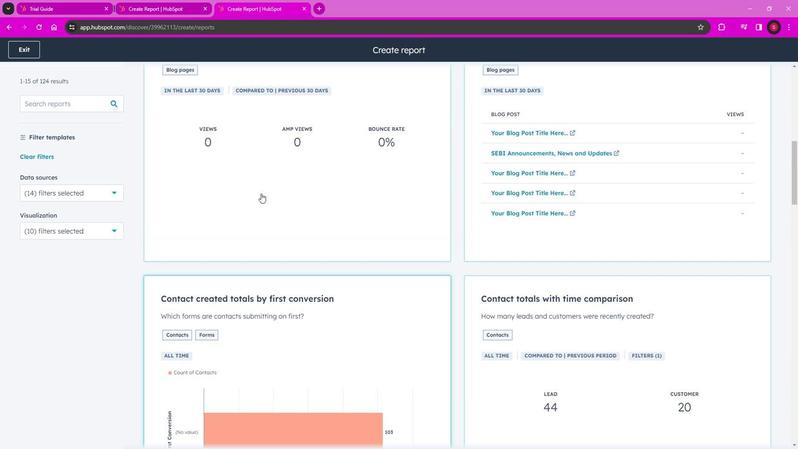 
Action: Mouse moved to (188, 53)
Screenshot: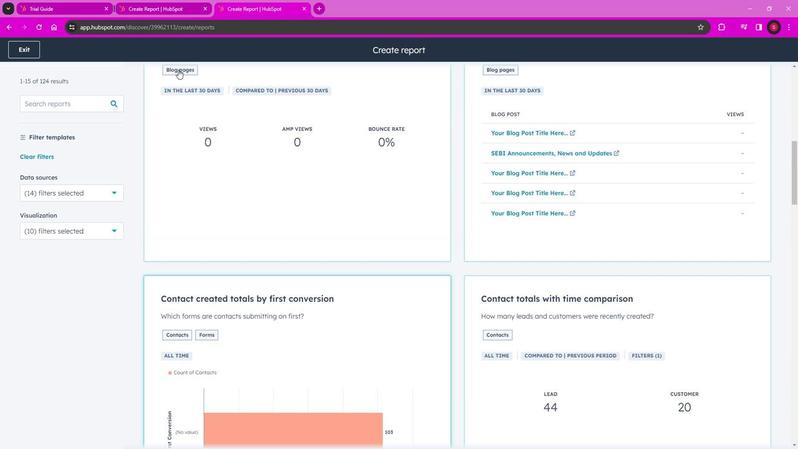
Action: Mouse pressed left at (188, 53)
Screenshot: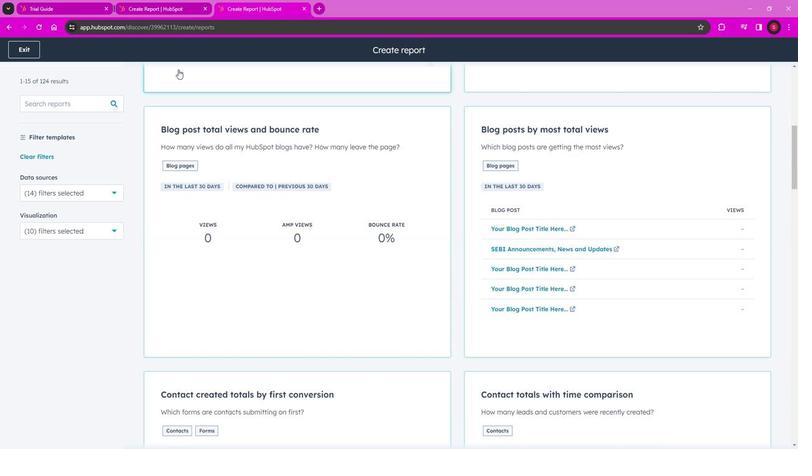 
Action: Mouse moved to (750, 59)
Screenshot: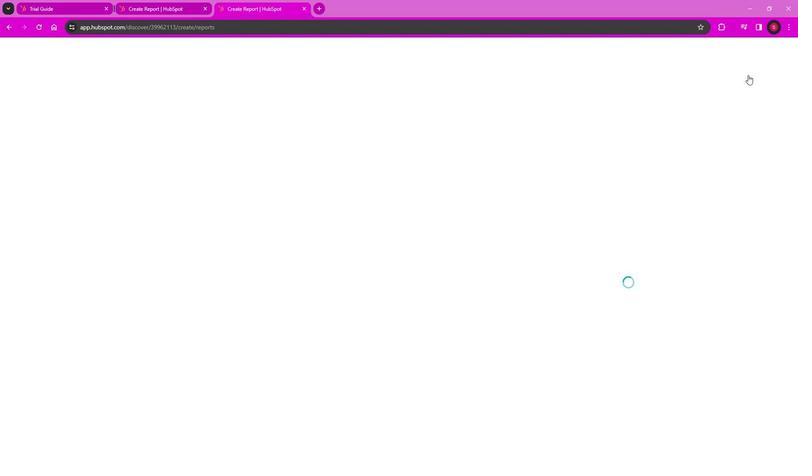 
Action: Mouse pressed left at (750, 59)
Screenshot: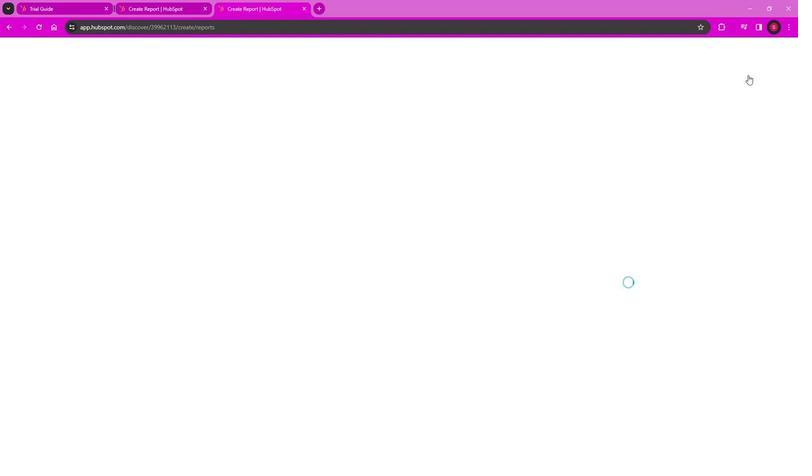 
Action: Mouse moved to (185, 154)
Screenshot: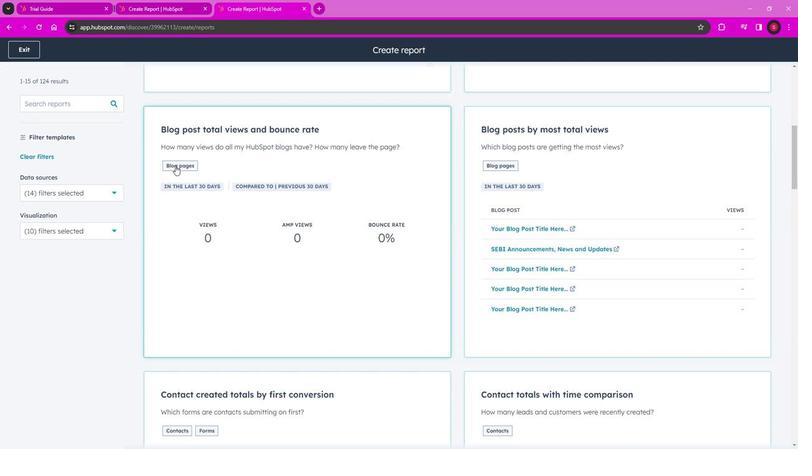 
Action: Mouse pressed left at (185, 154)
Screenshot: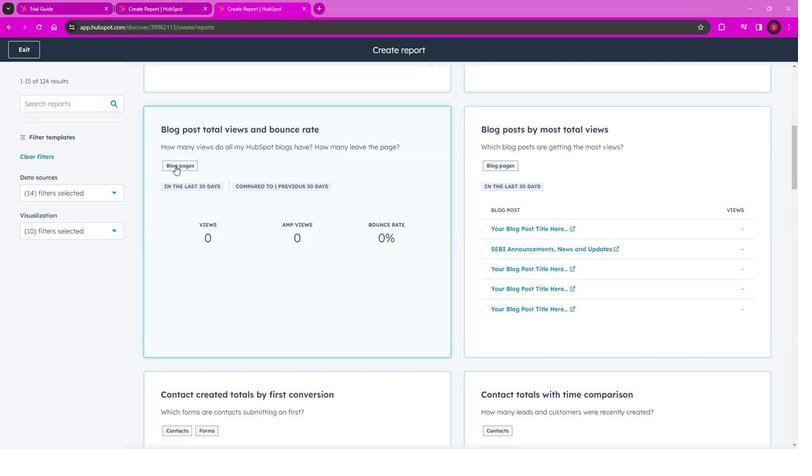 
Action: Mouse moved to (313, 285)
Screenshot: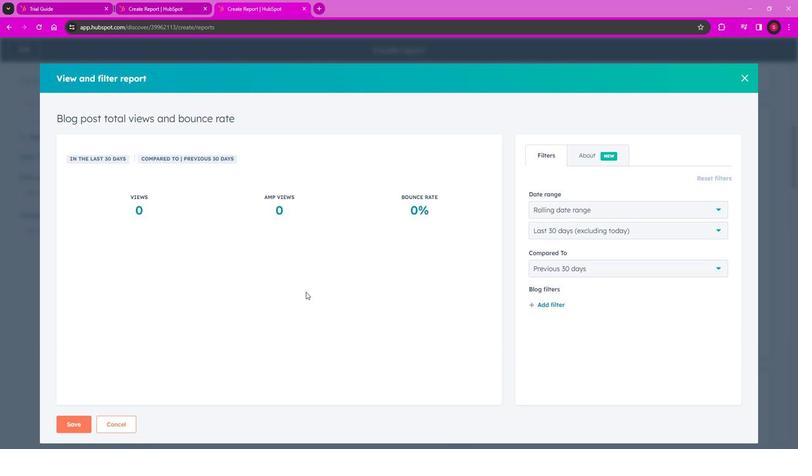 
Action: Mouse scrolled (313, 285) with delta (0, 0)
Screenshot: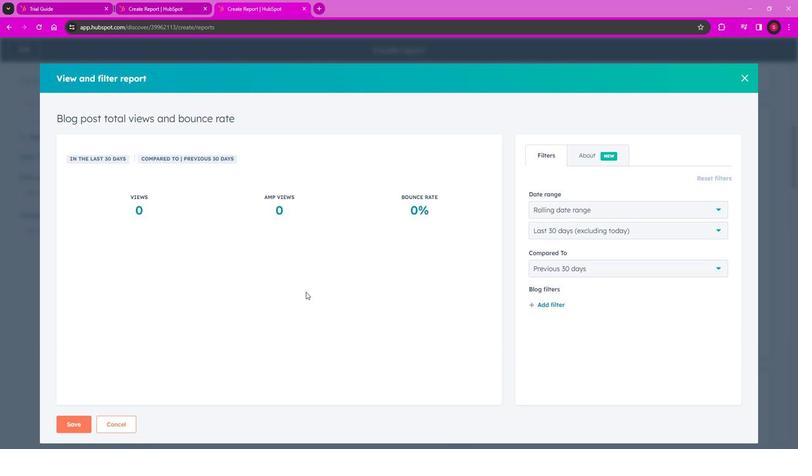 
Action: Mouse moved to (314, 285)
Screenshot: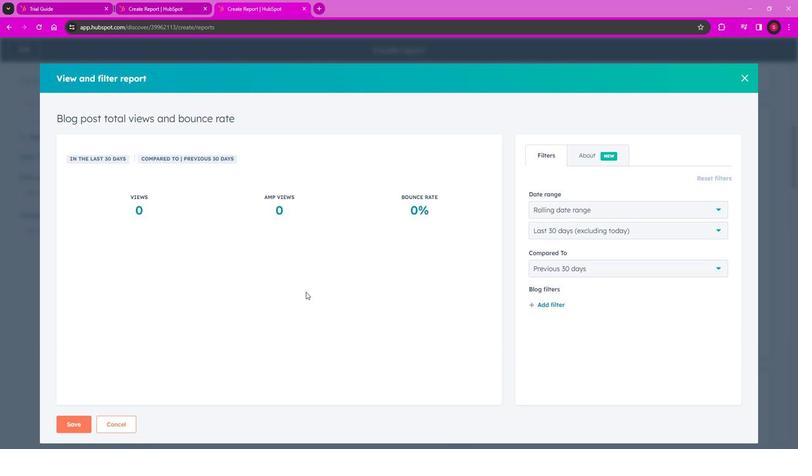 
Action: Mouse scrolled (314, 285) with delta (0, 0)
Screenshot: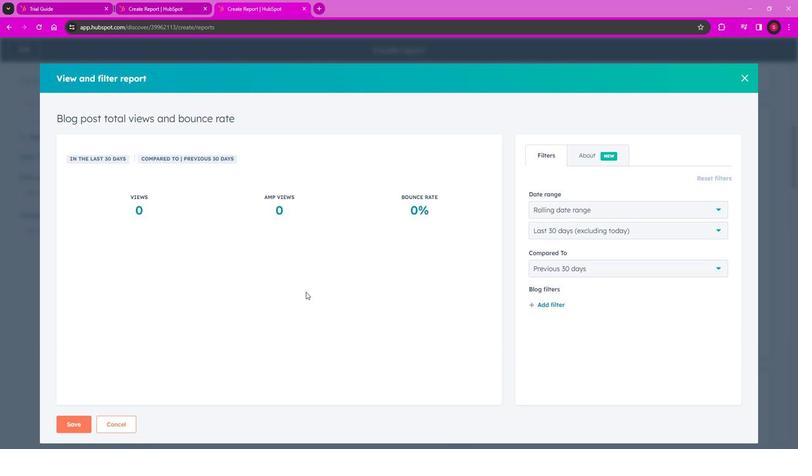 
Action: Mouse scrolled (314, 285) with delta (0, 0)
Screenshot: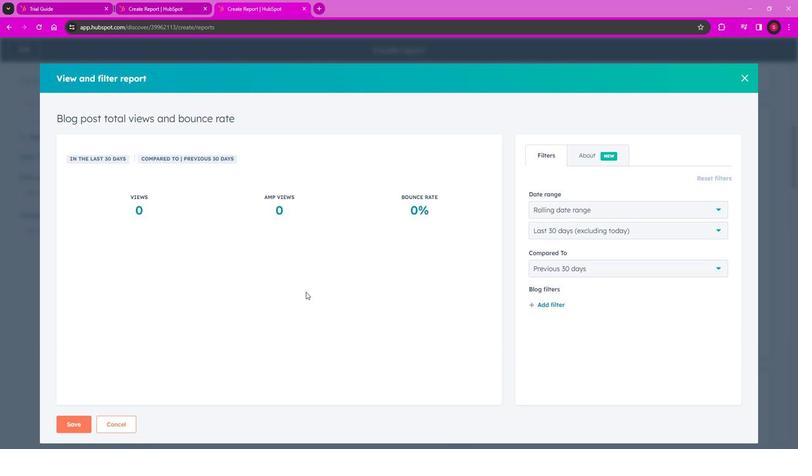 
Action: Mouse moved to (153, 186)
Screenshot: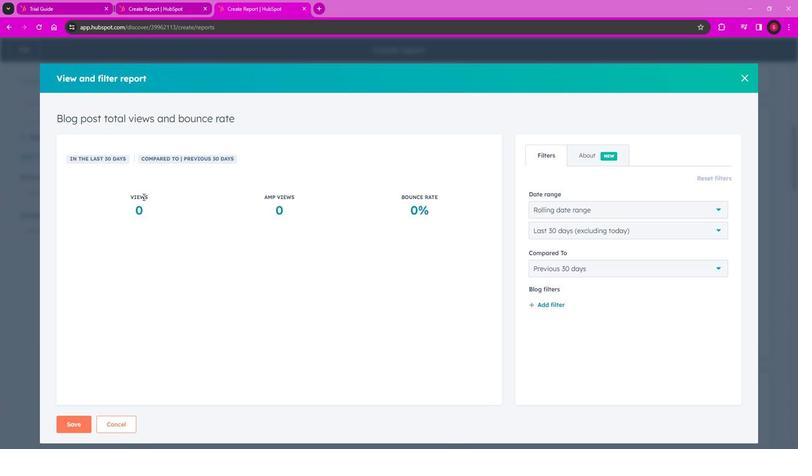 
Action: Mouse pressed left at (153, 186)
Screenshot: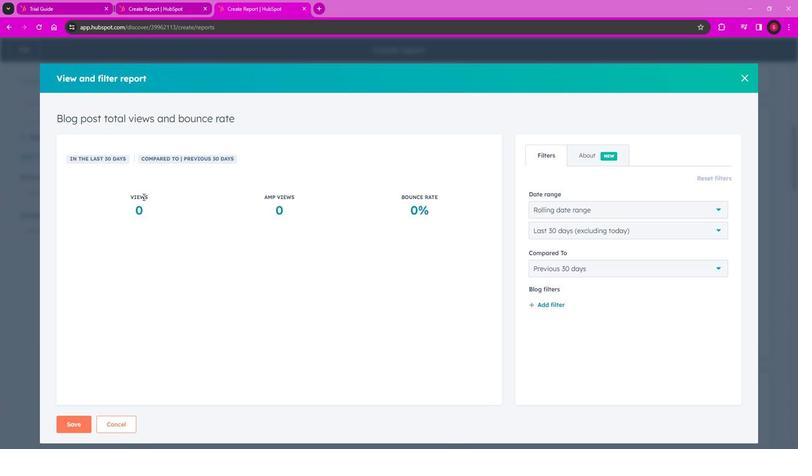 
Action: Mouse moved to (292, 190)
Screenshot: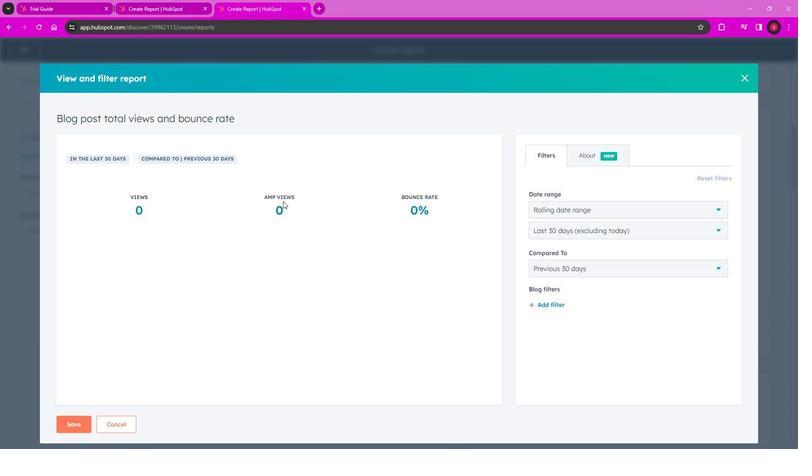 
Action: Mouse pressed left at (292, 190)
Screenshot: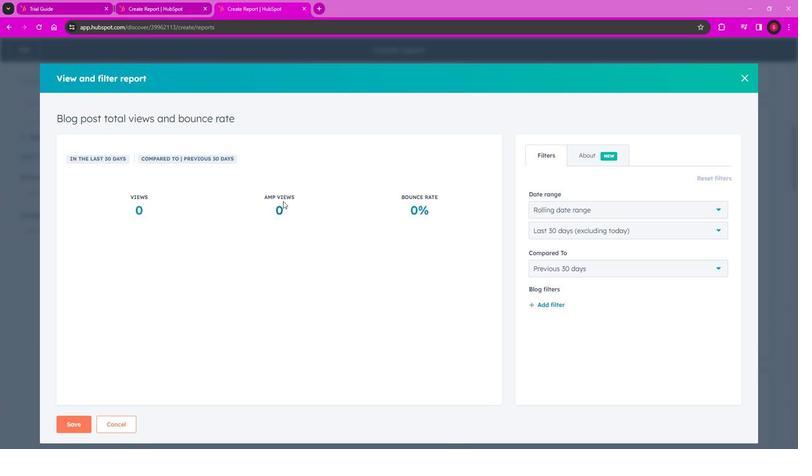 
Action: Mouse moved to (438, 197)
Screenshot: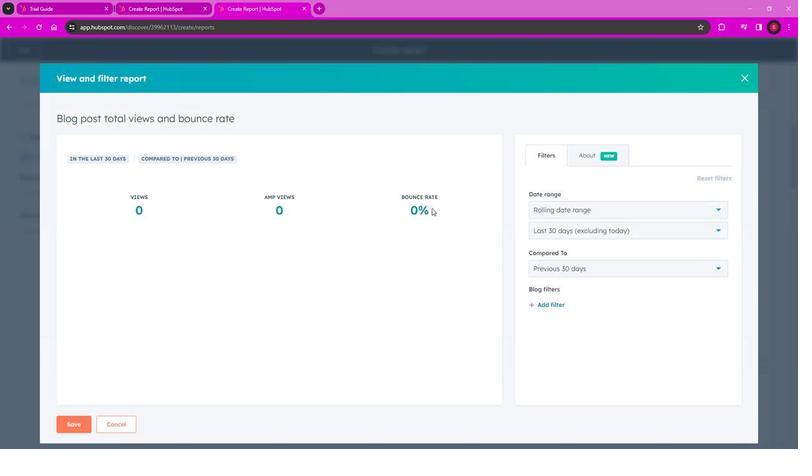 
Action: Mouse pressed left at (438, 197)
Screenshot: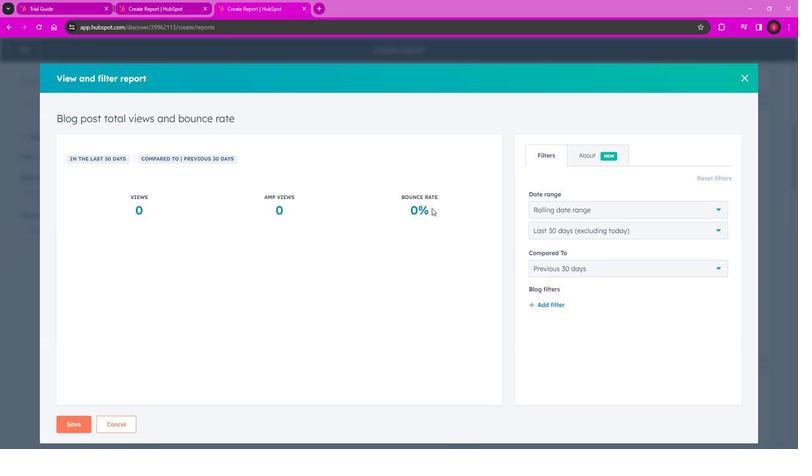 
Action: Mouse moved to (557, 298)
Screenshot: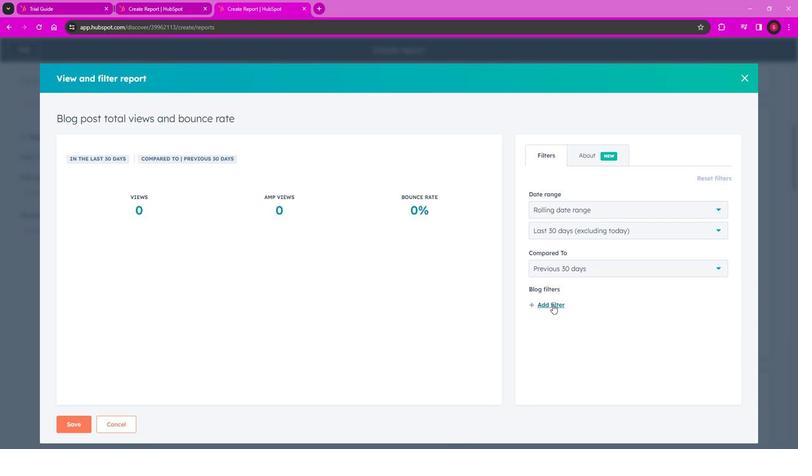 
Action: Mouse pressed left at (557, 298)
Screenshot: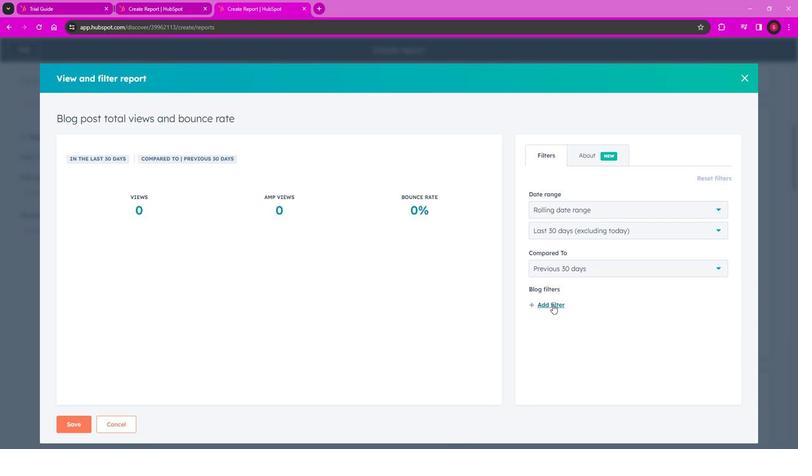 
Action: Mouse moved to (552, 340)
Screenshot: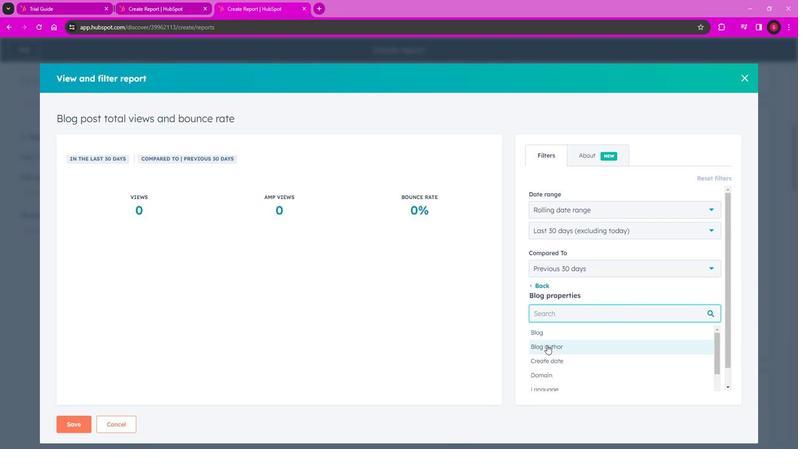 
Action: Mouse pressed left at (552, 340)
Screenshot: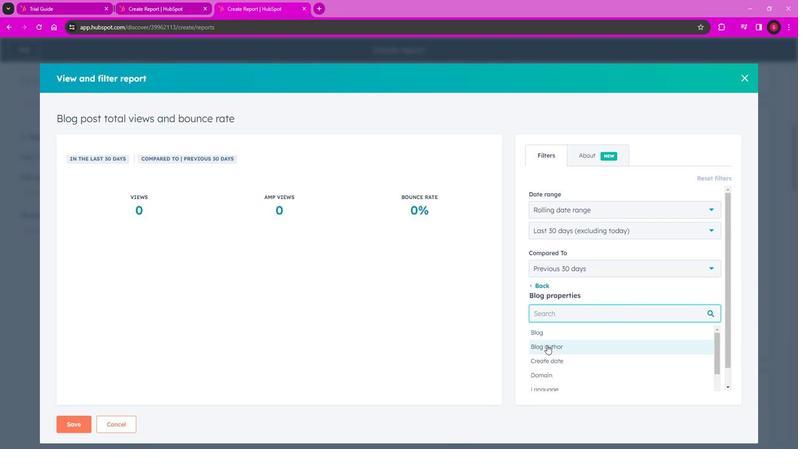 
Action: Mouse moved to (537, 340)
Screenshot: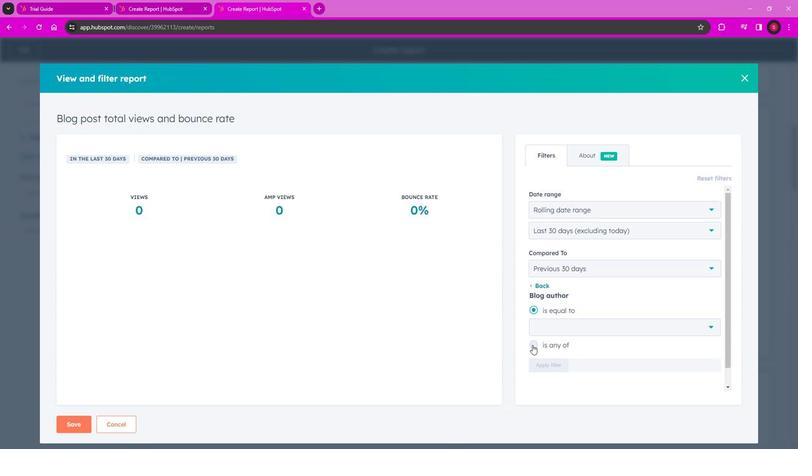 
Action: Mouse pressed left at (537, 340)
Screenshot: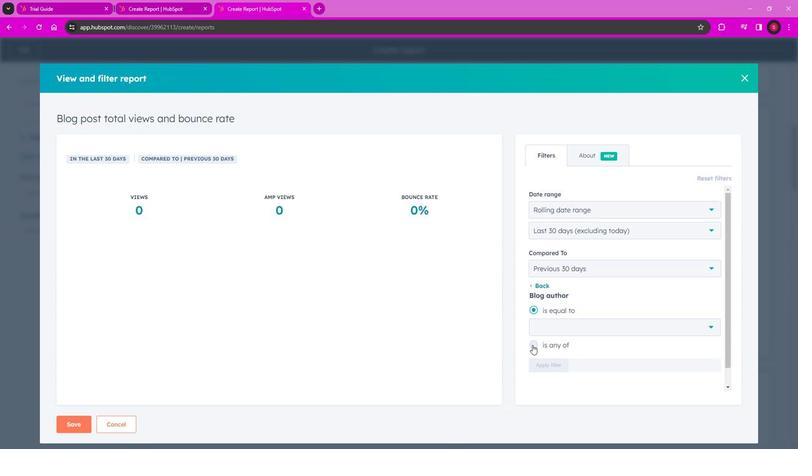 
Action: Mouse moved to (542, 306)
Screenshot: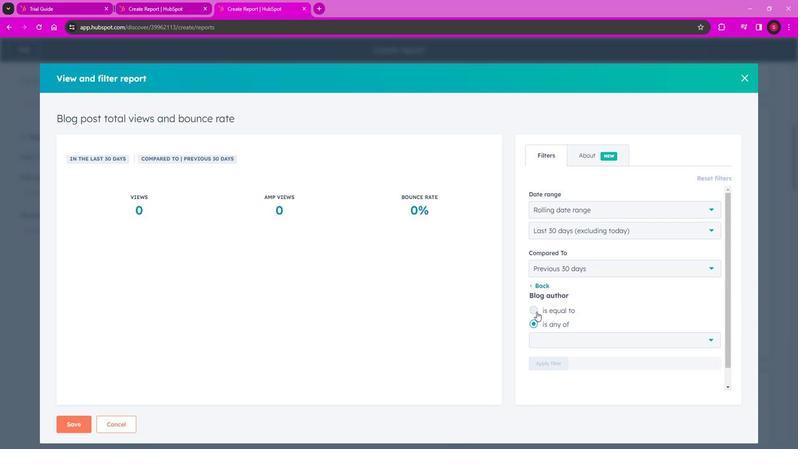 
Action: Mouse pressed left at (542, 306)
Screenshot: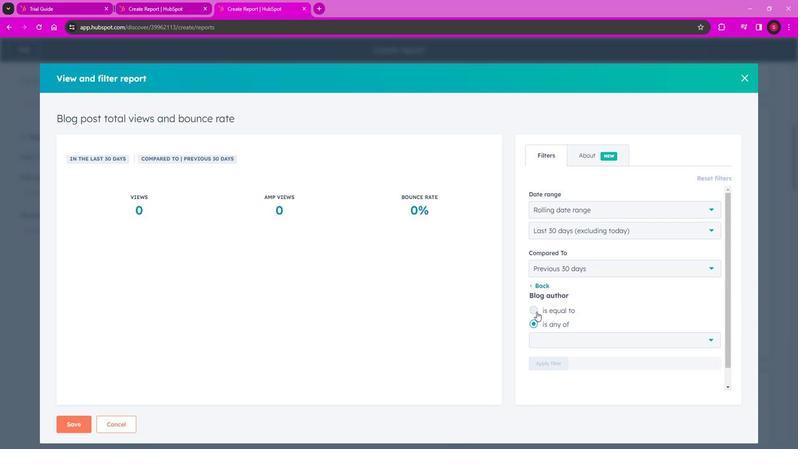 
Action: Mouse moved to (358, 292)
Screenshot: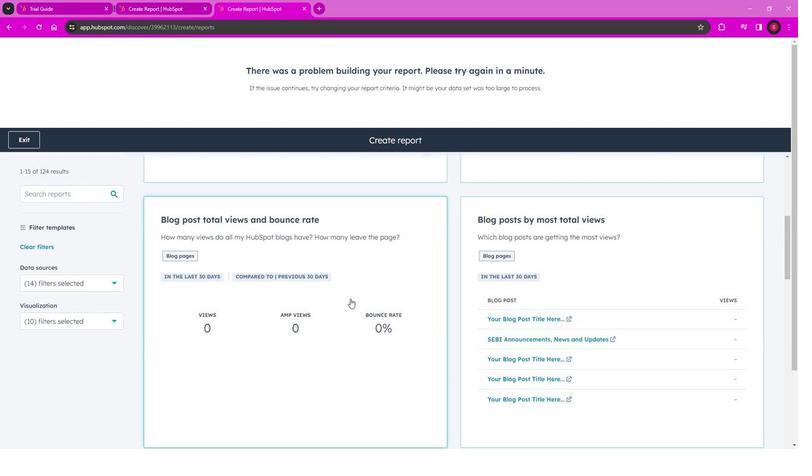 
Action: Mouse scrolled (358, 292) with delta (0, 0)
Screenshot: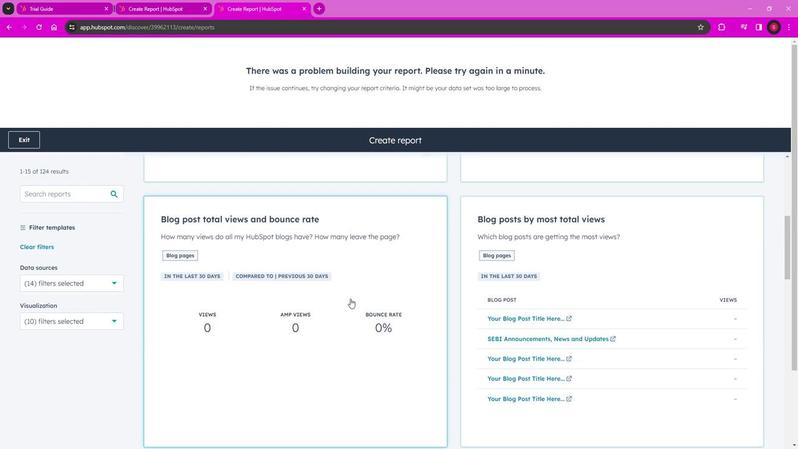 
Action: Mouse scrolled (358, 292) with delta (0, 0)
Screenshot: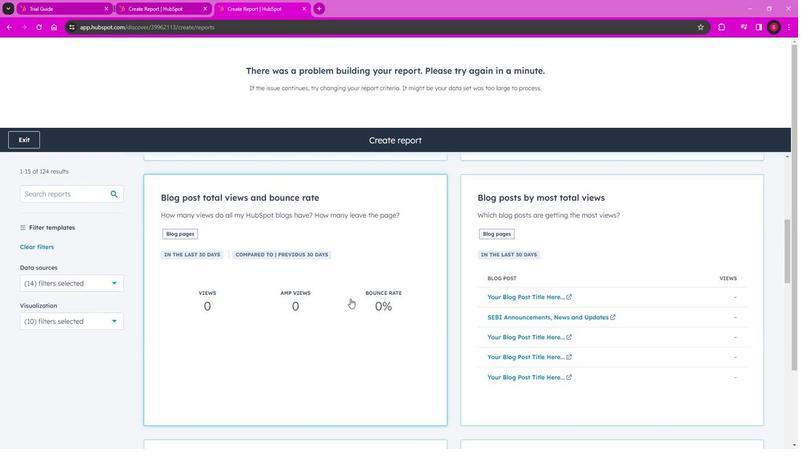 
Action: Mouse scrolled (358, 292) with delta (0, 0)
Screenshot: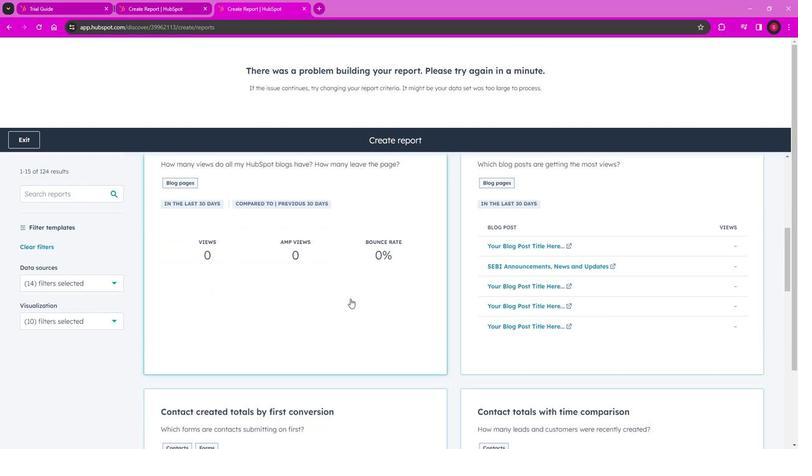 
Action: Mouse scrolled (358, 292) with delta (0, 0)
Screenshot: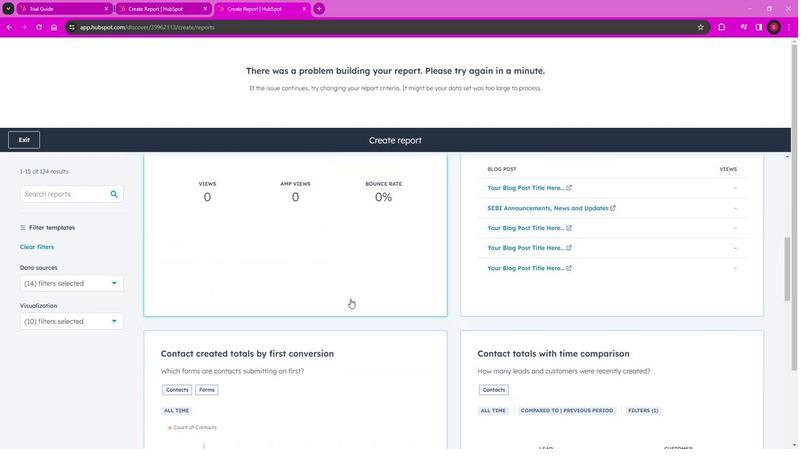 
Action: Mouse scrolled (358, 292) with delta (0, 0)
Screenshot: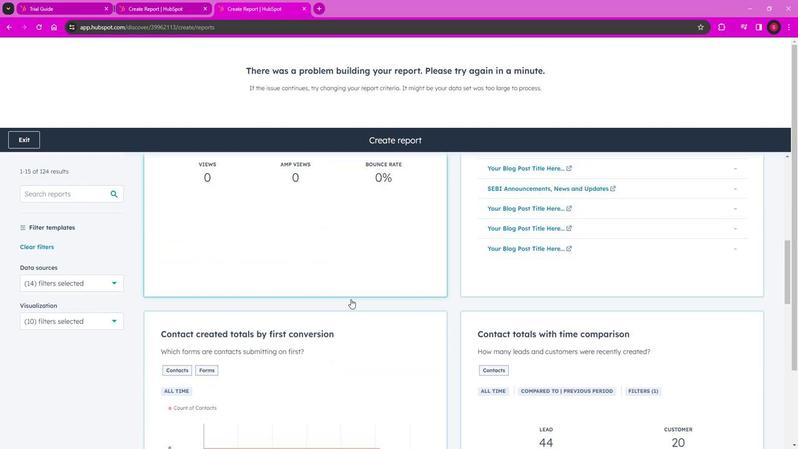 
Action: Mouse moved to (358, 293)
Screenshot: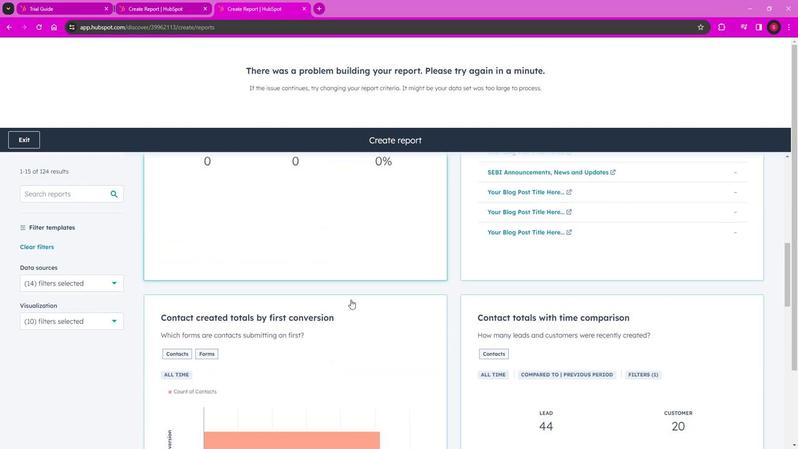 
Action: Mouse scrolled (358, 292) with delta (0, 0)
Screenshot: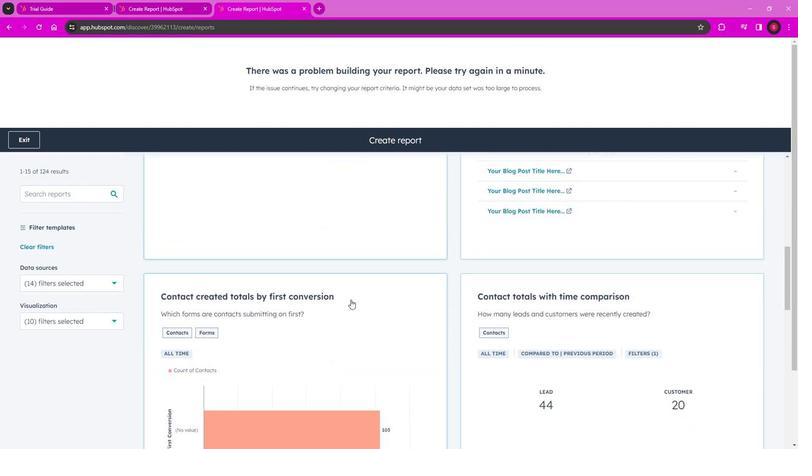 
Action: Mouse moved to (358, 293)
Screenshot: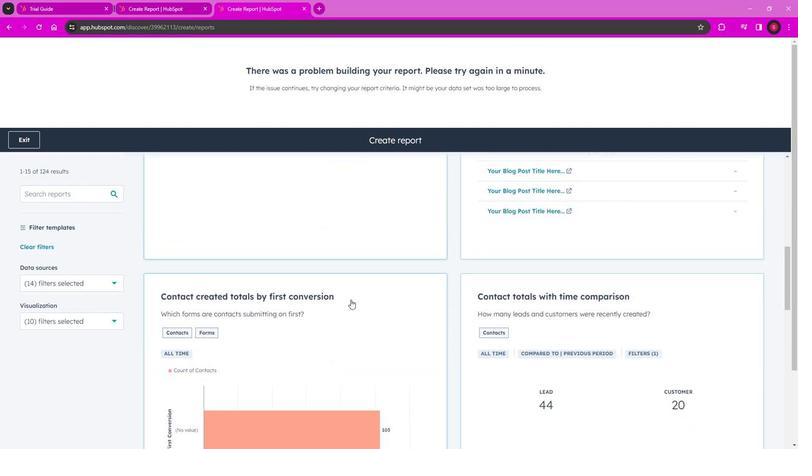 
Action: Mouse scrolled (358, 293) with delta (0, 0)
Screenshot: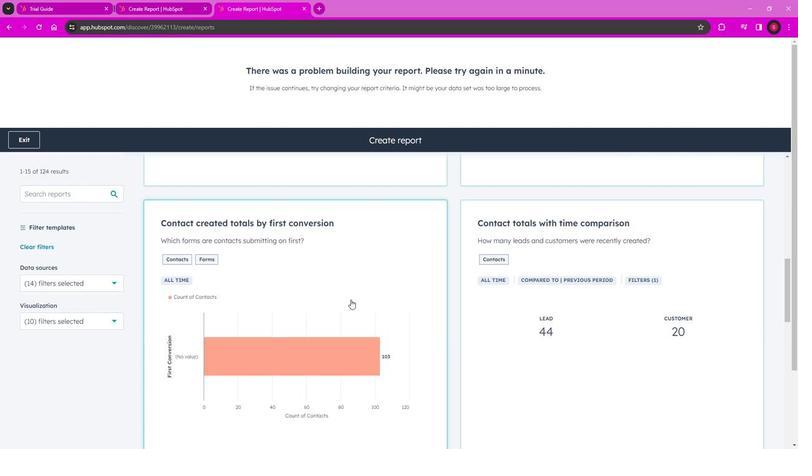 
Action: Mouse scrolled (358, 293) with delta (0, 0)
Screenshot: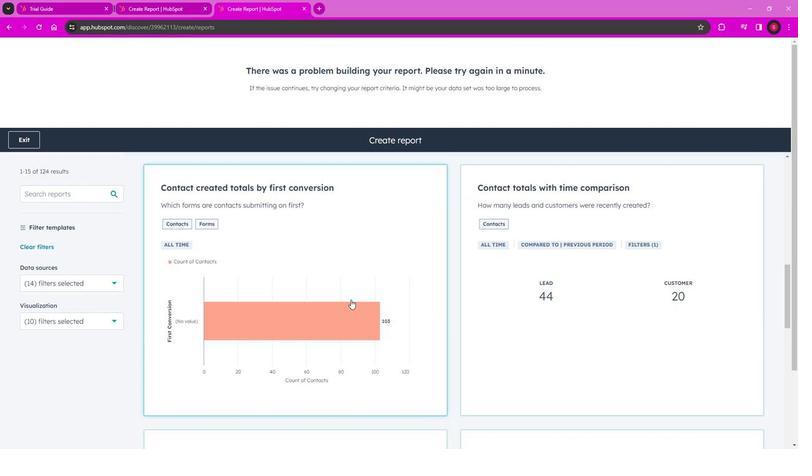 
Action: Mouse scrolled (358, 293) with delta (0, 0)
Screenshot: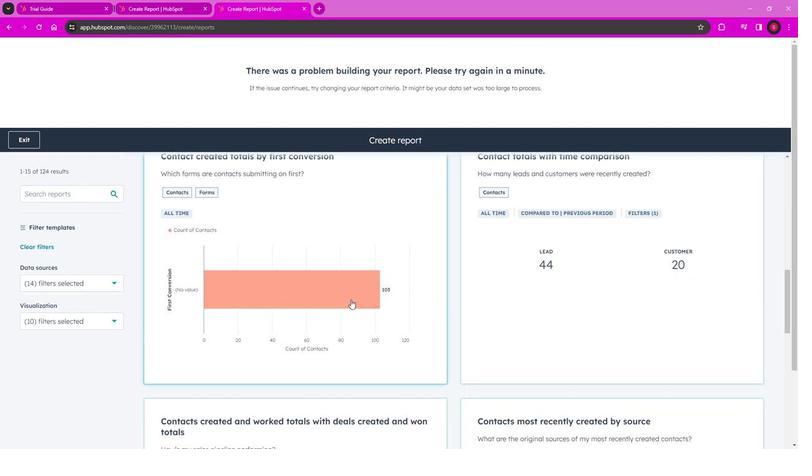 
Action: Mouse moved to (398, 289)
Screenshot: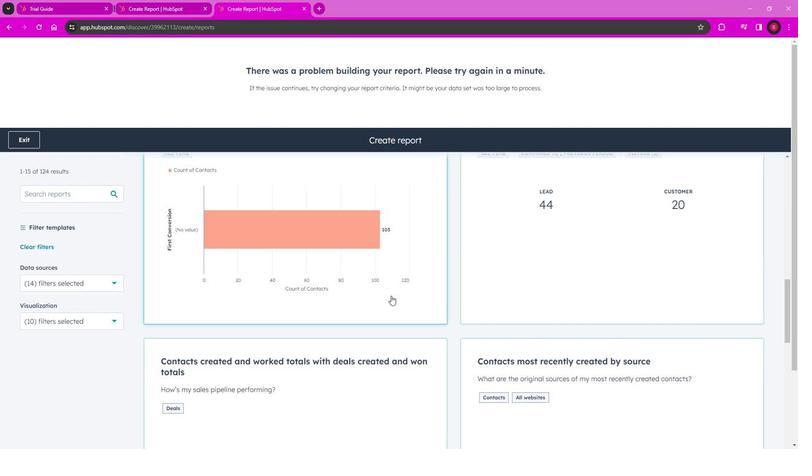 
Action: Mouse scrolled (398, 290) with delta (0, 0)
Screenshot: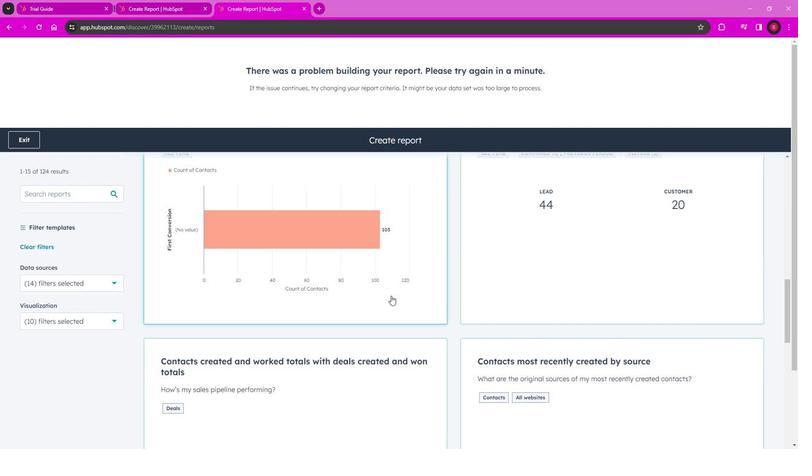 
Action: Mouse scrolled (398, 290) with delta (0, 0)
Screenshot: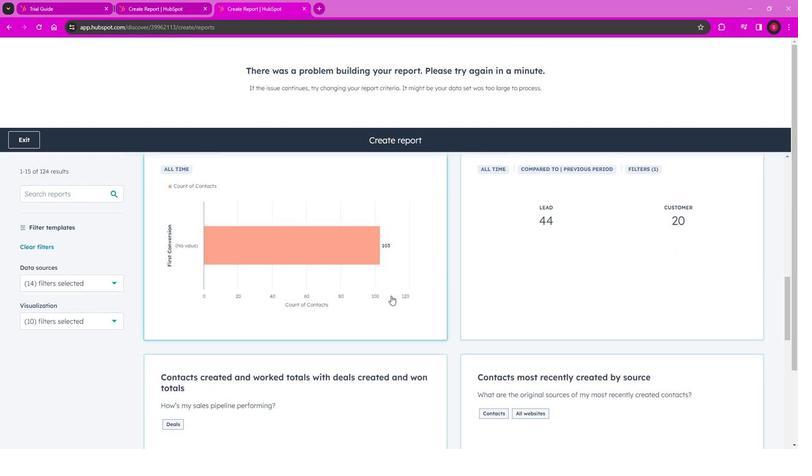 
Action: Mouse scrolled (398, 290) with delta (0, 0)
Screenshot: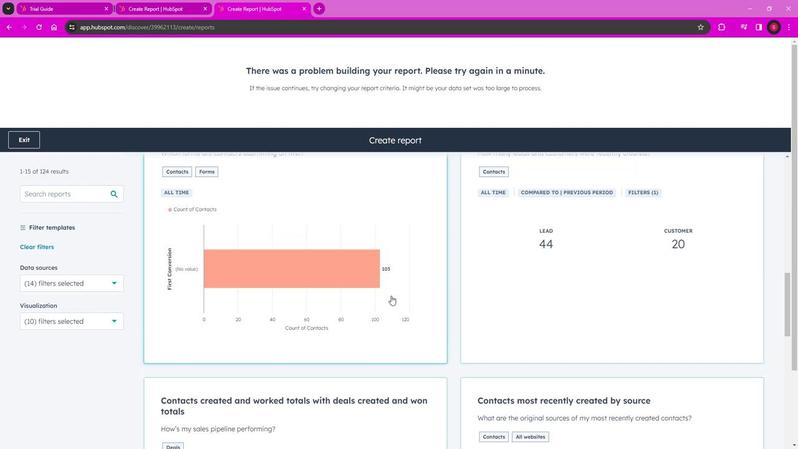 
Action: Mouse scrolled (398, 290) with delta (0, 0)
Screenshot: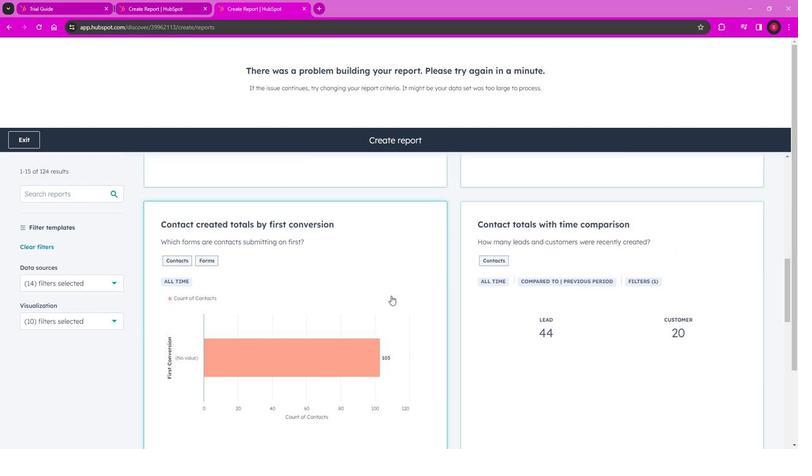 
Action: Mouse scrolled (398, 290) with delta (0, 0)
Screenshot: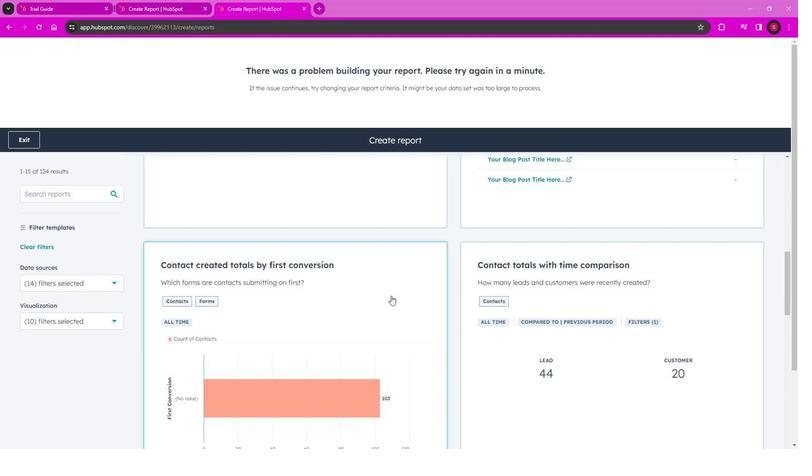 
Action: Mouse moved to (394, 263)
Screenshot: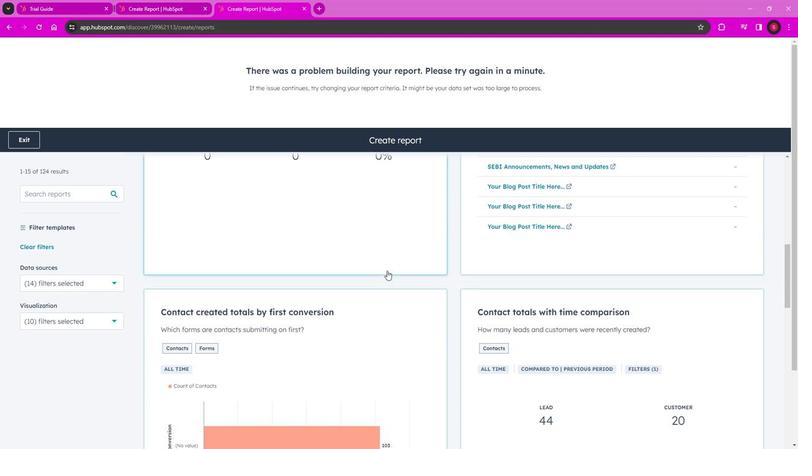 
Action: Mouse scrolled (394, 263) with delta (0, 0)
Screenshot: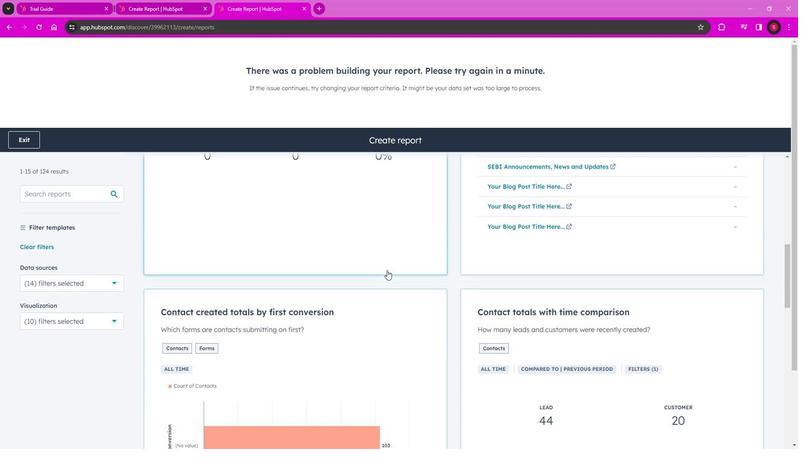 
Action: Mouse moved to (394, 262)
Screenshot: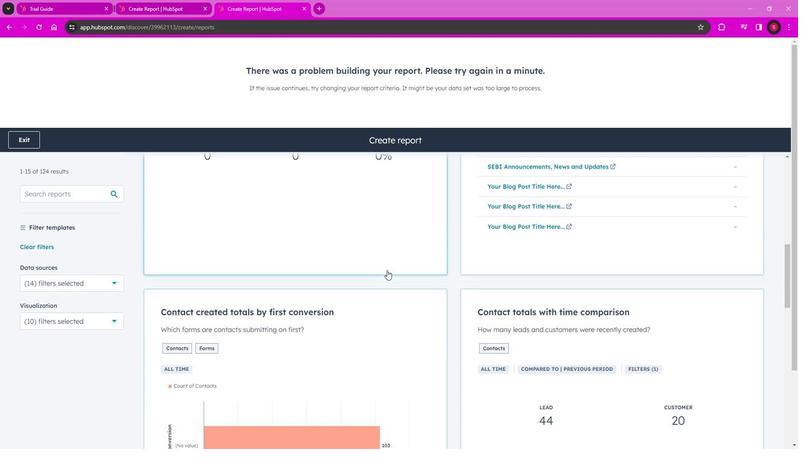 
Action: Mouse scrolled (394, 263) with delta (0, 0)
Screenshot: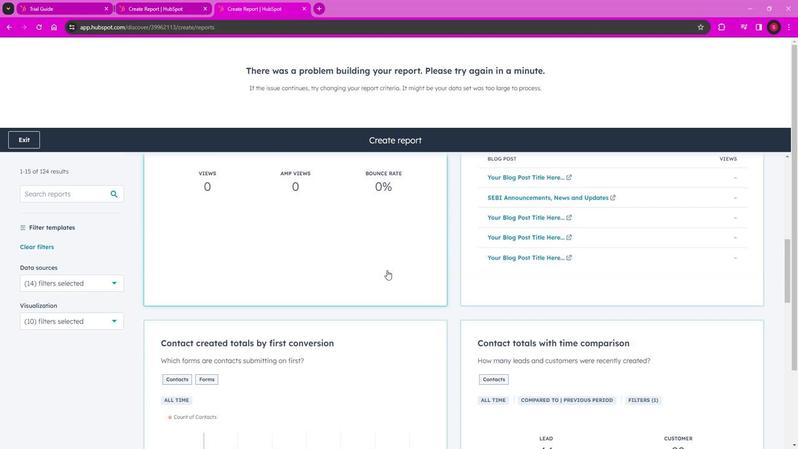 
Action: Mouse scrolled (394, 263) with delta (0, 0)
Screenshot: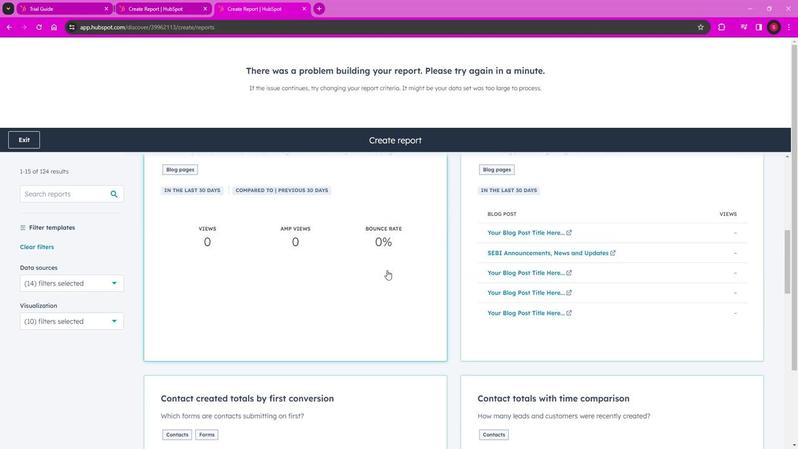 
Action: Mouse moved to (543, 303)
Screenshot: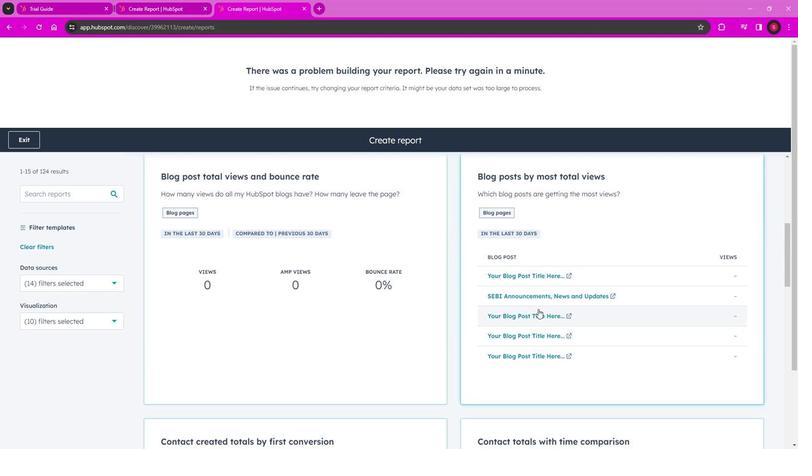 
Action: Mouse scrolled (543, 303) with delta (0, 0)
Screenshot: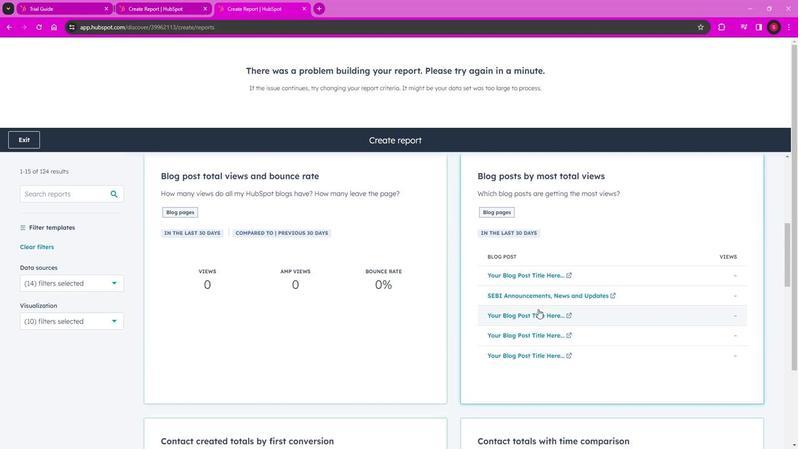 
Action: Mouse moved to (559, 322)
Screenshot: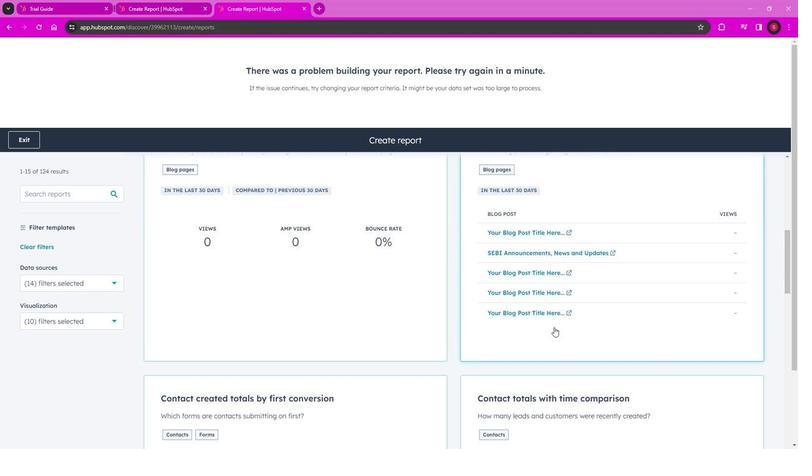 
Action: Mouse scrolled (559, 322) with delta (0, 0)
Screenshot: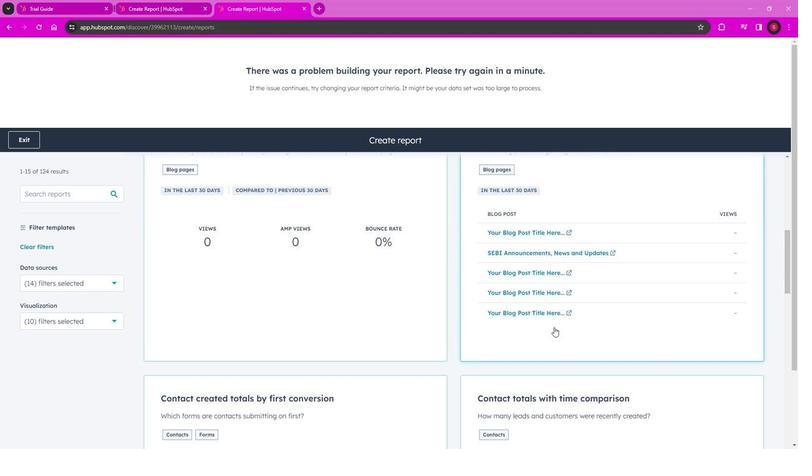 
Action: Mouse moved to (559, 322)
Screenshot: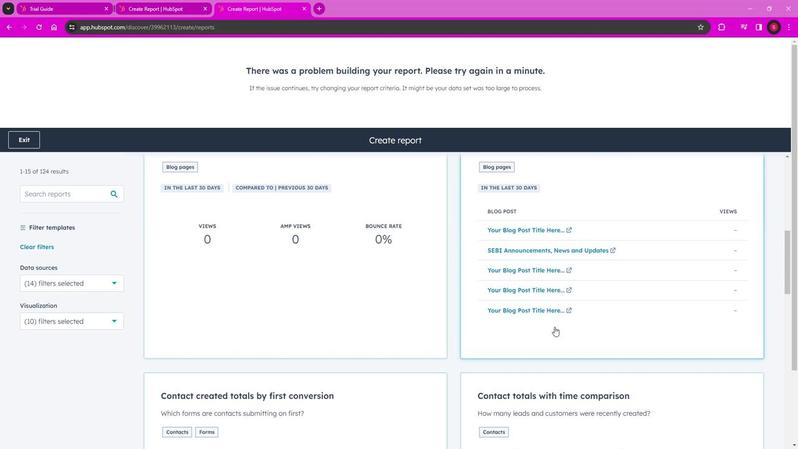 
Action: Mouse scrolled (559, 321) with delta (0, 0)
Screenshot: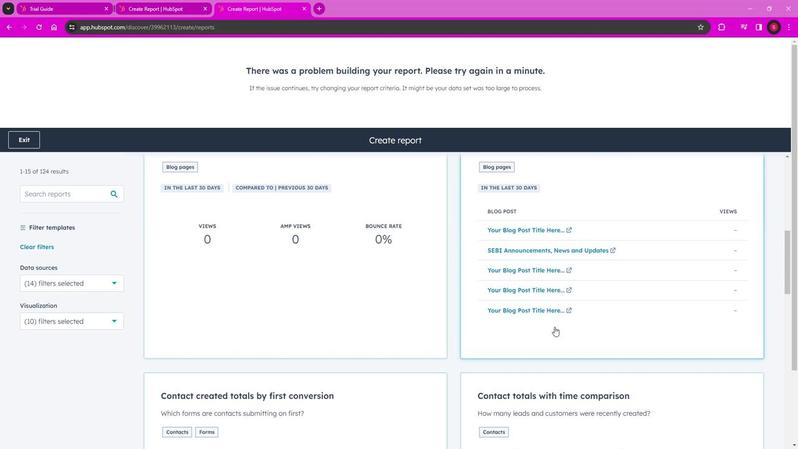 
Action: Mouse moved to (559, 322)
Screenshot: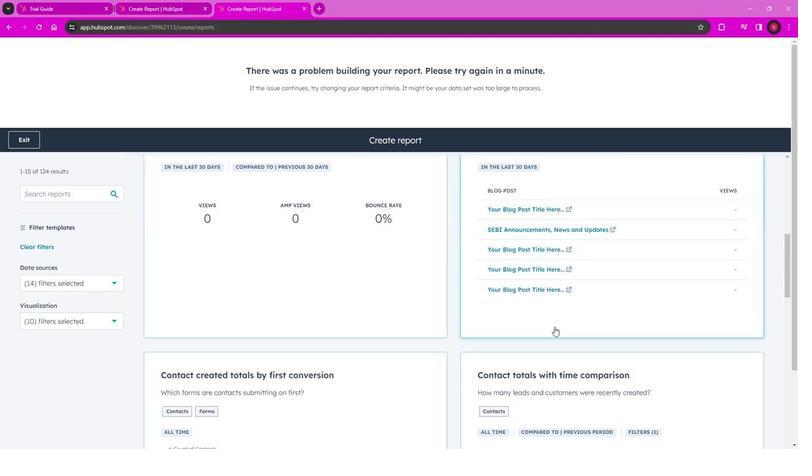 
Action: Mouse scrolled (559, 321) with delta (0, 0)
Screenshot: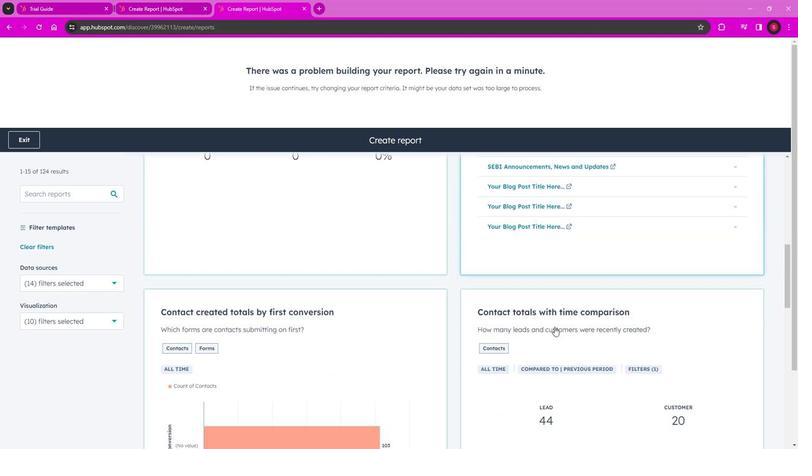 
Action: Mouse moved to (571, 322)
Screenshot: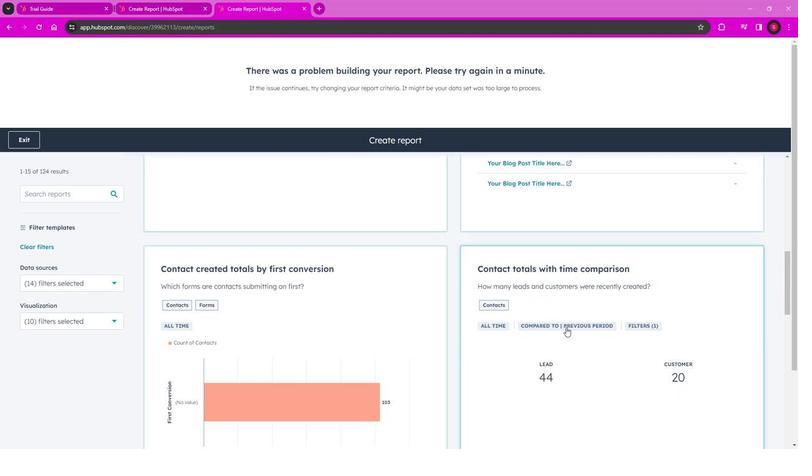 
Action: Mouse scrolled (571, 322) with delta (0, 0)
Screenshot: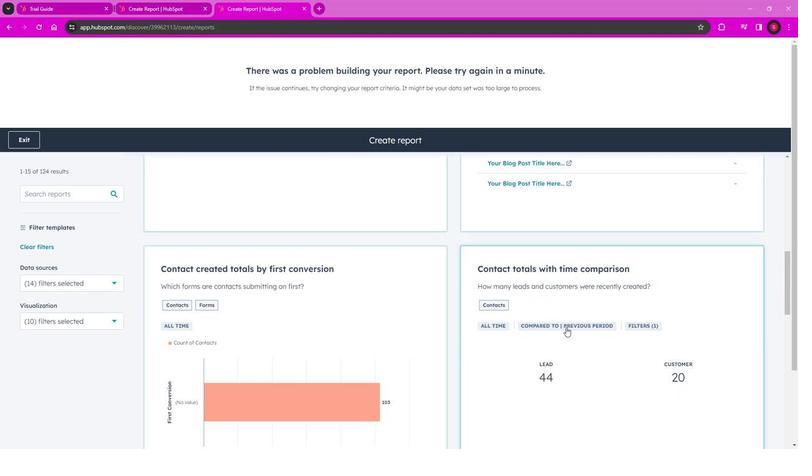 
Action: Mouse moved to (571, 322)
Screenshot: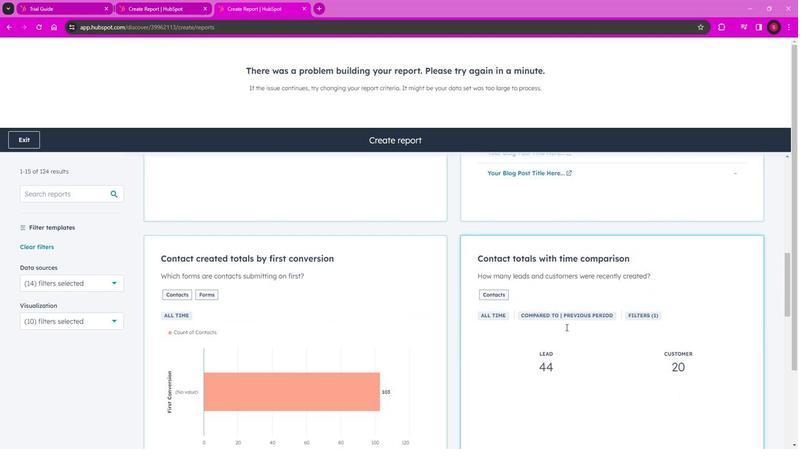 
Action: Mouse scrolled (571, 322) with delta (0, 0)
Screenshot: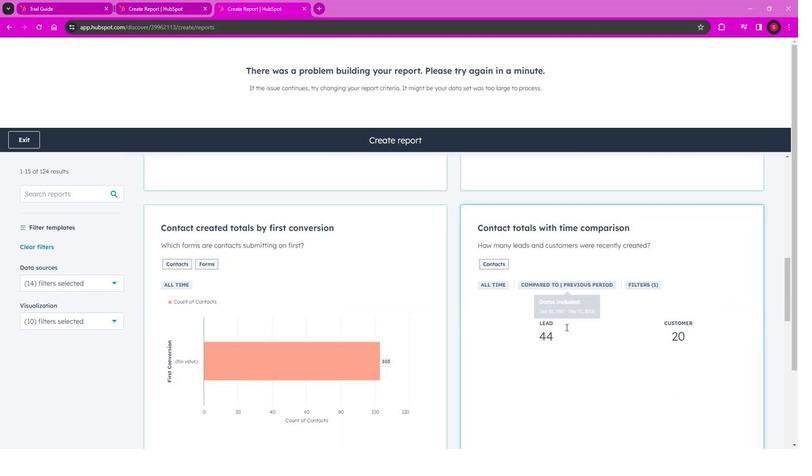 
Action: Mouse moved to (608, 311)
Screenshot: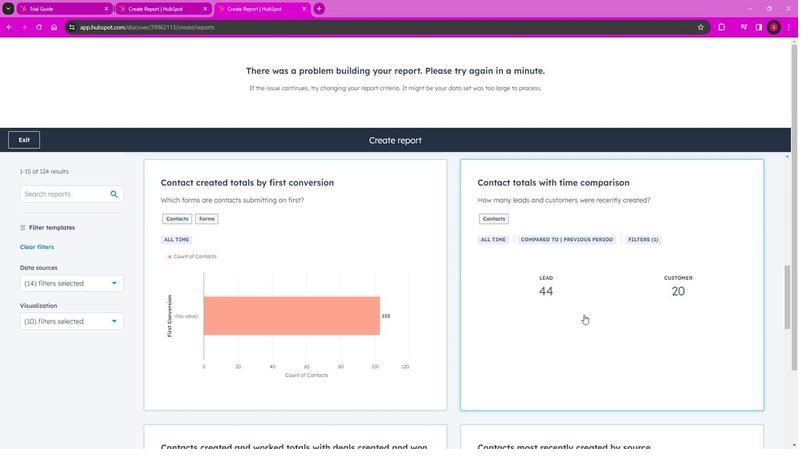 
Action: Mouse scrolled (608, 310) with delta (0, 0)
Screenshot: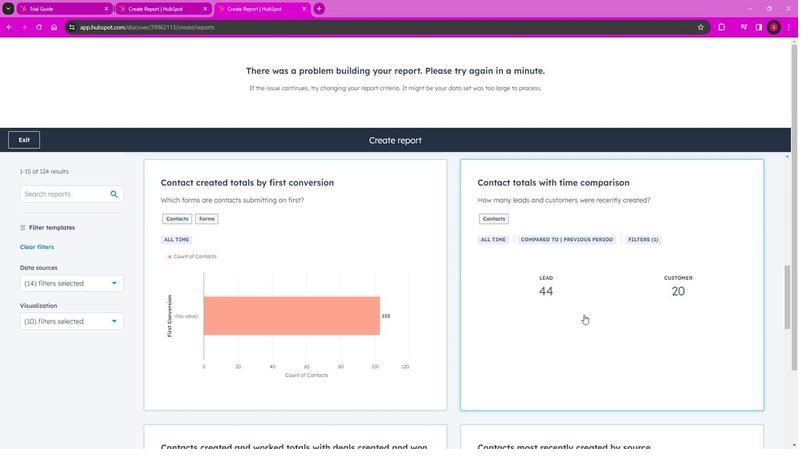 
Action: Mouse moved to (287, 258)
Screenshot: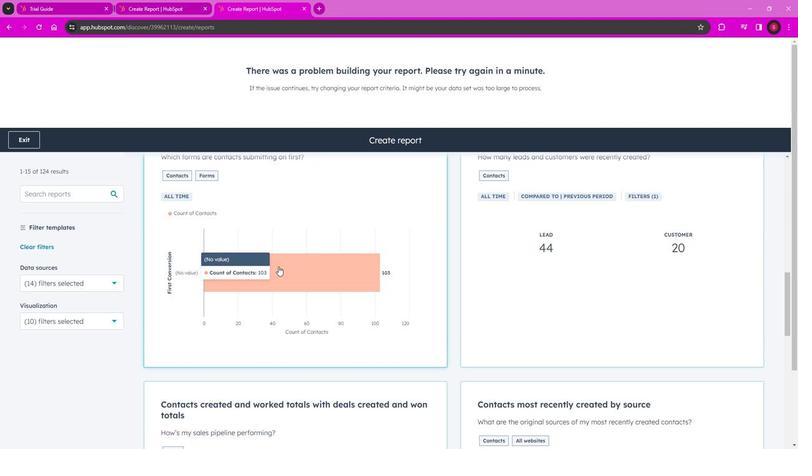 
Action: Mouse scrolled (287, 258) with delta (0, 0)
Screenshot: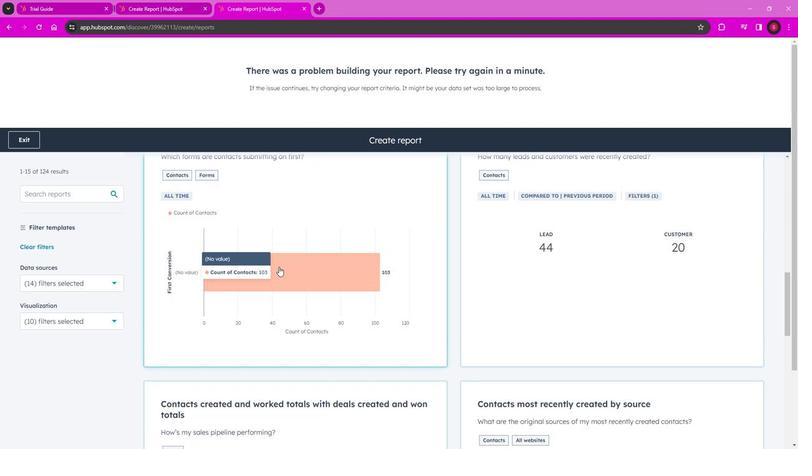 
Action: Mouse scrolled (287, 258) with delta (0, 0)
Screenshot: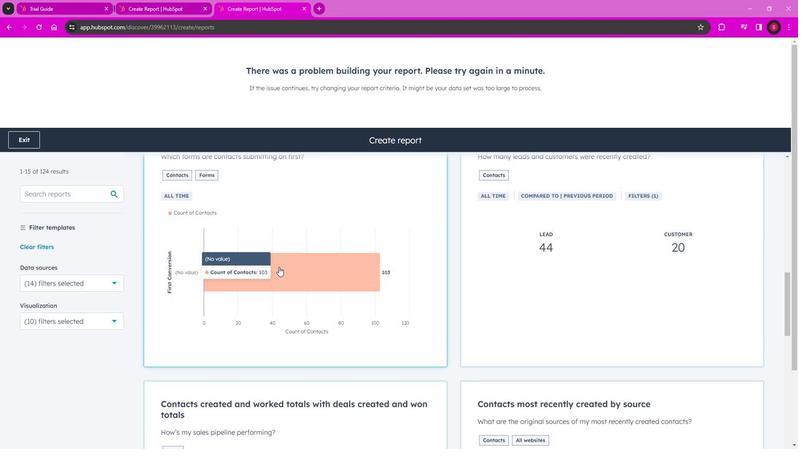 
Action: Mouse moved to (287, 259)
Screenshot: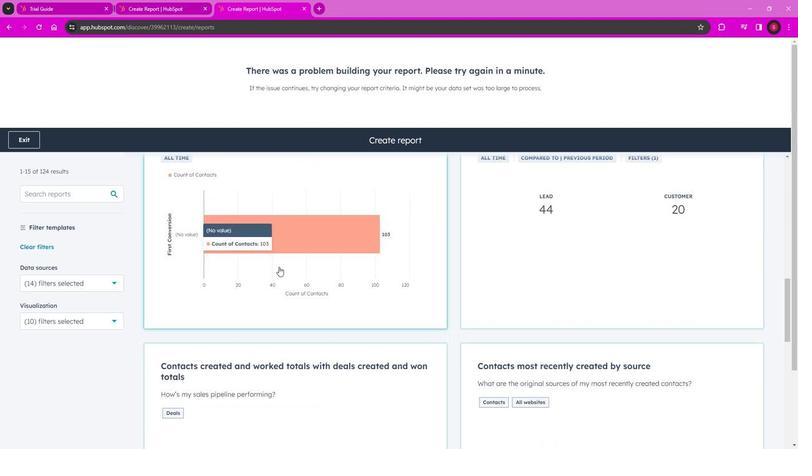 
Action: Mouse scrolled (287, 258) with delta (0, 0)
Screenshot: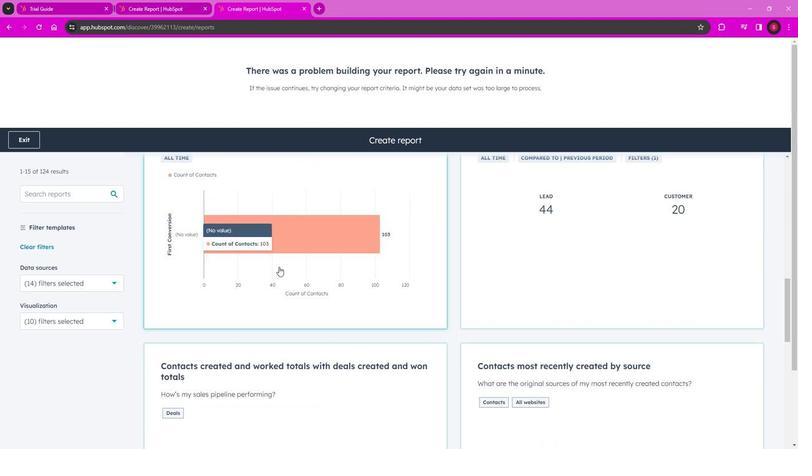 
Action: Mouse moved to (345, 308)
Screenshot: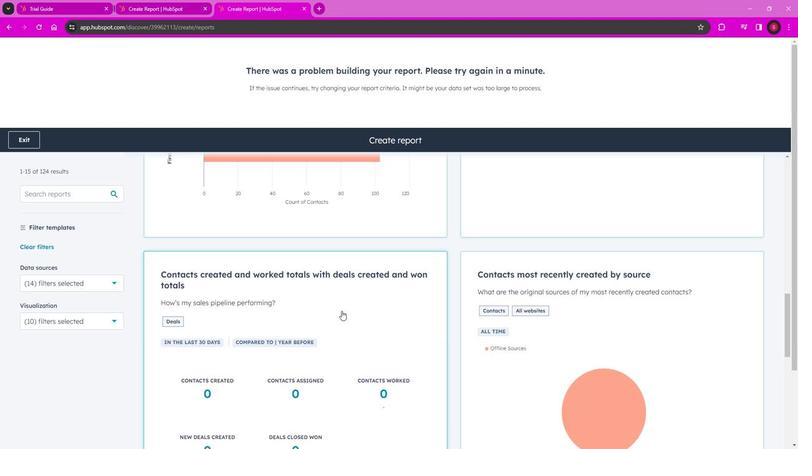 
Action: Mouse scrolled (345, 307) with delta (0, 0)
Screenshot: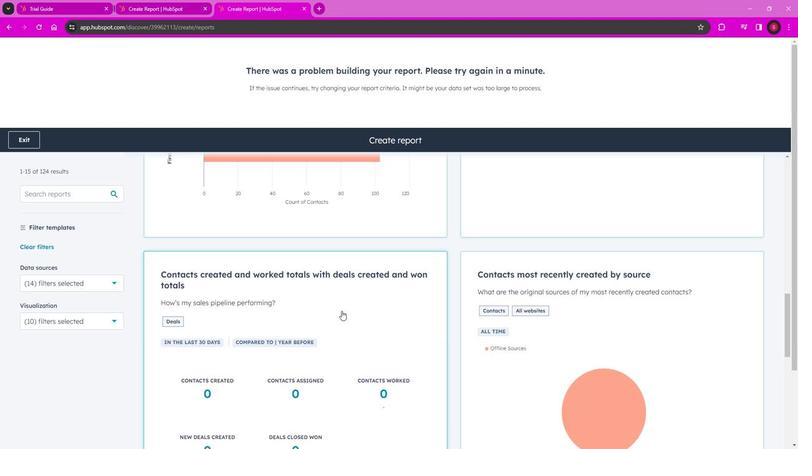 
Action: Mouse moved to (355, 345)
Screenshot: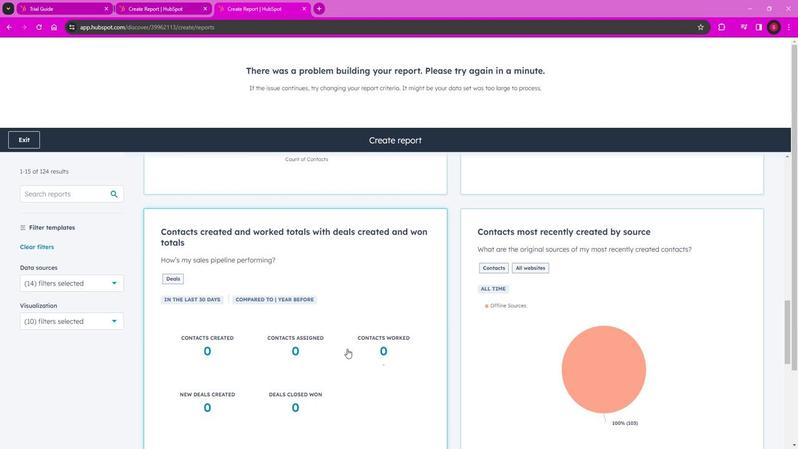 
Action: Mouse scrolled (355, 344) with delta (0, 0)
Screenshot: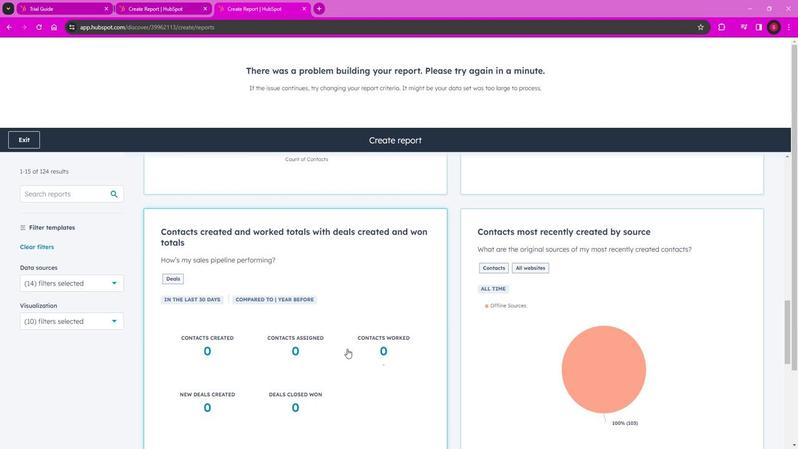 
Action: Mouse moved to (605, 323)
Screenshot: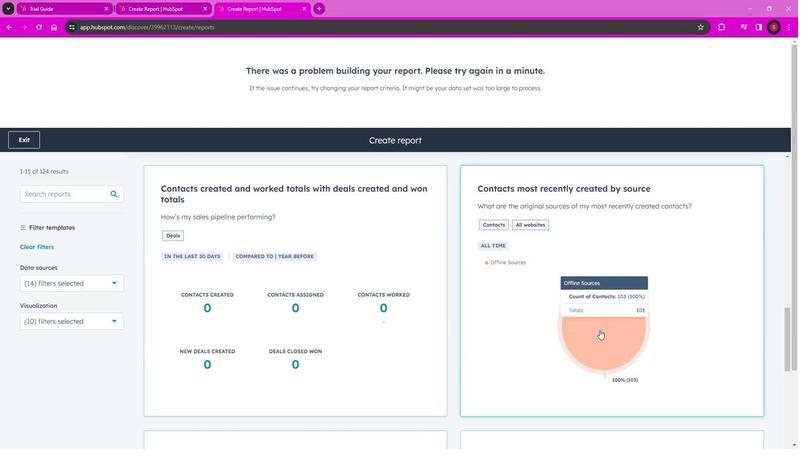 
Action: Mouse scrolled (605, 323) with delta (0, 0)
Screenshot: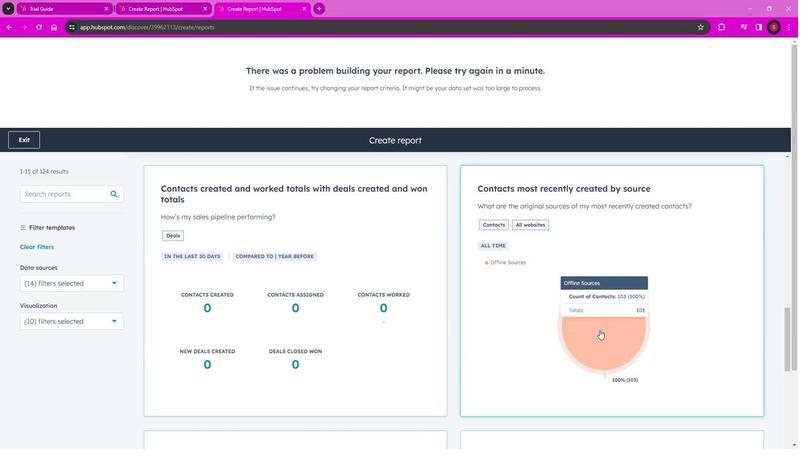 
Action: Mouse moved to (518, 325)
Screenshot: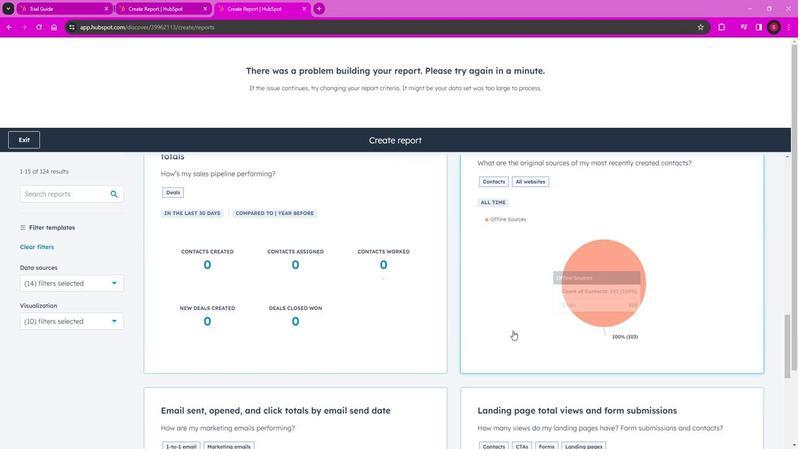 
Action: Mouse scrolled (518, 325) with delta (0, 0)
Screenshot: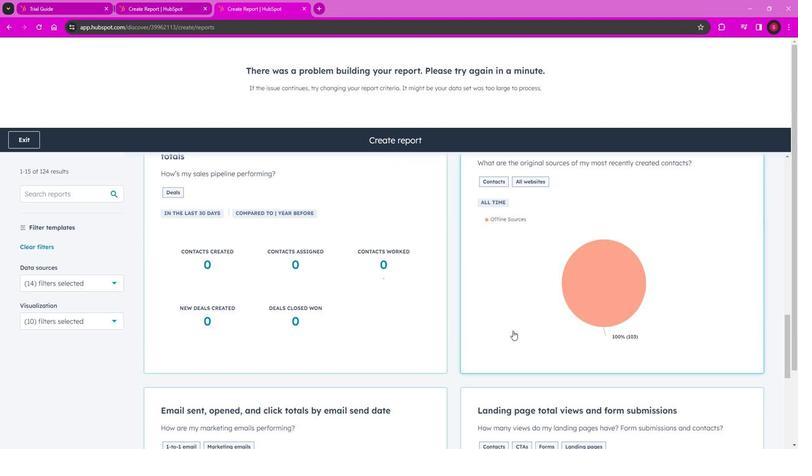 
Action: Mouse scrolled (518, 325) with delta (0, 0)
Screenshot: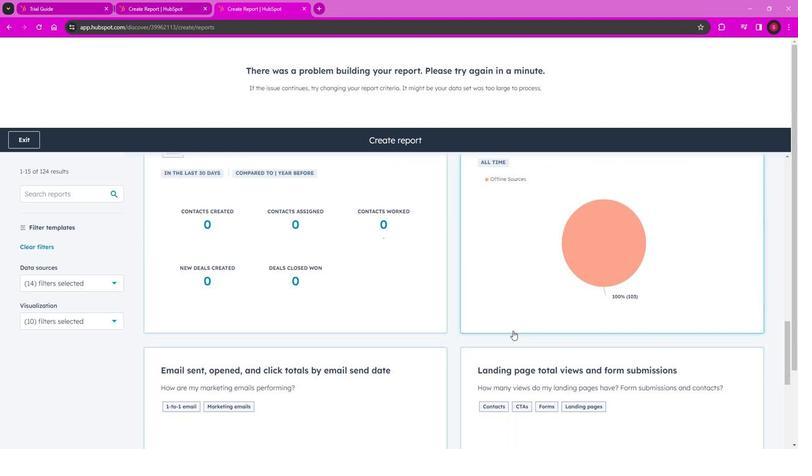
Action: Mouse moved to (506, 331)
Screenshot: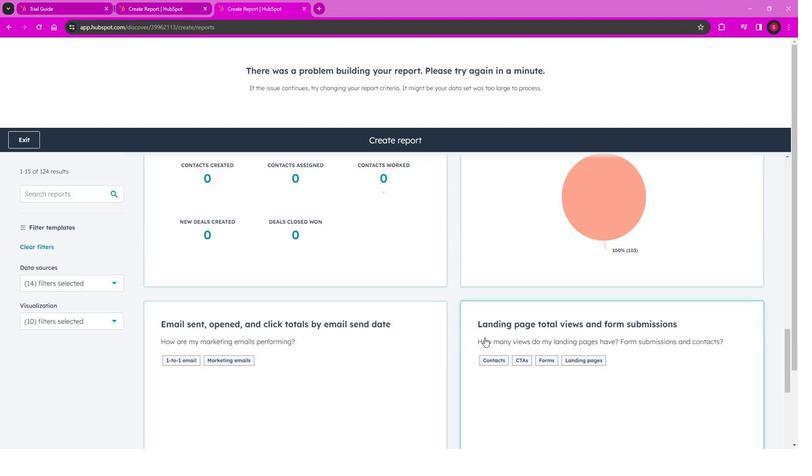
Action: Mouse scrolled (506, 330) with delta (0, 0)
Screenshot: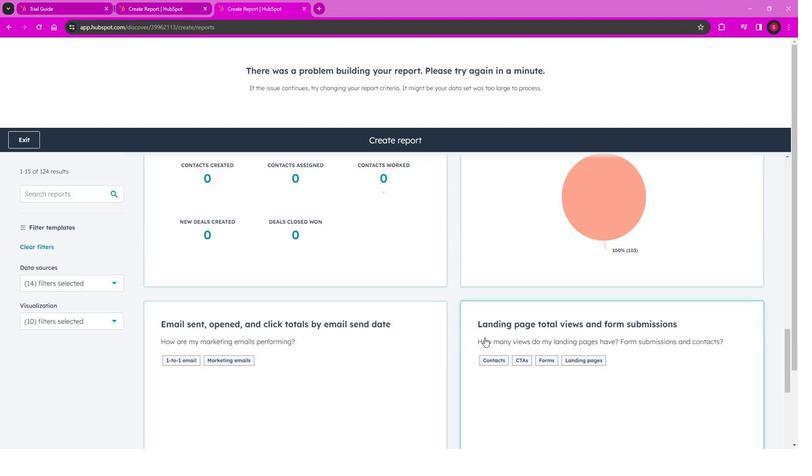 
Action: Mouse moved to (482, 333)
Screenshot: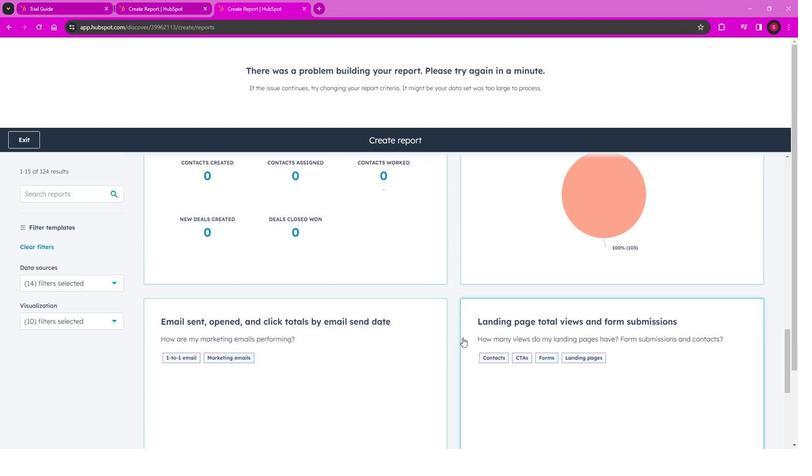
Action: Mouse scrolled (482, 332) with delta (0, 0)
